Task: Buy 2 Burp Cloths for Baby Girls from Bibs & Burp Cloths section under best seller category for shipping address: Drake Wright, 3513 Cook Hill Road, Danbury, Connecticut 06810, Cell Number 2034707320. Pay from credit card ending with 2005, CVV 3321
Action: Mouse moved to (258, 70)
Screenshot: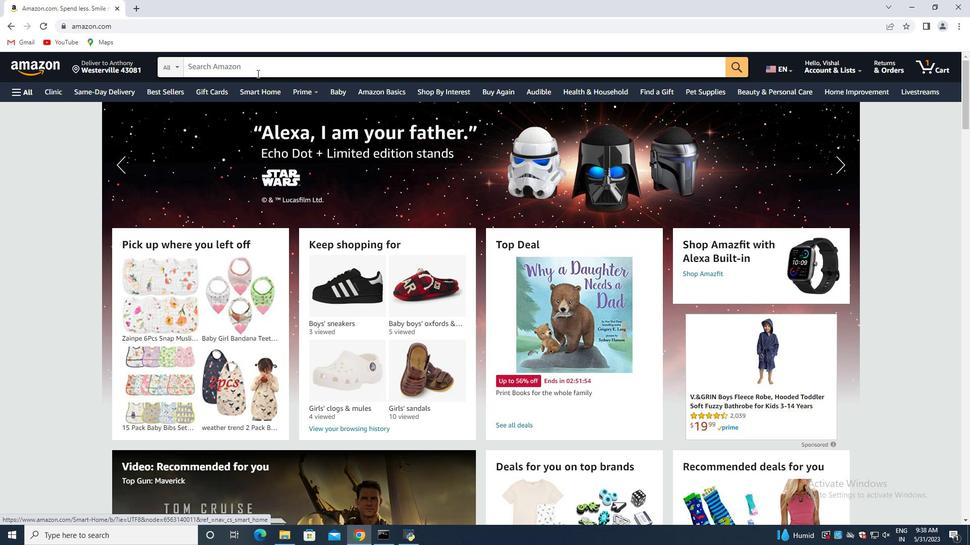 
Action: Mouse pressed left at (258, 70)
Screenshot: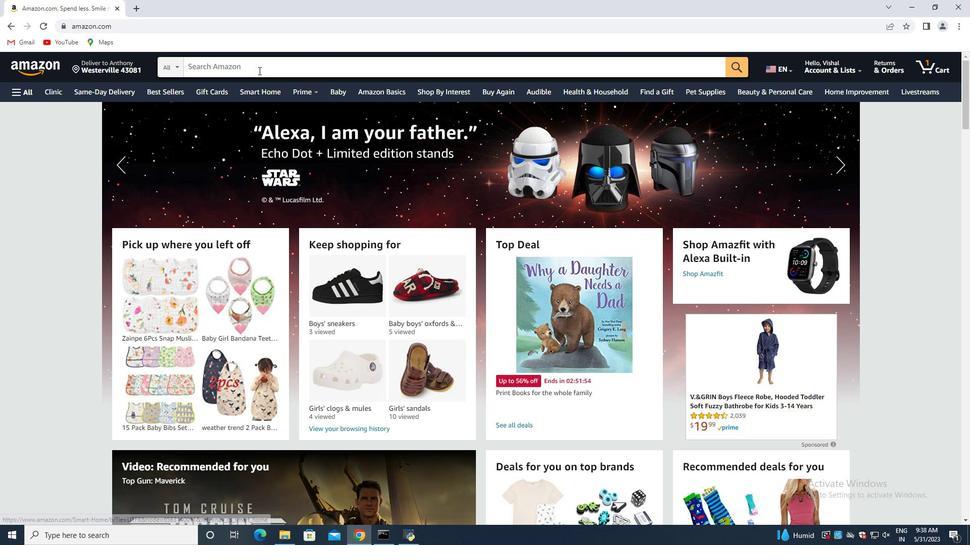
Action: Key pressed <Key.shift>Burp<Key.space><Key.shift>Cloths<Key.space>for<Key.space><Key.shift>Baby<Key.space><Key.shift><Key.shift><Key.shift><Key.shift><Key.shift><Key.shift><Key.shift><Key.shift>Girls<Key.backspace><Key.enter>
Screenshot: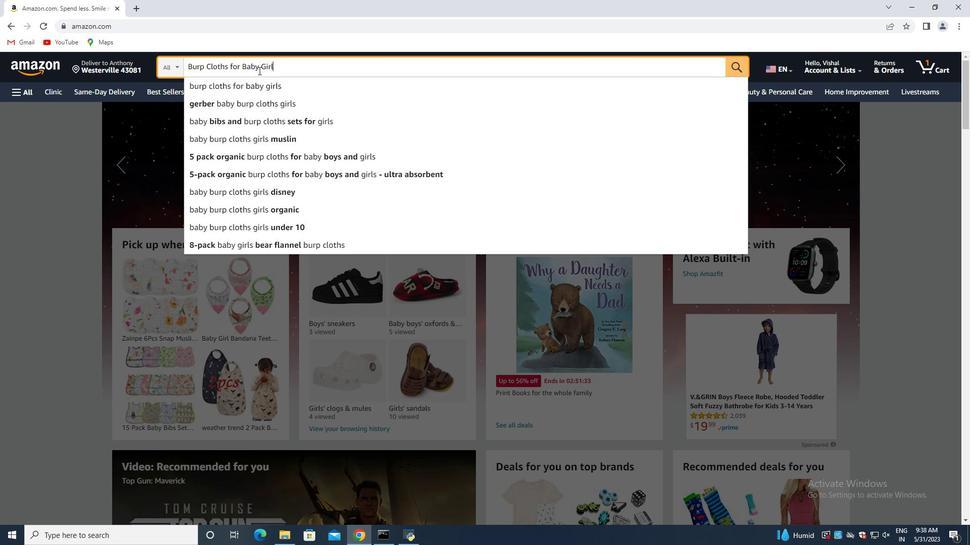 
Action: Mouse moved to (276, 221)
Screenshot: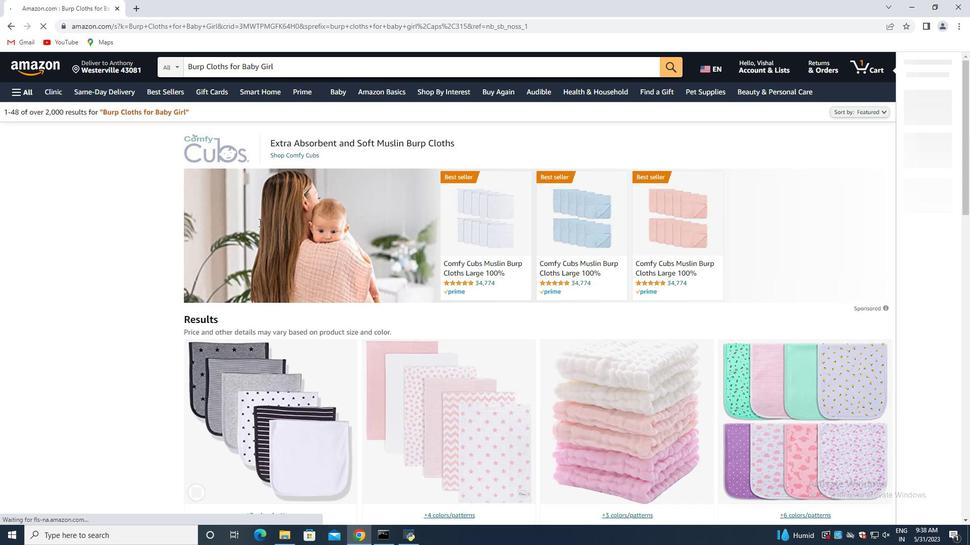 
Action: Mouse scrolled (276, 221) with delta (0, 0)
Screenshot: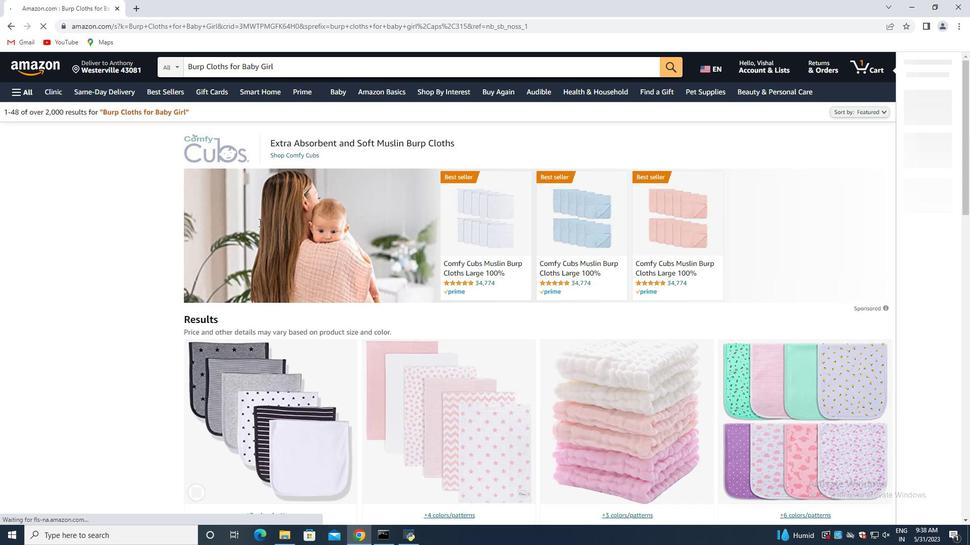 
Action: Mouse moved to (280, 221)
Screenshot: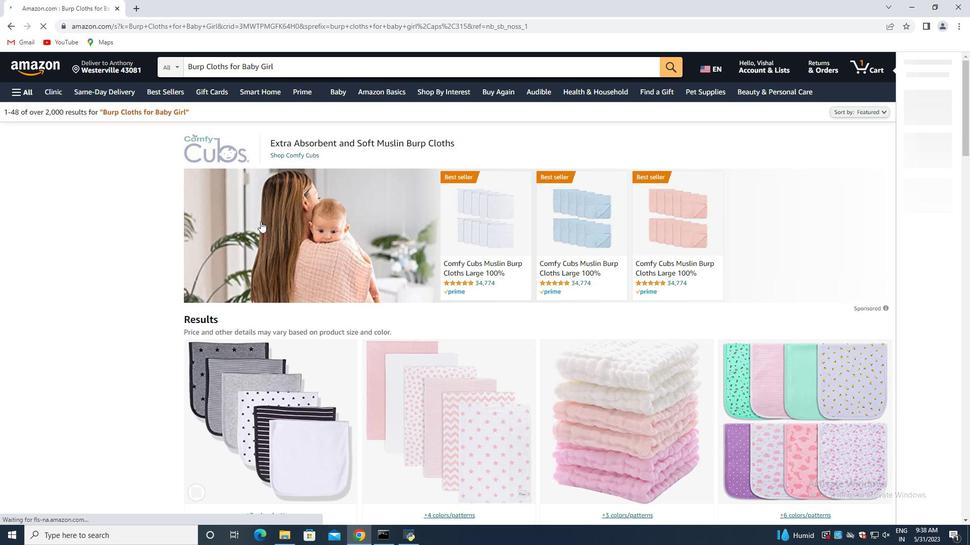 
Action: Mouse scrolled (280, 221) with delta (0, 0)
Screenshot: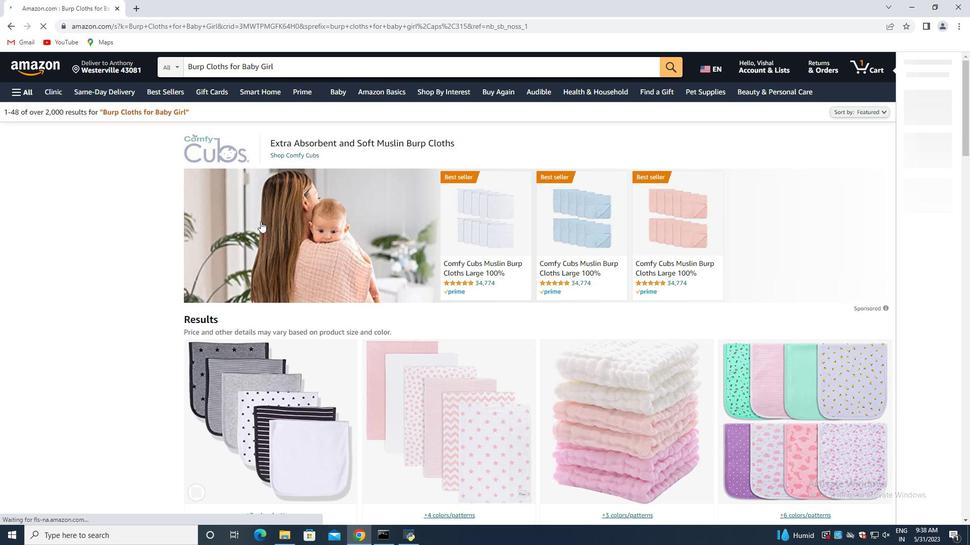 
Action: Mouse moved to (280, 221)
Screenshot: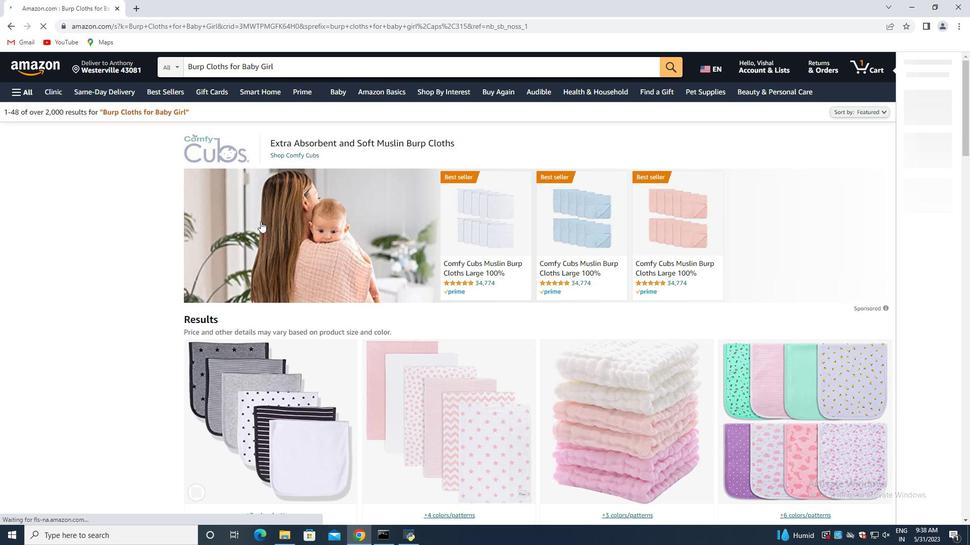 
Action: Mouse scrolled (280, 221) with delta (0, 0)
Screenshot: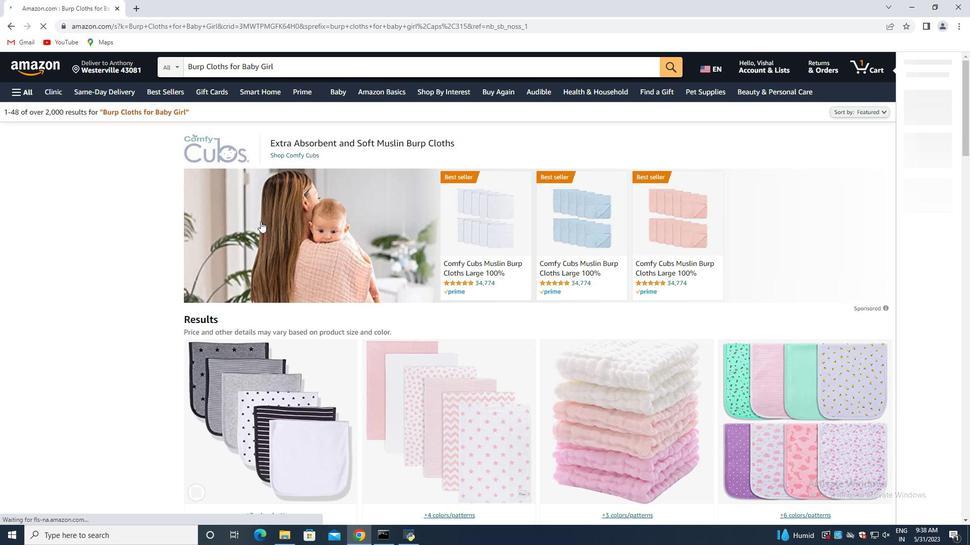 
Action: Mouse moved to (280, 221)
Screenshot: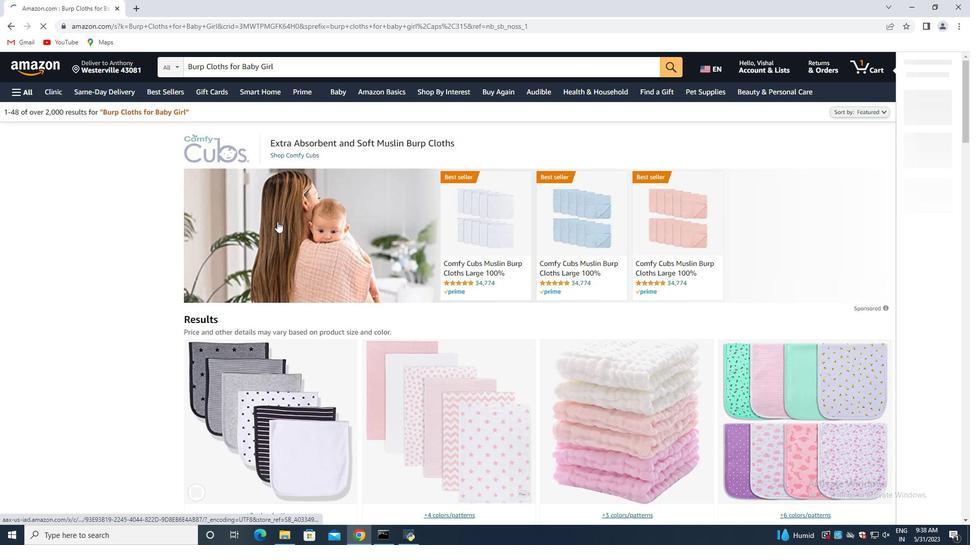 
Action: Mouse scrolled (280, 221) with delta (0, 0)
Screenshot: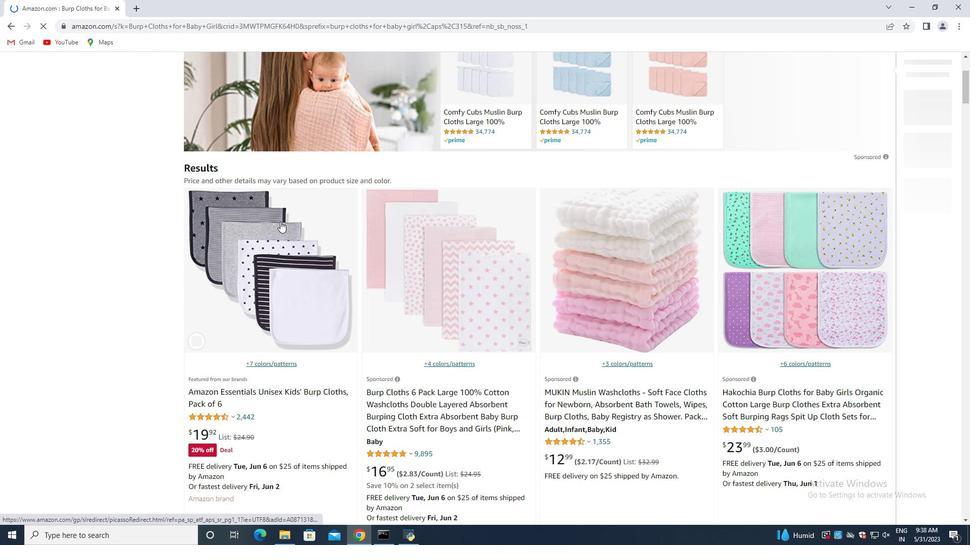 
Action: Mouse scrolled (280, 221) with delta (0, 0)
Screenshot: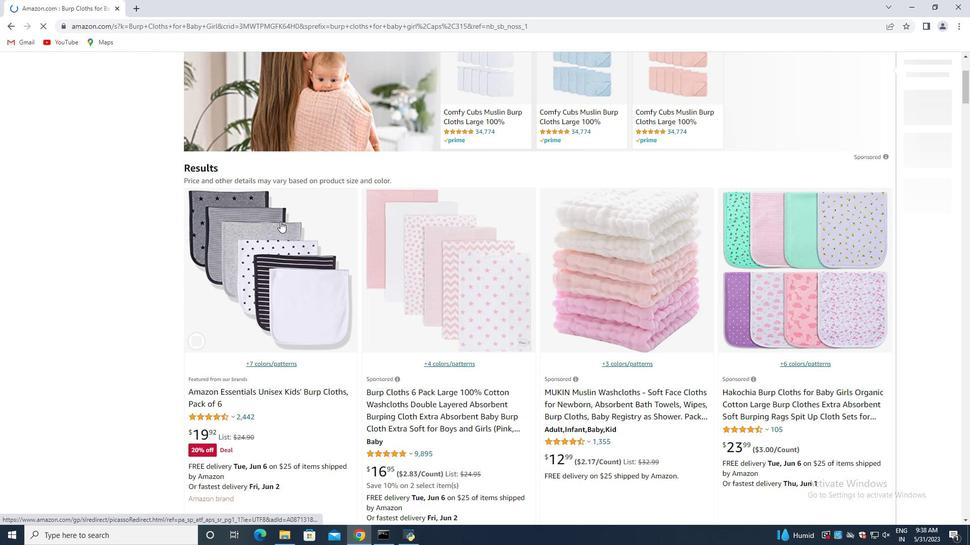 
Action: Mouse moved to (86, 181)
Screenshot: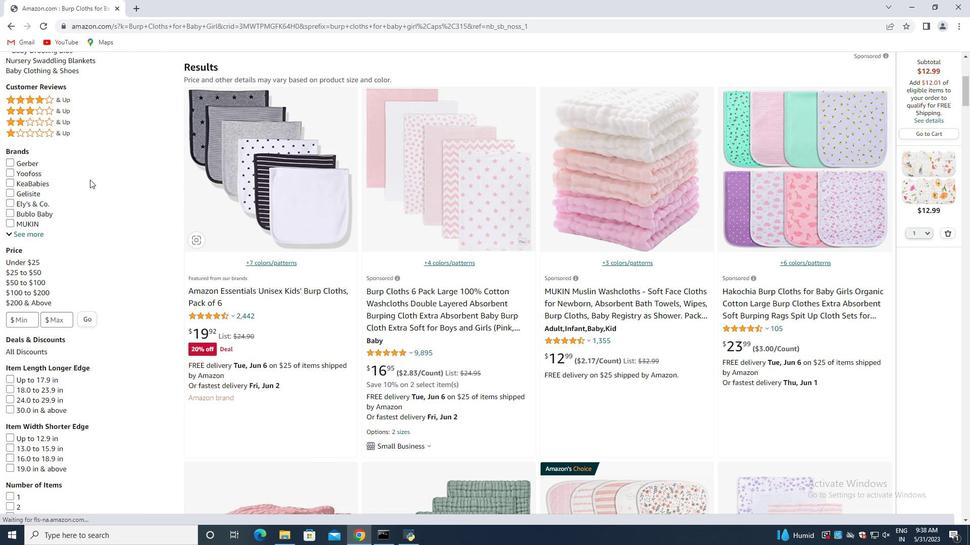 
Action: Mouse scrolled (86, 181) with delta (0, 0)
Screenshot: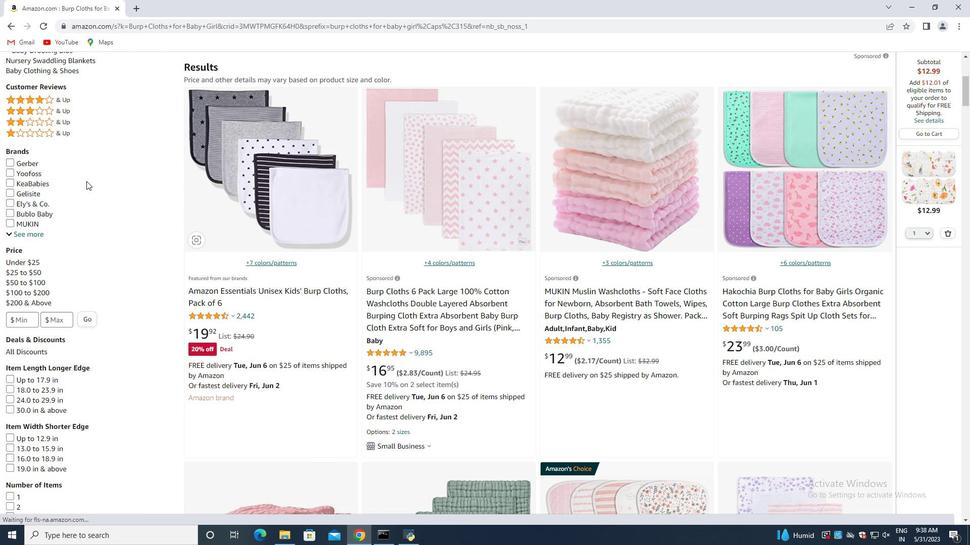 
Action: Mouse scrolled (86, 181) with delta (0, 0)
Screenshot: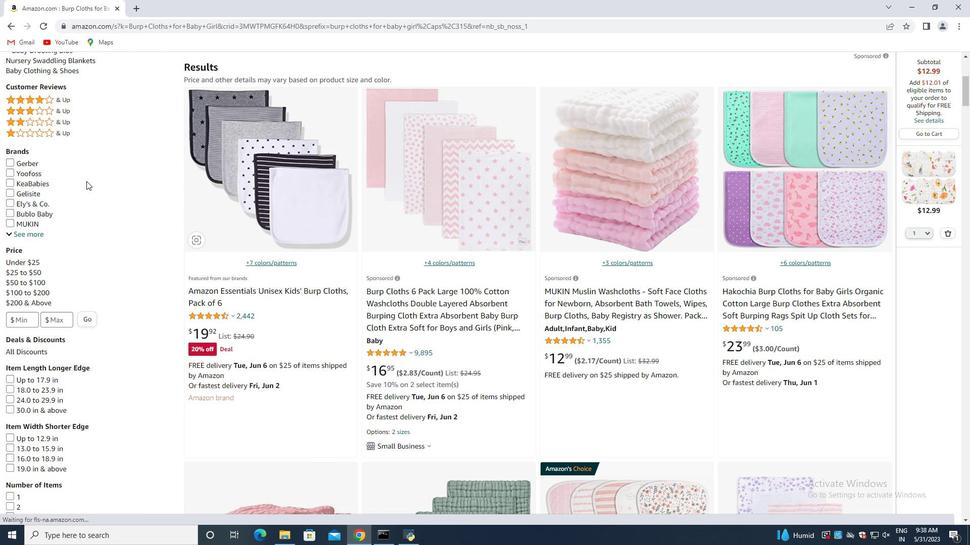 
Action: Mouse scrolled (86, 181) with delta (0, 0)
Screenshot: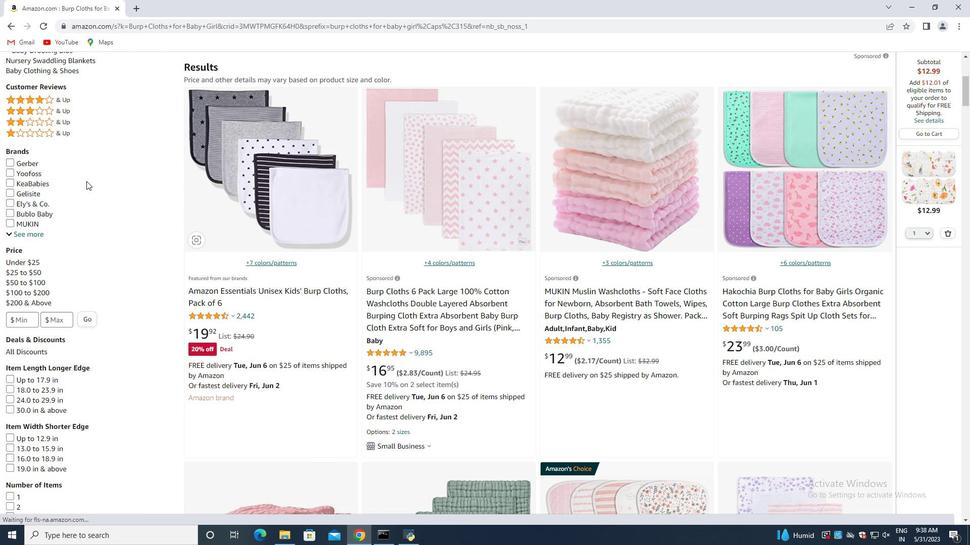
Action: Mouse scrolled (86, 181) with delta (0, 0)
Screenshot: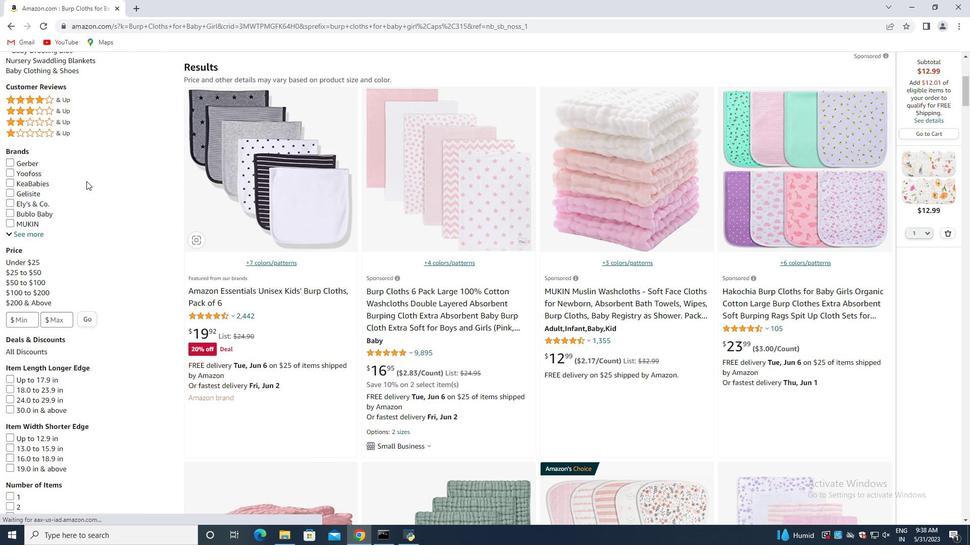 
Action: Mouse scrolled (86, 181) with delta (0, 0)
Screenshot: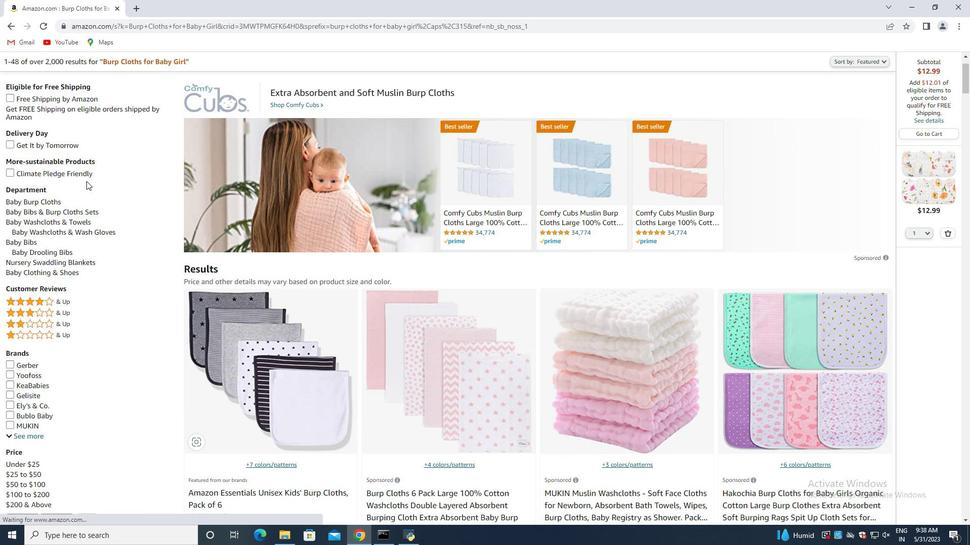 
Action: Mouse scrolled (86, 181) with delta (0, 0)
Screenshot: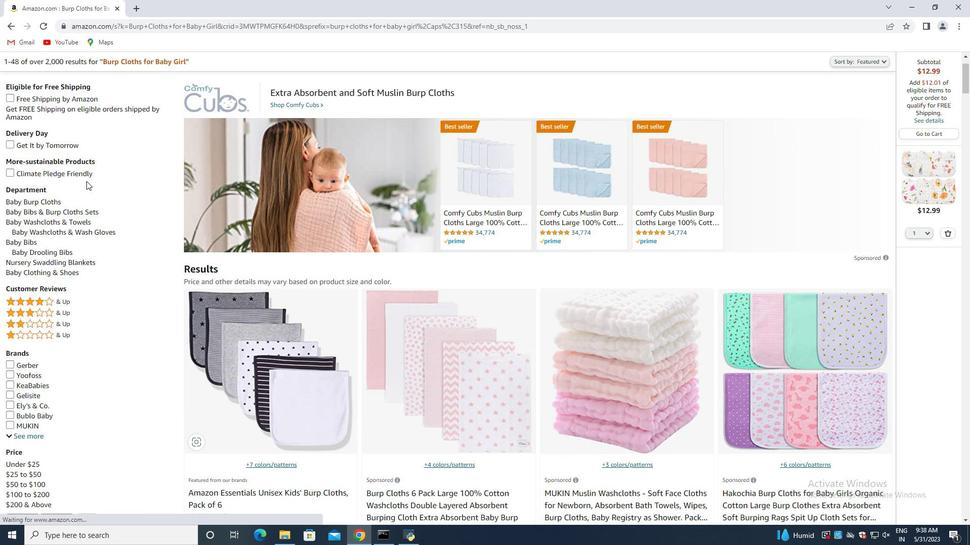 
Action: Mouse scrolled (86, 181) with delta (0, 0)
Screenshot: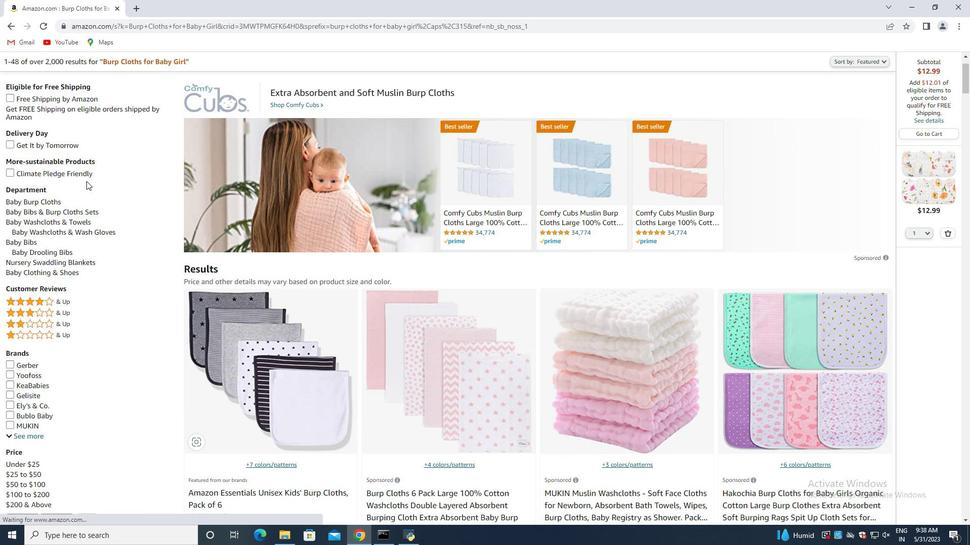 
Action: Mouse scrolled (86, 181) with delta (0, 0)
Screenshot: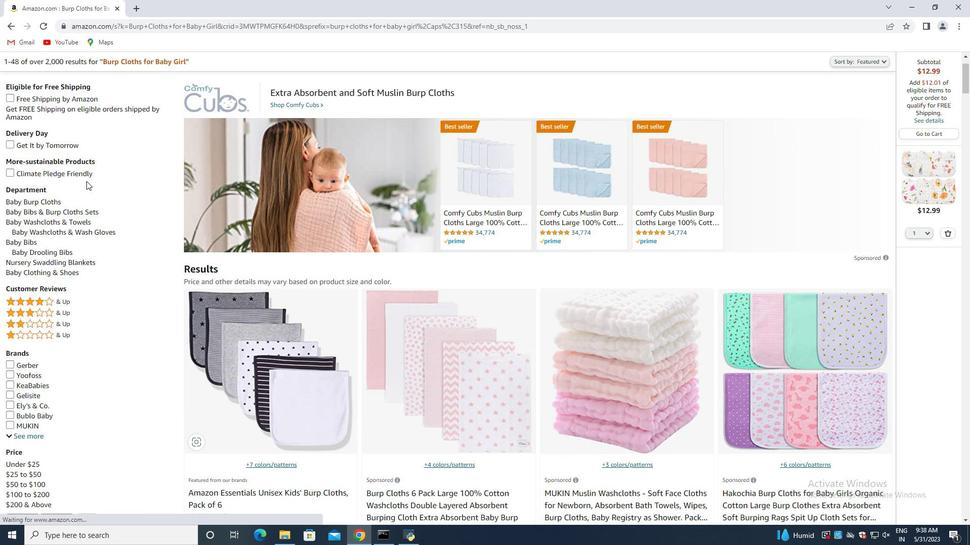 
Action: Mouse moved to (58, 259)
Screenshot: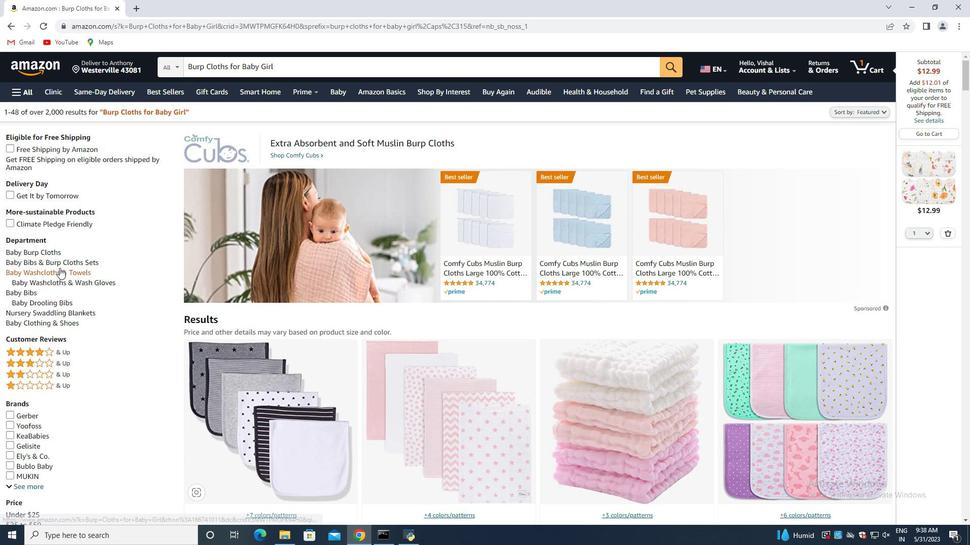 
Action: Mouse pressed left at (58, 259)
Screenshot: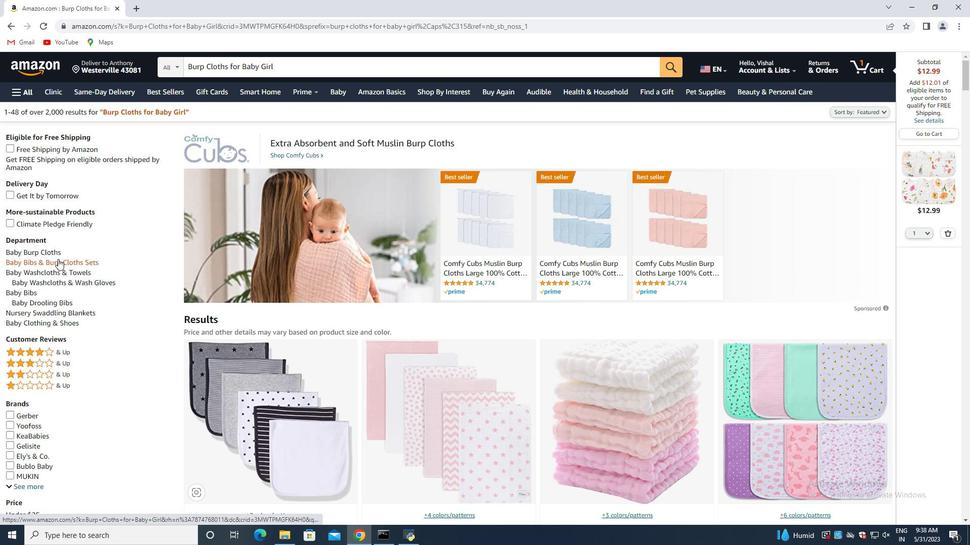 
Action: Mouse moved to (239, 241)
Screenshot: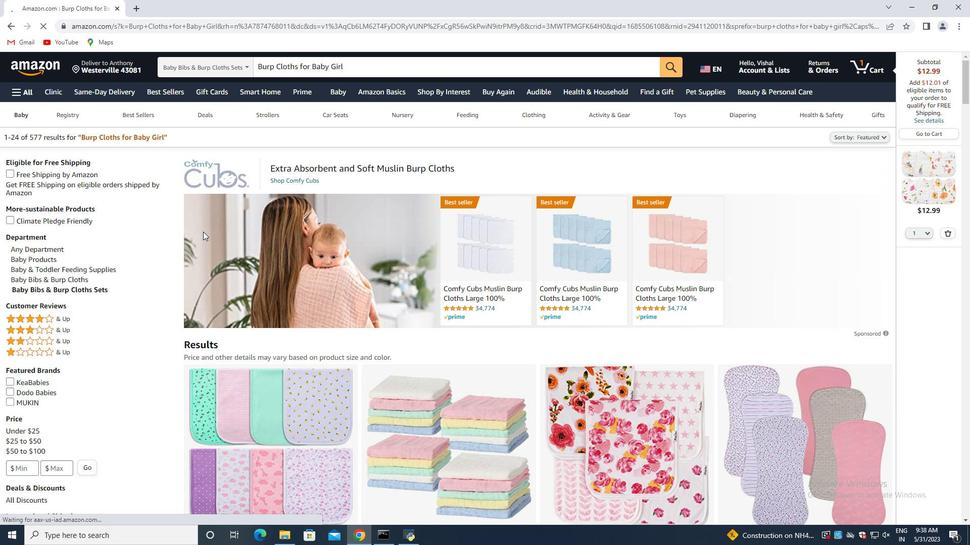 
Action: Mouse scrolled (239, 241) with delta (0, 0)
Screenshot: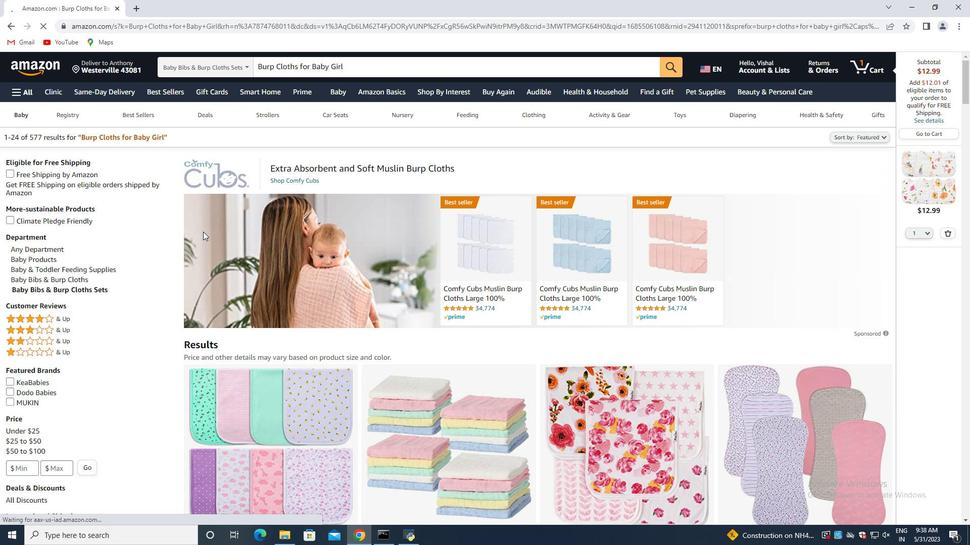 
Action: Mouse moved to (240, 242)
Screenshot: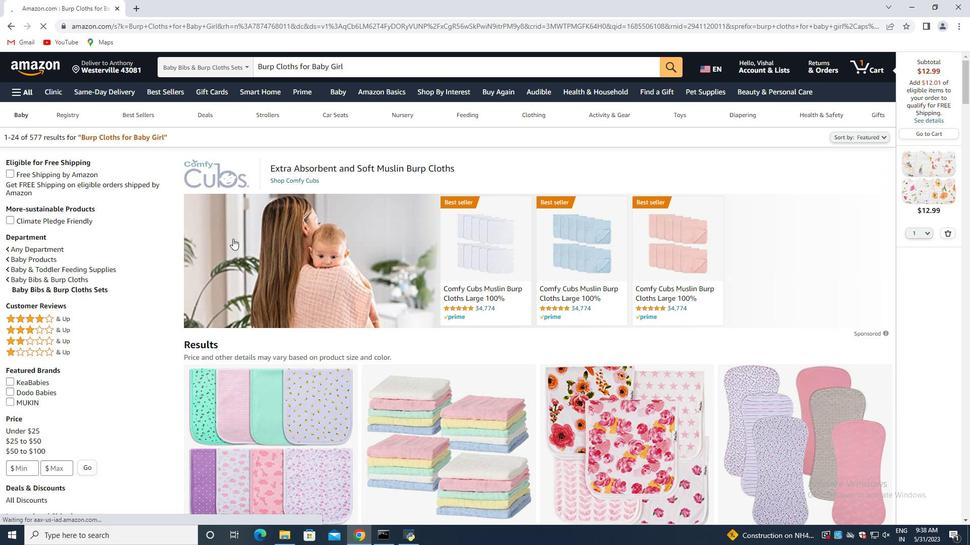 
Action: Mouse scrolled (240, 241) with delta (0, 0)
Screenshot: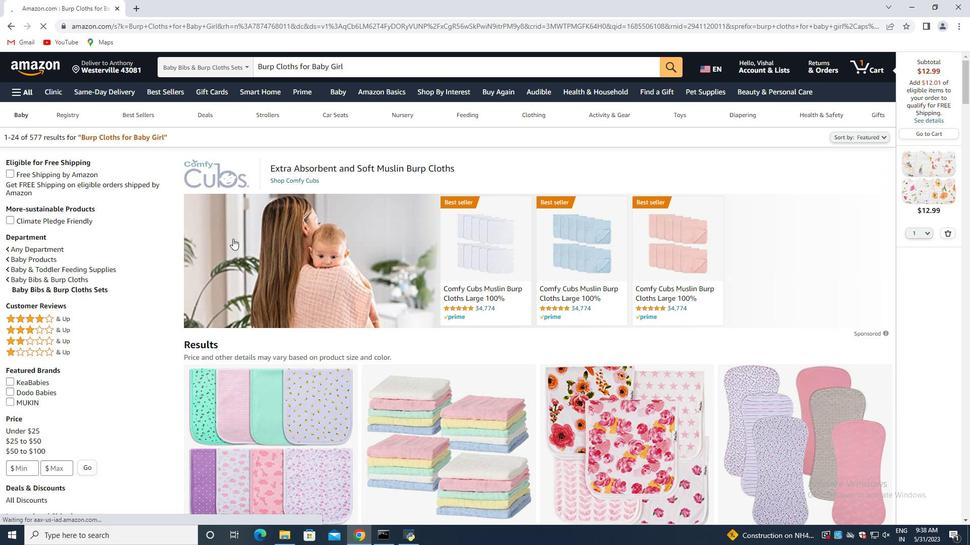 
Action: Mouse scrolled (240, 241) with delta (0, 0)
Screenshot: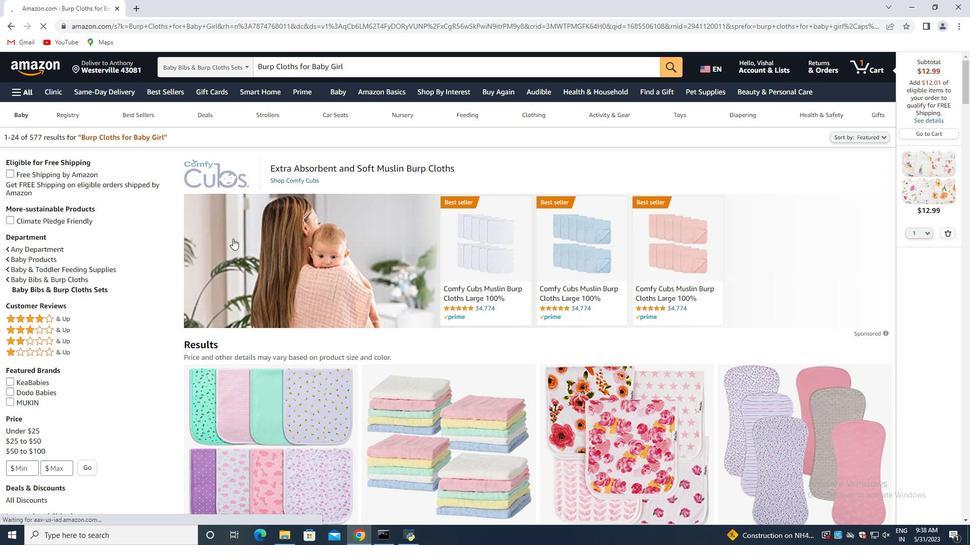 
Action: Mouse moved to (243, 247)
Screenshot: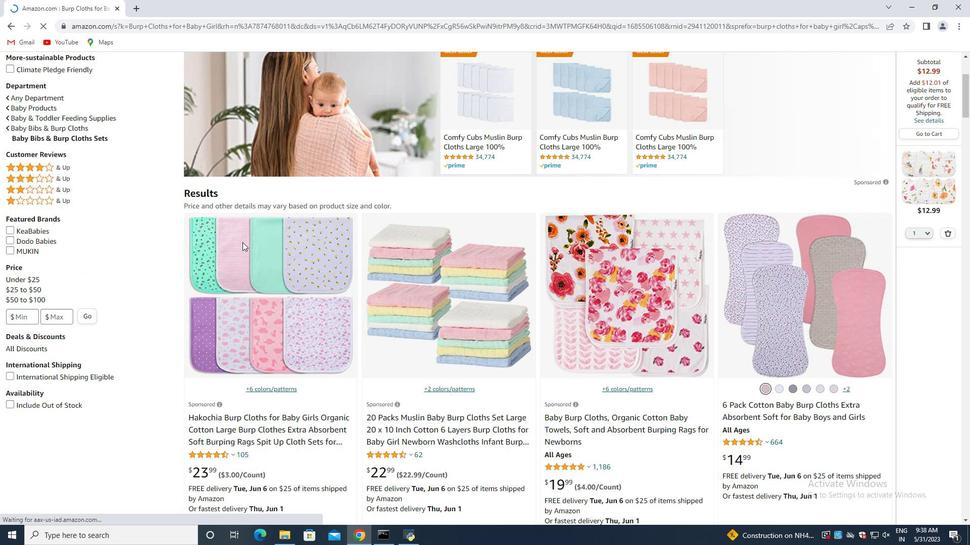 
Action: Mouse scrolled (243, 246) with delta (0, 0)
Screenshot: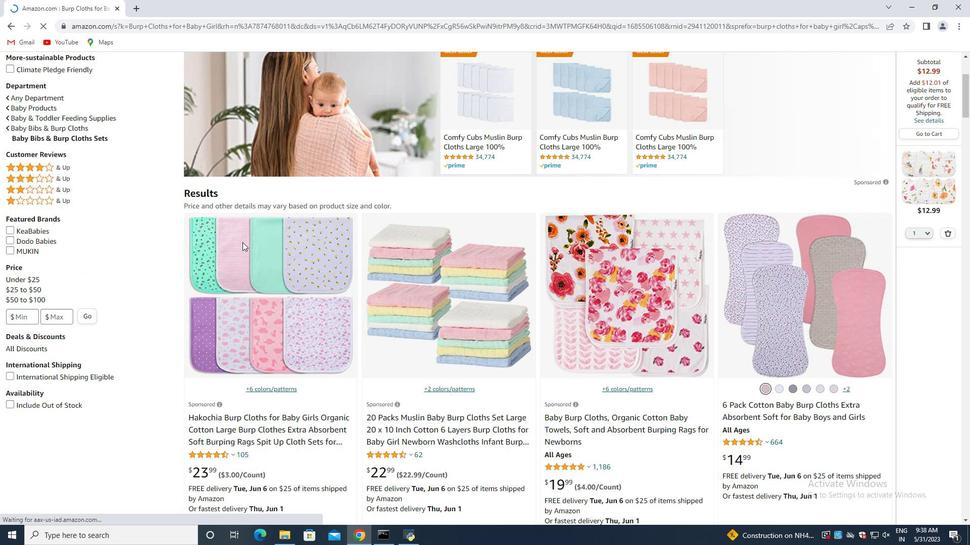 
Action: Mouse moved to (242, 249)
Screenshot: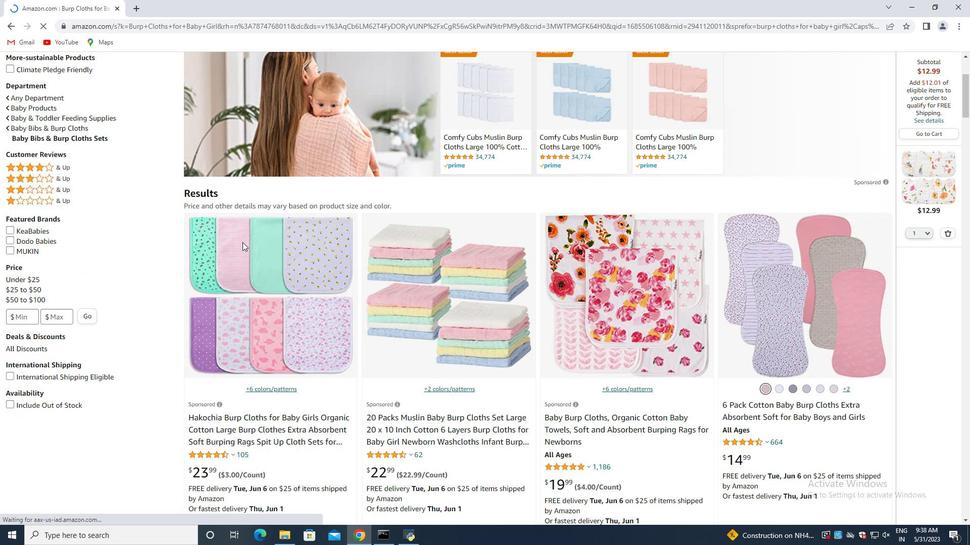 
Action: Mouse scrolled (242, 248) with delta (0, 0)
Screenshot: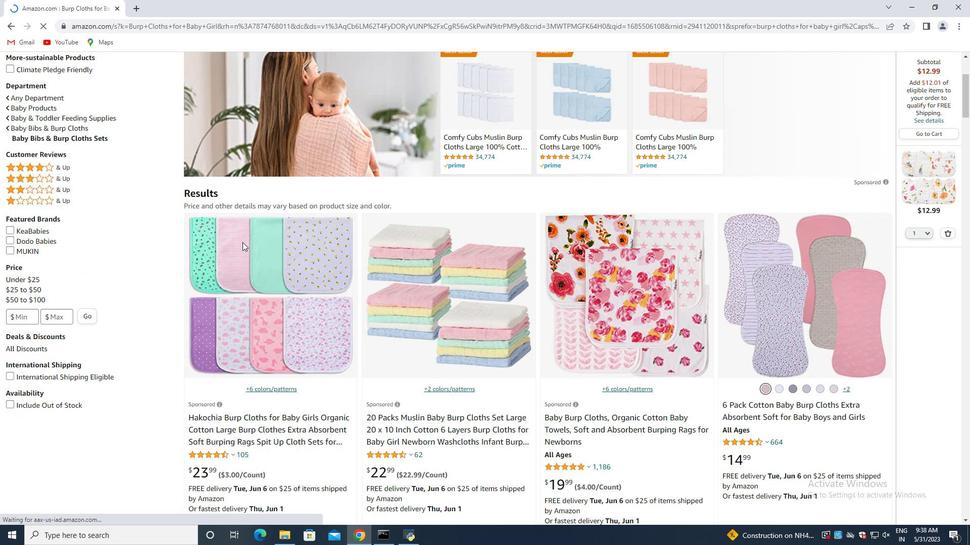 
Action: Mouse moved to (244, 250)
Screenshot: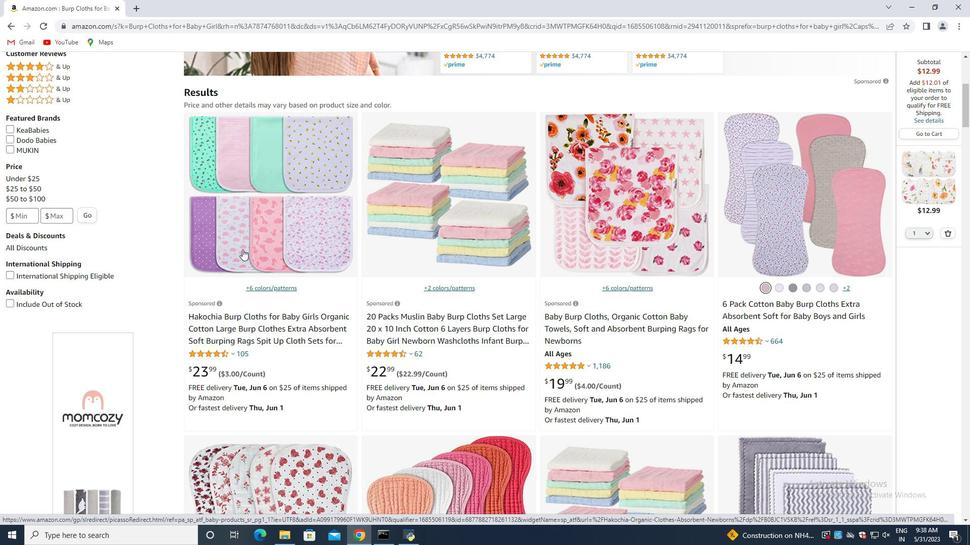 
Action: Mouse scrolled (244, 251) with delta (0, 0)
Screenshot: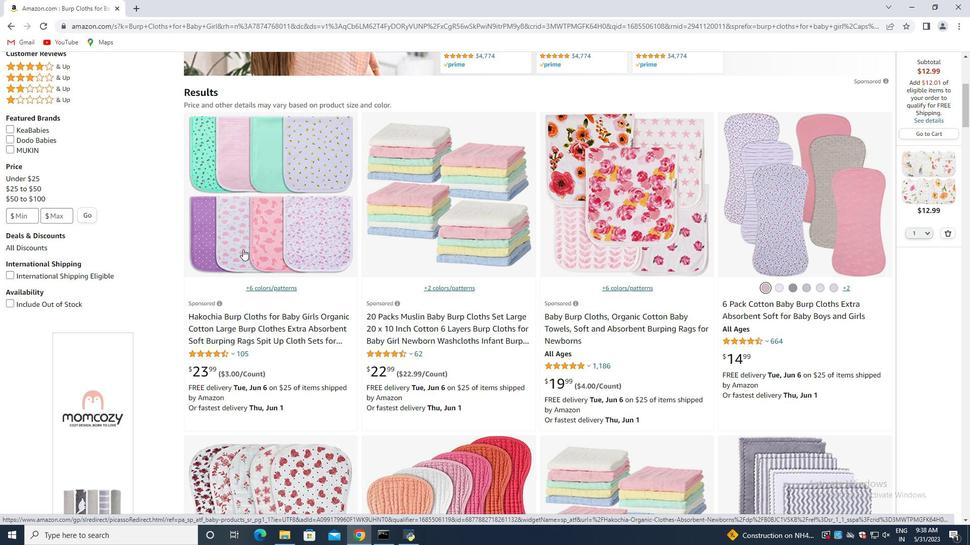 
Action: Mouse scrolled (244, 251) with delta (0, 0)
Screenshot: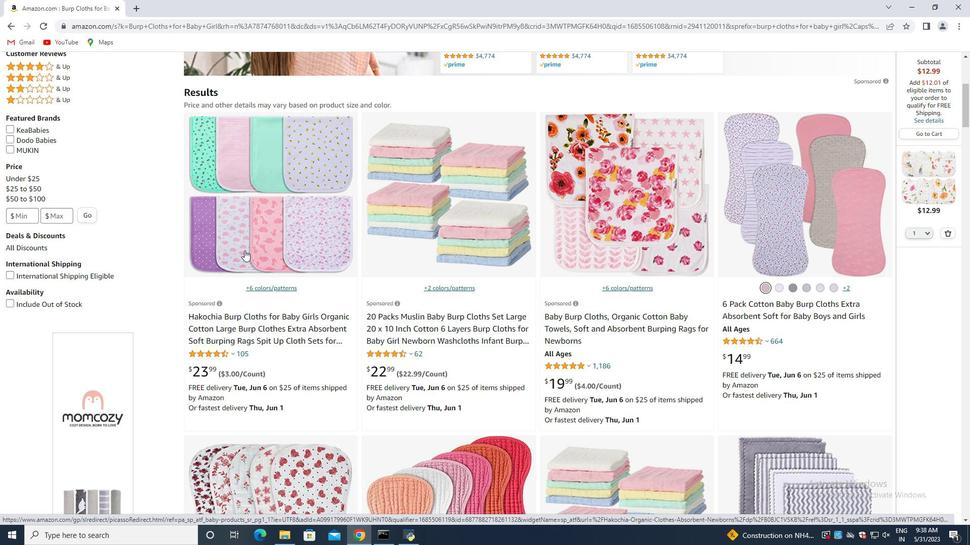 
Action: Mouse scrolled (244, 250) with delta (0, 0)
Screenshot: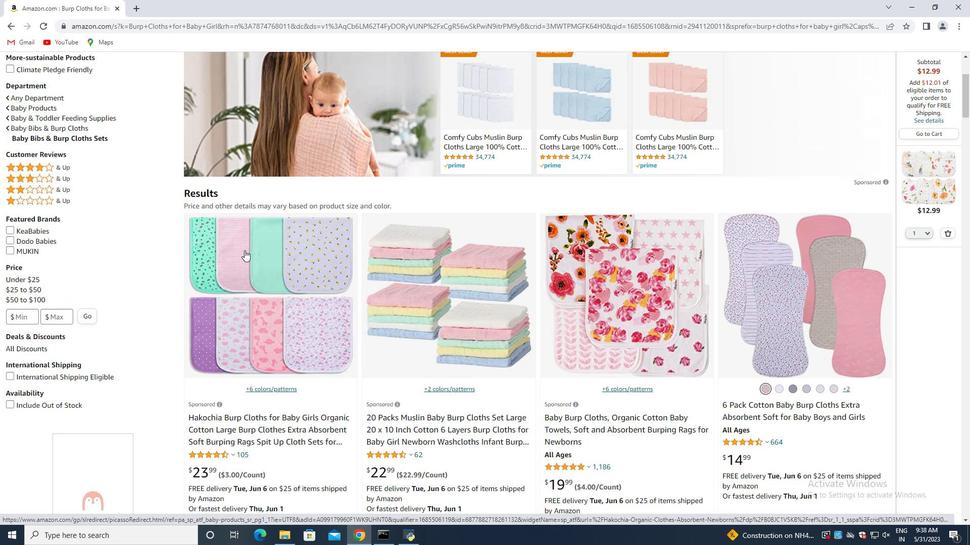 
Action: Mouse scrolled (244, 250) with delta (0, 0)
Screenshot: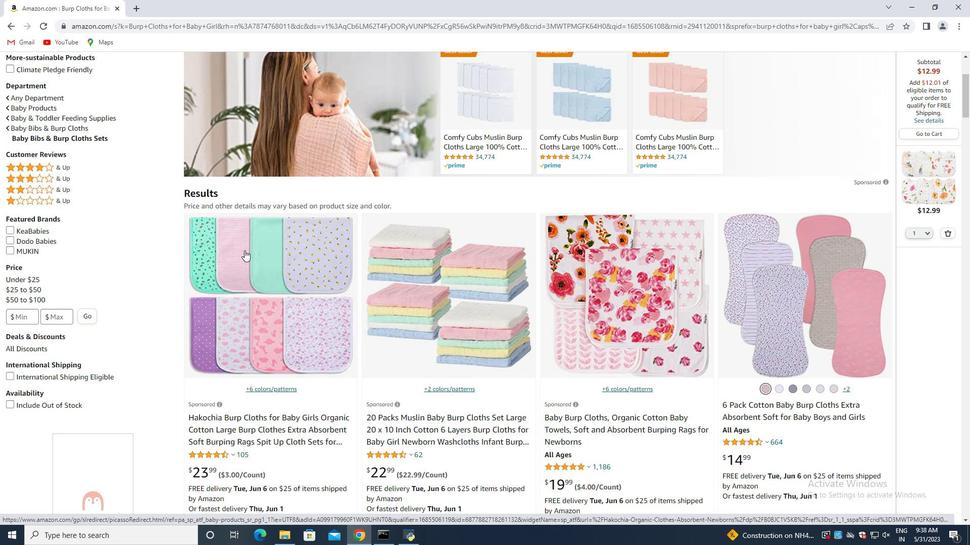 
Action: Mouse moved to (285, 332)
Screenshot: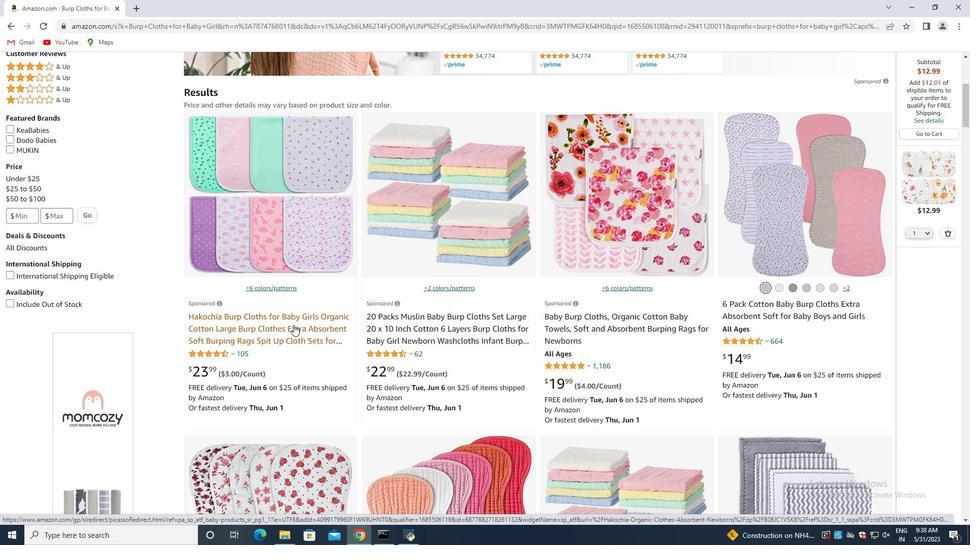 
Action: Mouse pressed left at (285, 332)
Screenshot: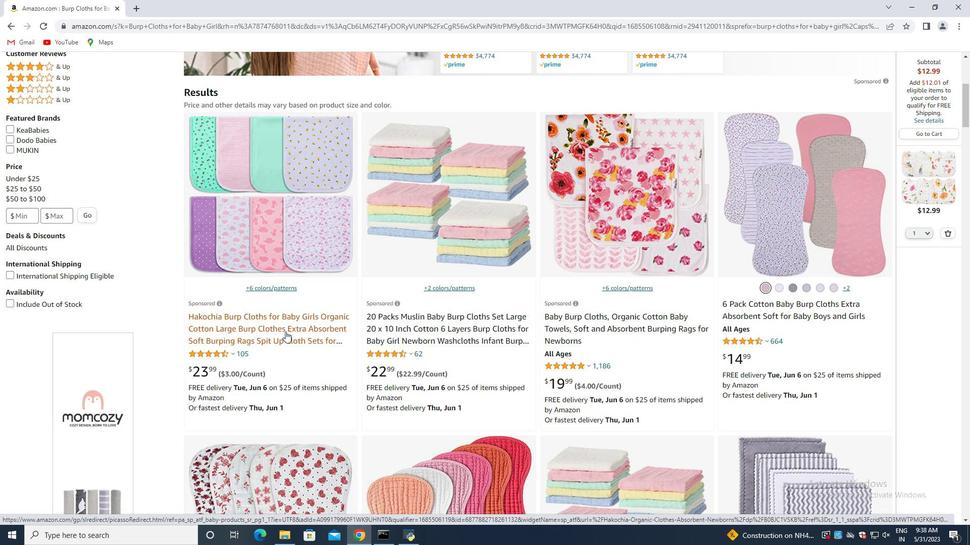
Action: Mouse moved to (328, 248)
Screenshot: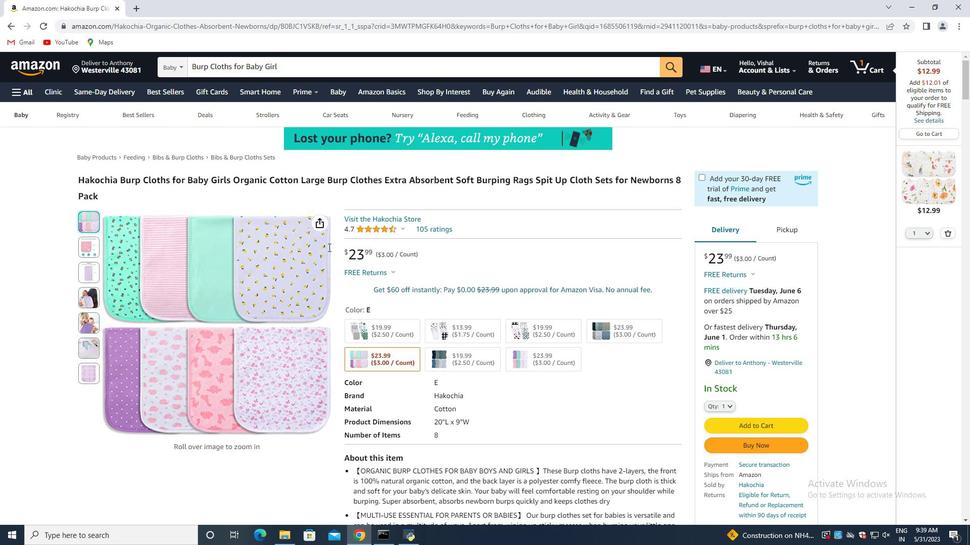
Action: Mouse scrolled (328, 247) with delta (0, 0)
Screenshot: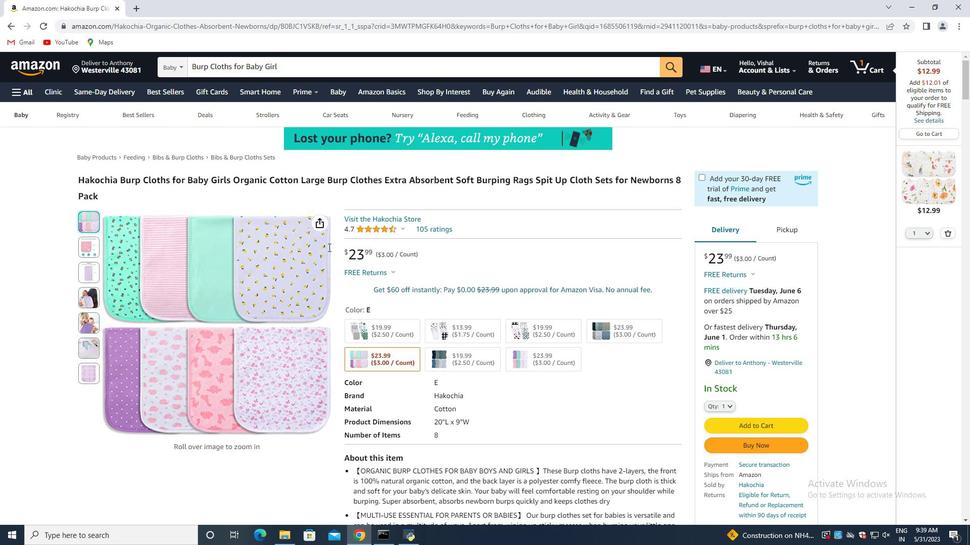 
Action: Mouse moved to (329, 249)
Screenshot: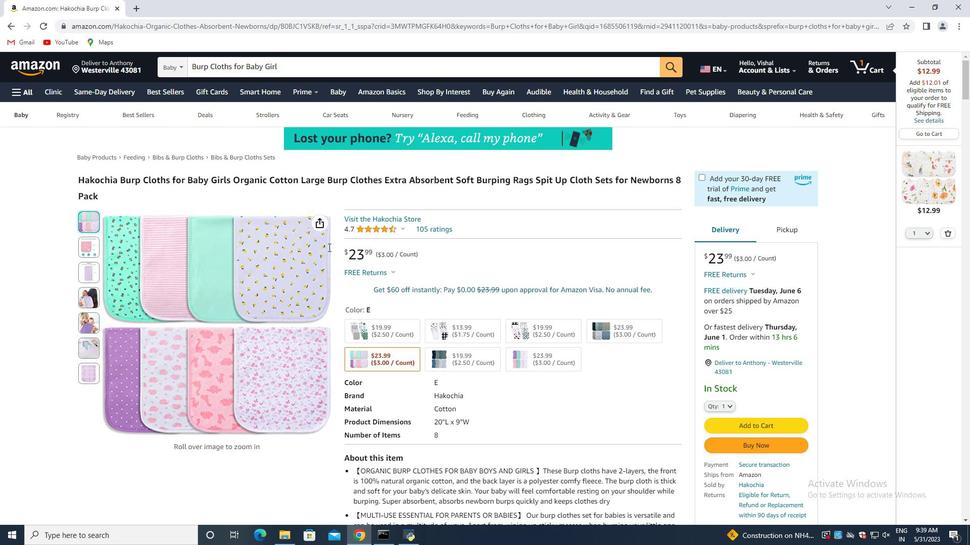 
Action: Mouse scrolled (329, 248) with delta (0, 0)
Screenshot: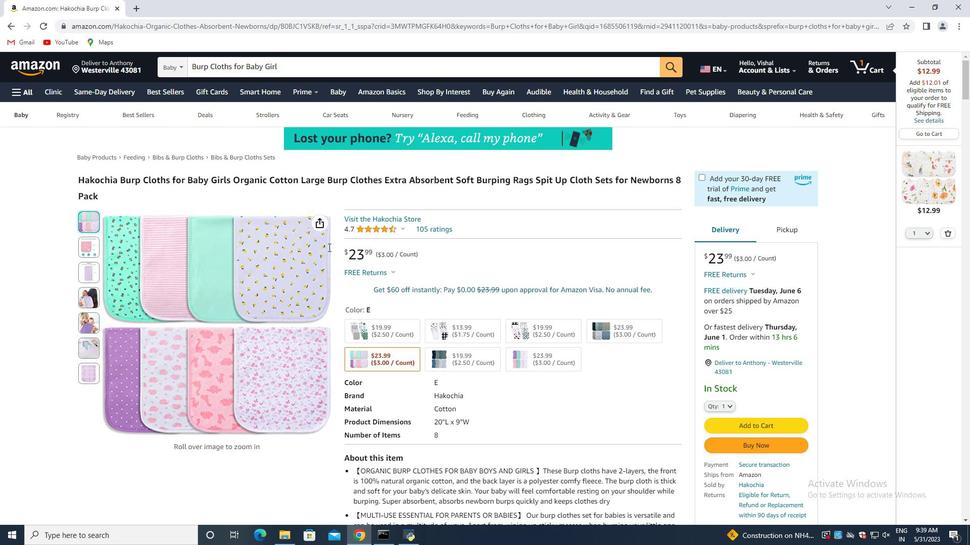 
Action: Mouse moved to (333, 251)
Screenshot: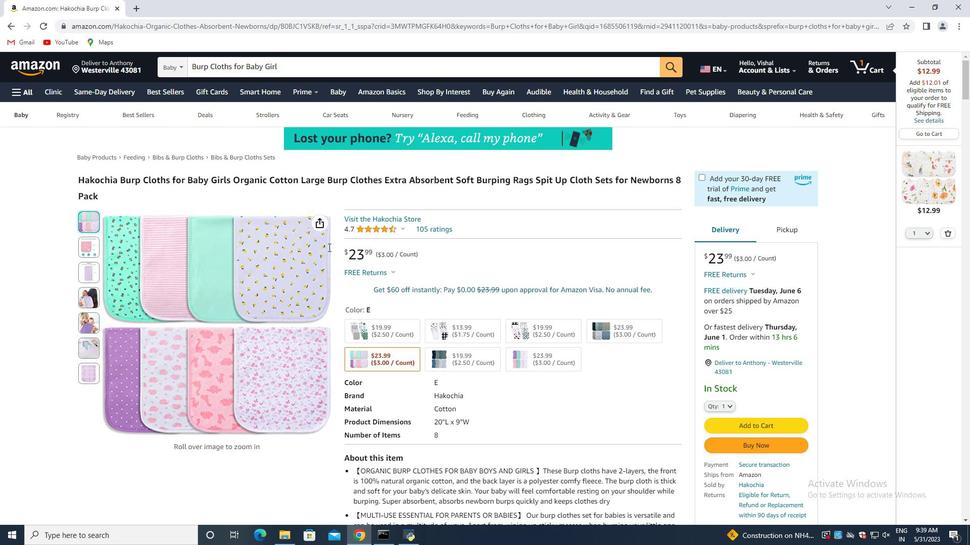 
Action: Mouse scrolled (333, 250) with delta (0, 0)
Screenshot: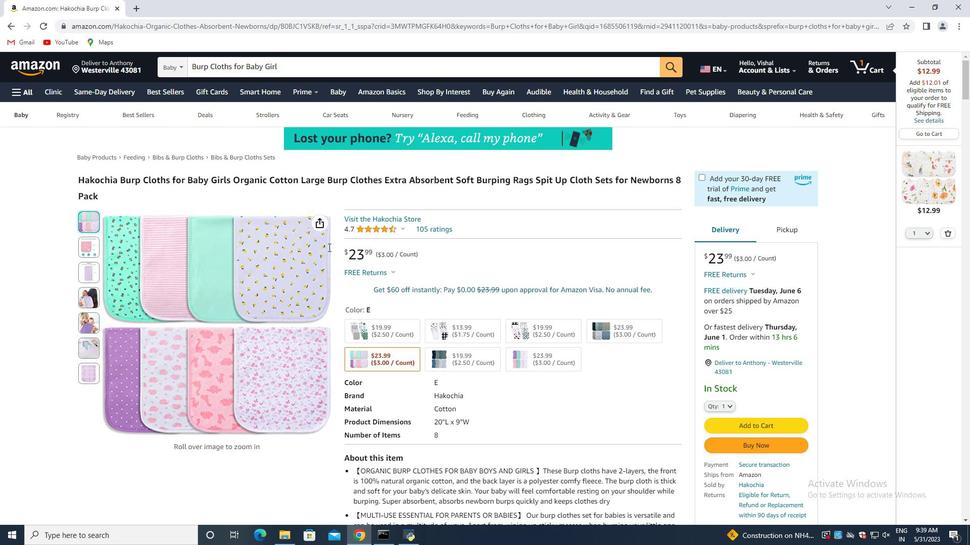 
Action: Mouse moved to (353, 258)
Screenshot: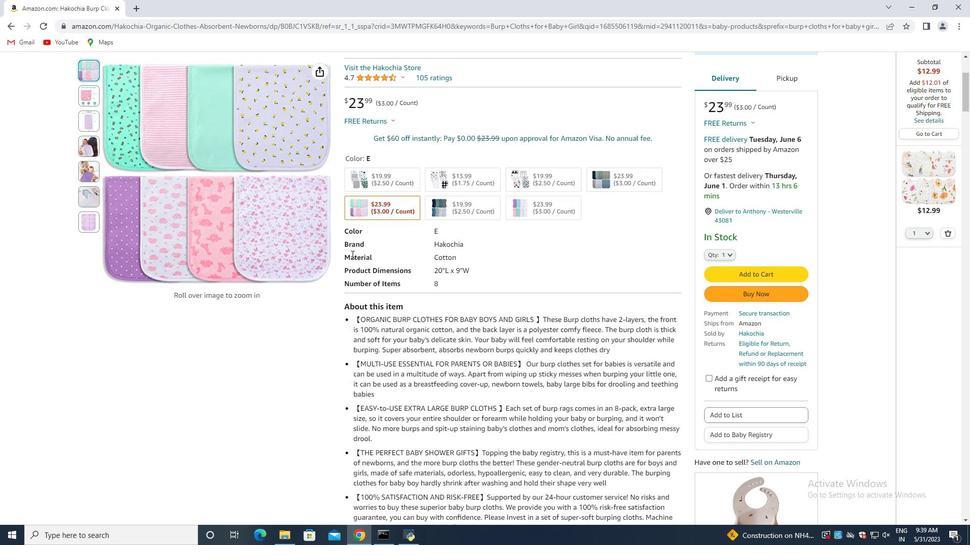 
Action: Mouse scrolled (353, 258) with delta (0, 0)
Screenshot: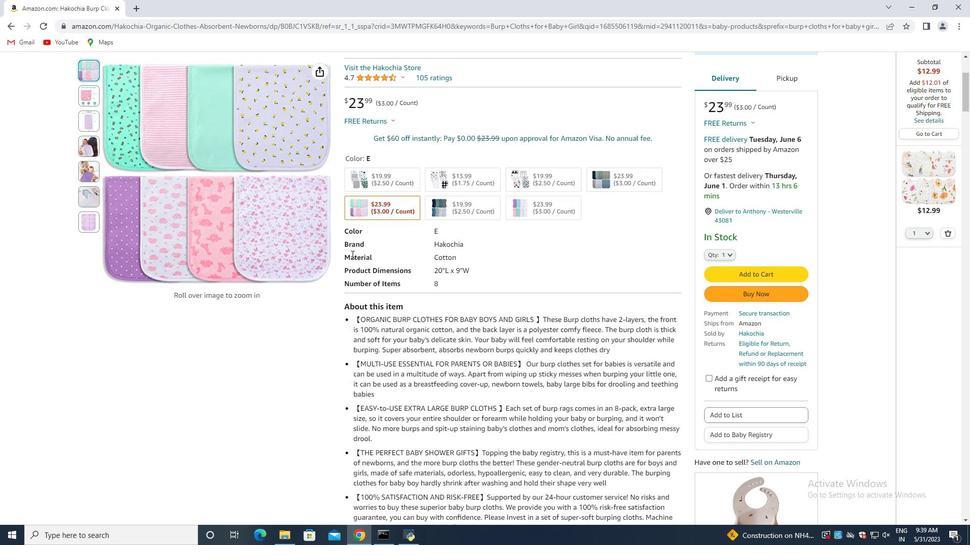 
Action: Mouse moved to (353, 260)
Screenshot: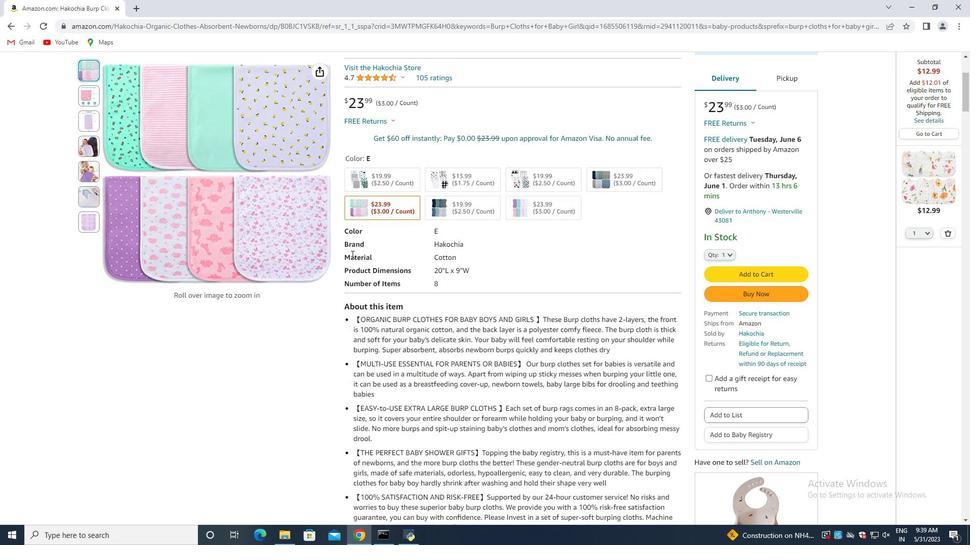 
Action: Mouse scrolled (353, 259) with delta (0, 0)
Screenshot: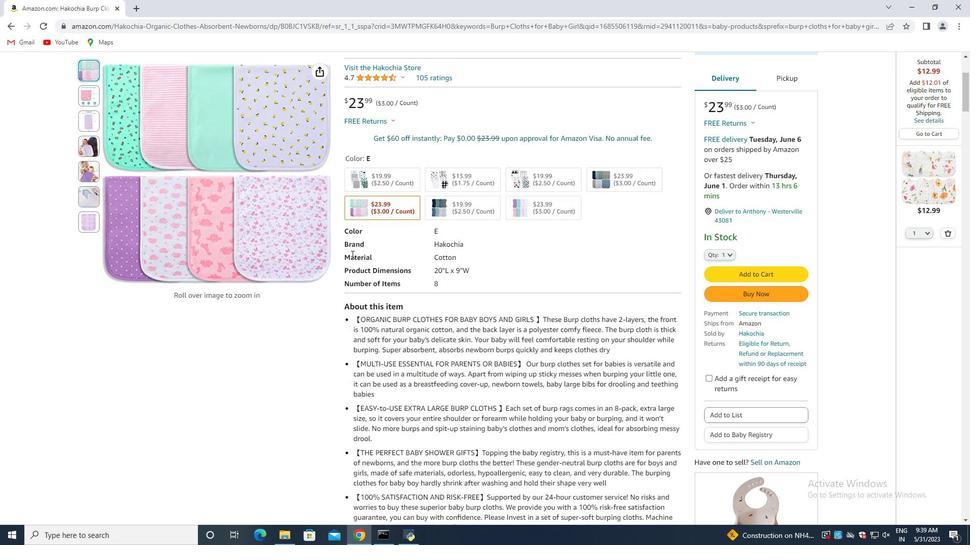 
Action: Mouse moved to (354, 261)
Screenshot: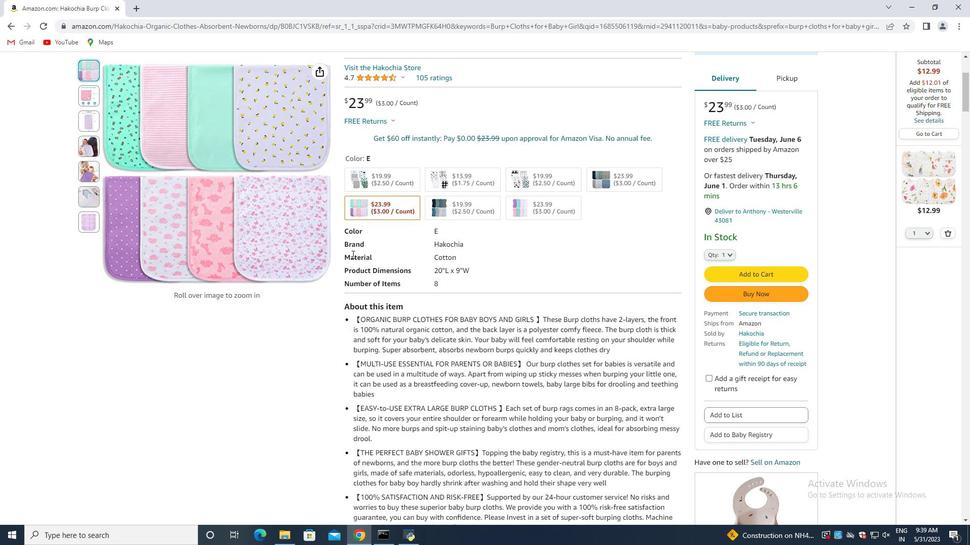 
Action: Mouse scrolled (354, 260) with delta (0, 0)
Screenshot: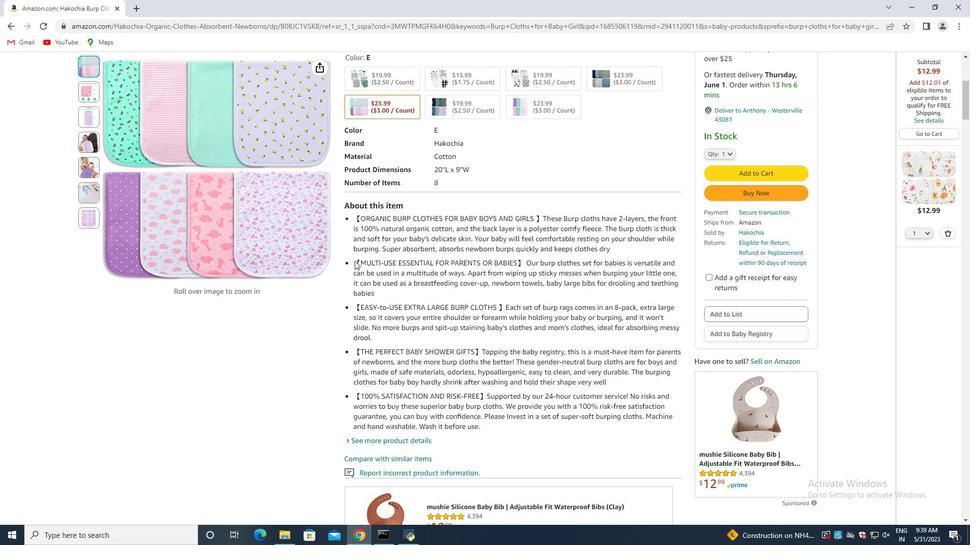 
Action: Mouse scrolled (354, 260) with delta (0, 0)
Screenshot: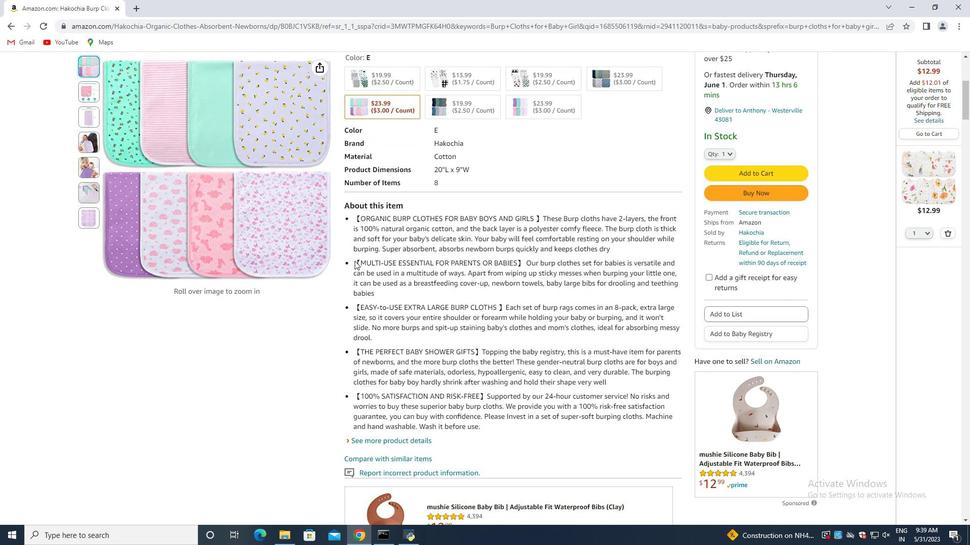 
Action: Mouse moved to (949, 233)
Screenshot: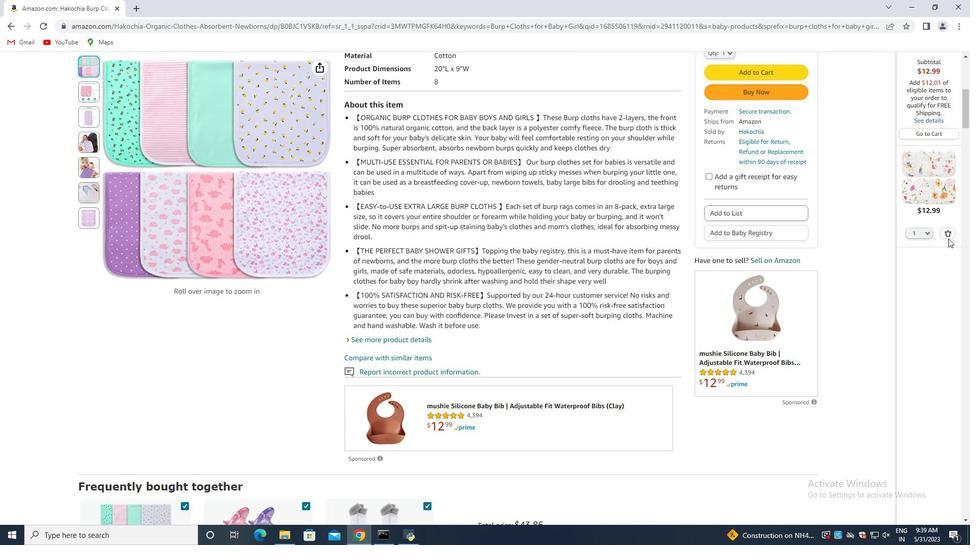
Action: Mouse pressed left at (949, 233)
Screenshot: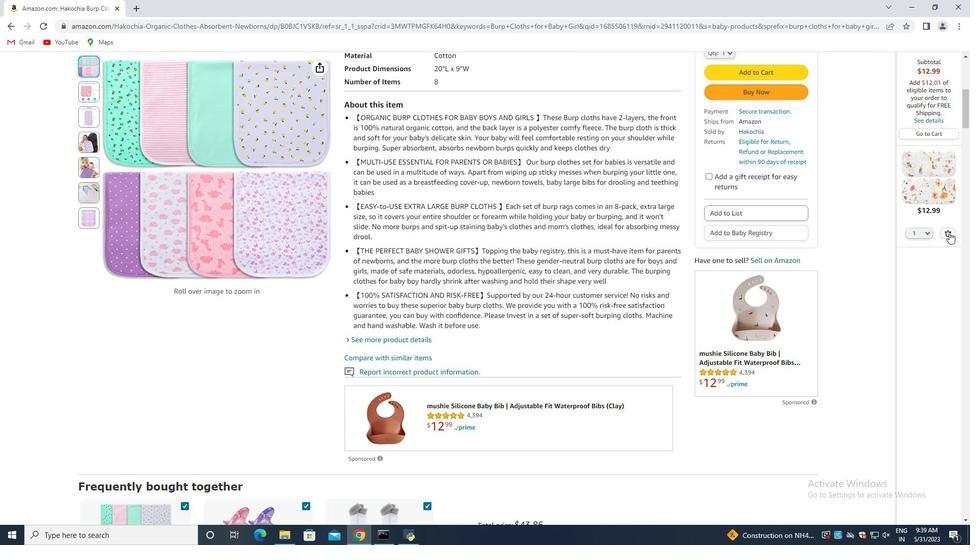 
Action: Mouse moved to (608, 190)
Screenshot: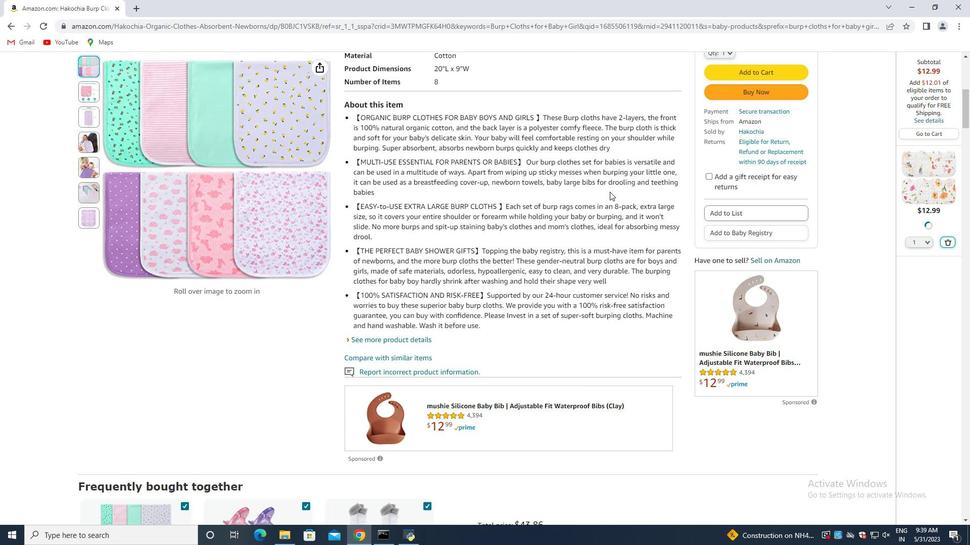 
Action: Mouse scrolled (608, 189) with delta (0, 0)
Screenshot: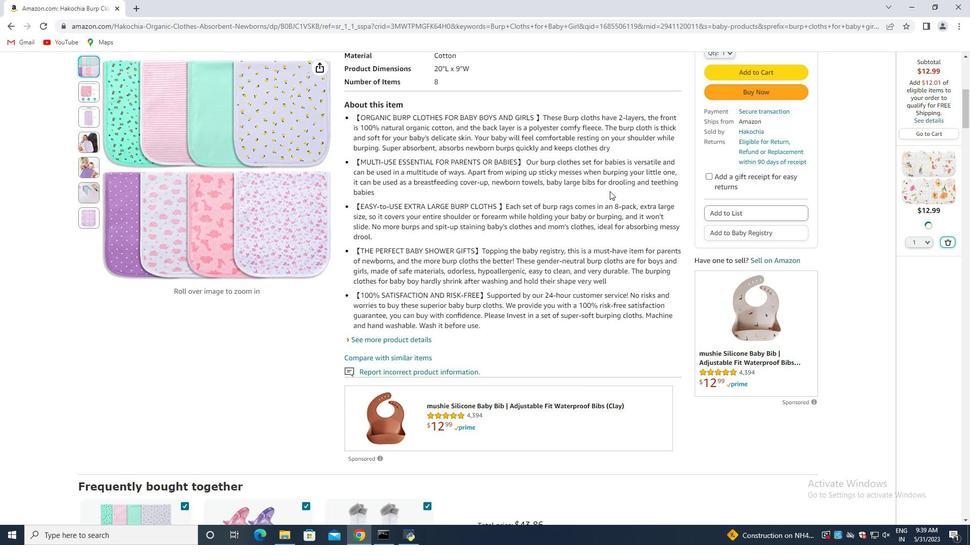 
Action: Mouse moved to (608, 189)
Screenshot: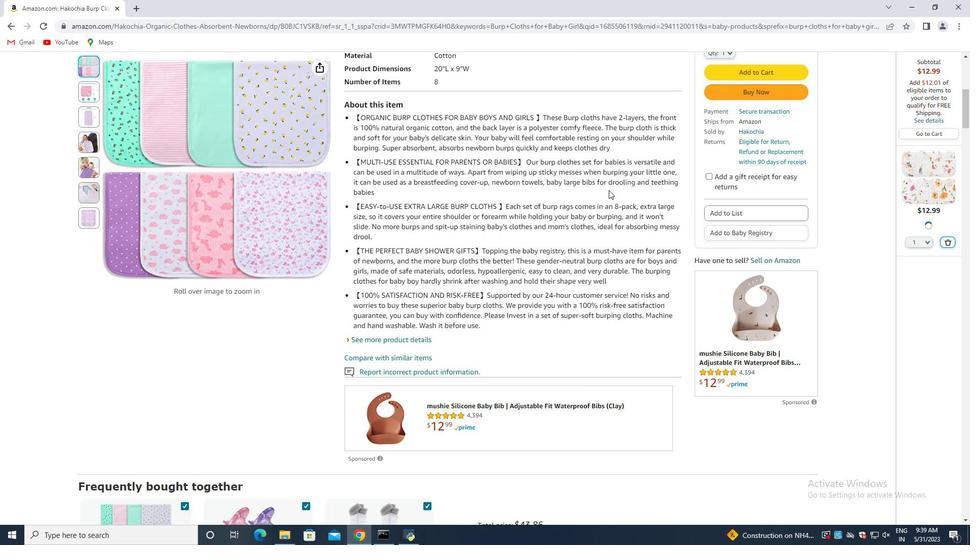 
Action: Mouse scrolled (608, 189) with delta (0, 0)
Screenshot: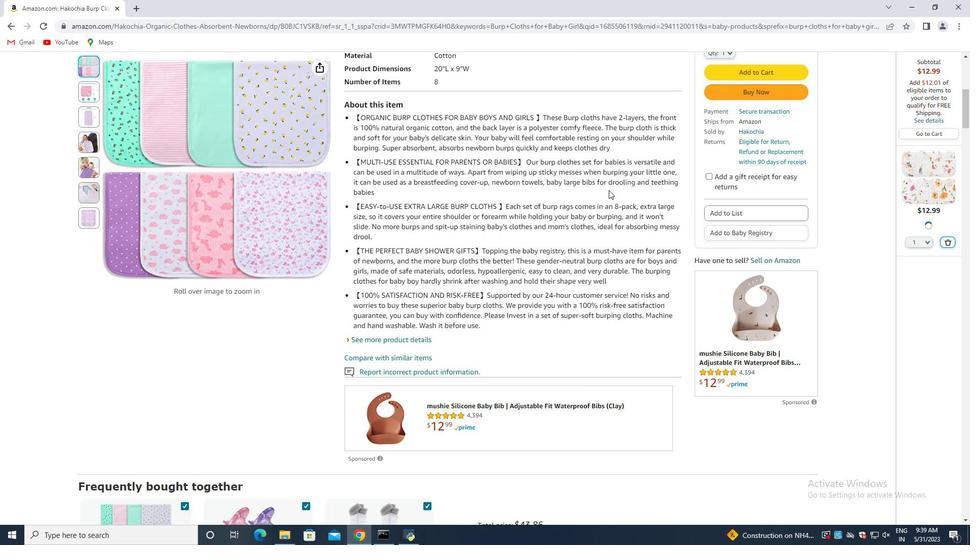 
Action: Mouse moved to (490, 189)
Screenshot: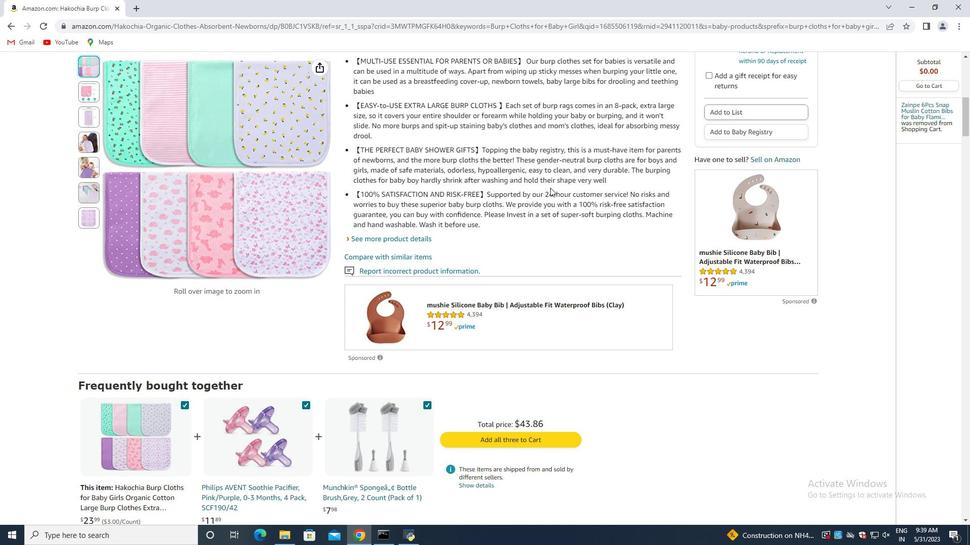 
Action: Mouse scrolled (490, 189) with delta (0, 0)
Screenshot: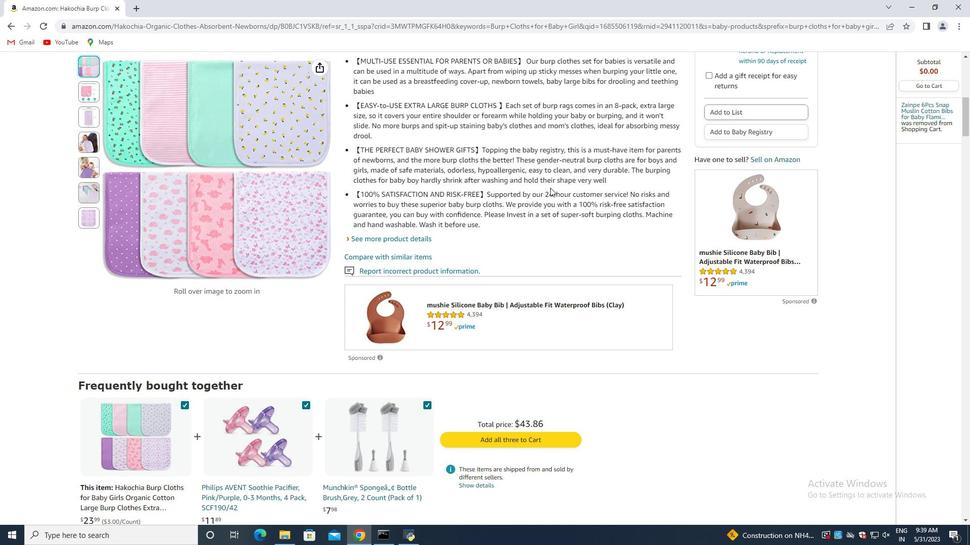 
Action: Mouse moved to (476, 189)
Screenshot: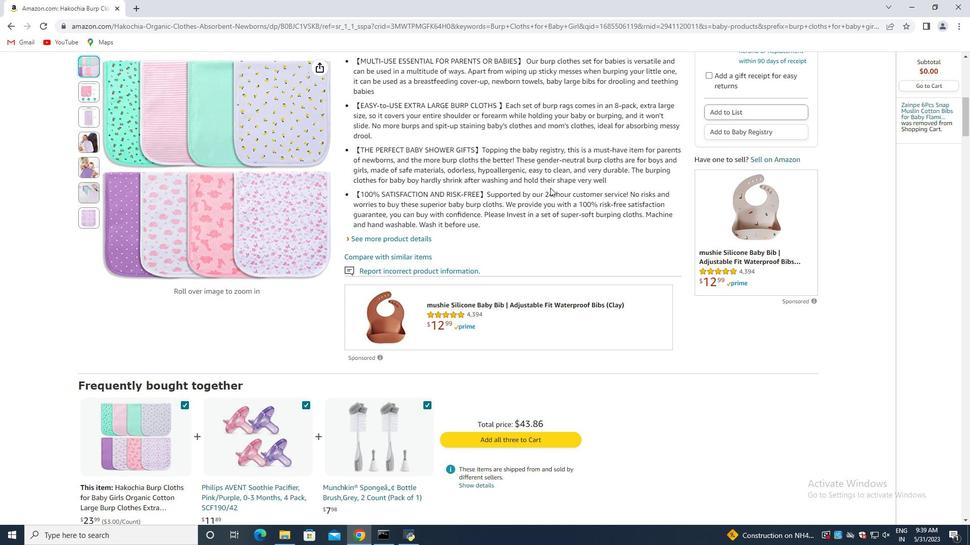 
Action: Mouse scrolled (476, 189) with delta (0, 0)
Screenshot: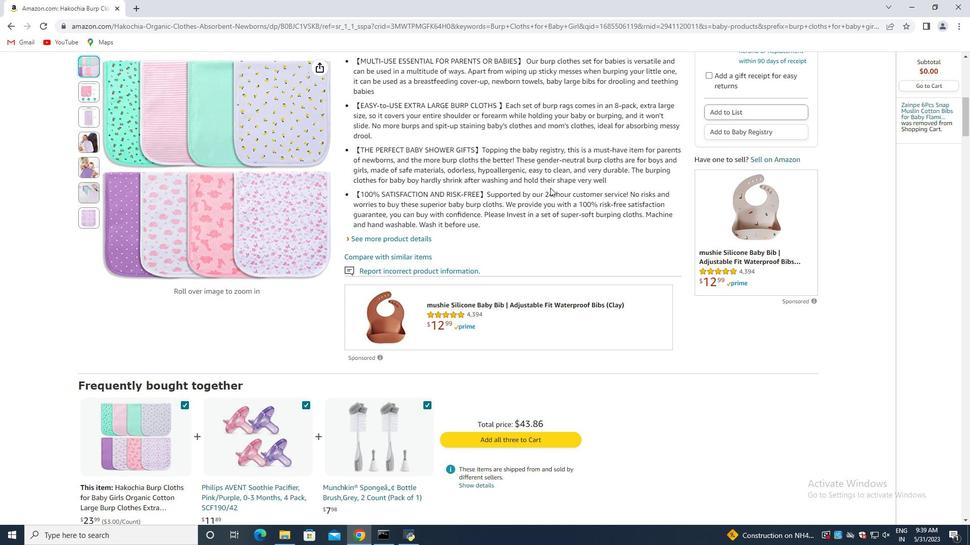 
Action: Mouse moved to (467, 190)
Screenshot: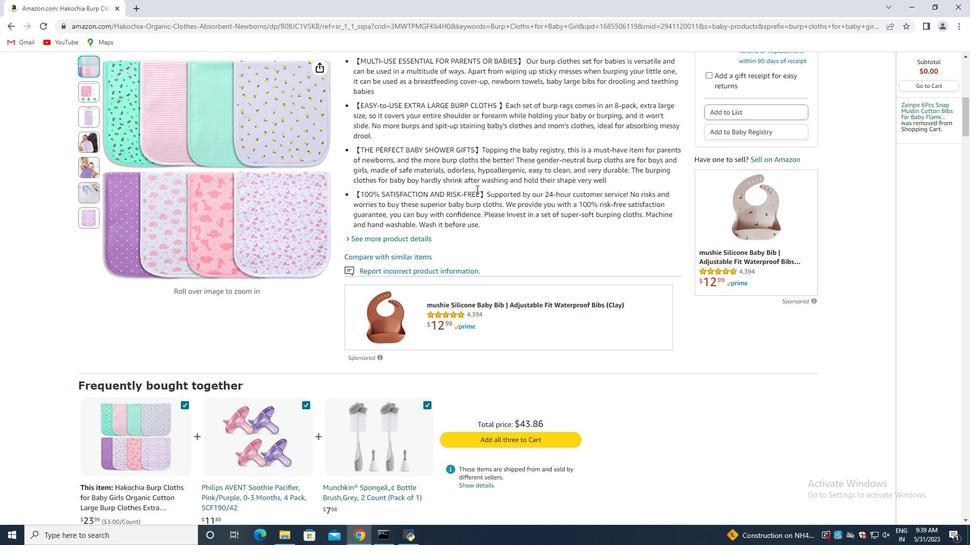 
Action: Mouse scrolled (467, 189) with delta (0, 0)
Screenshot: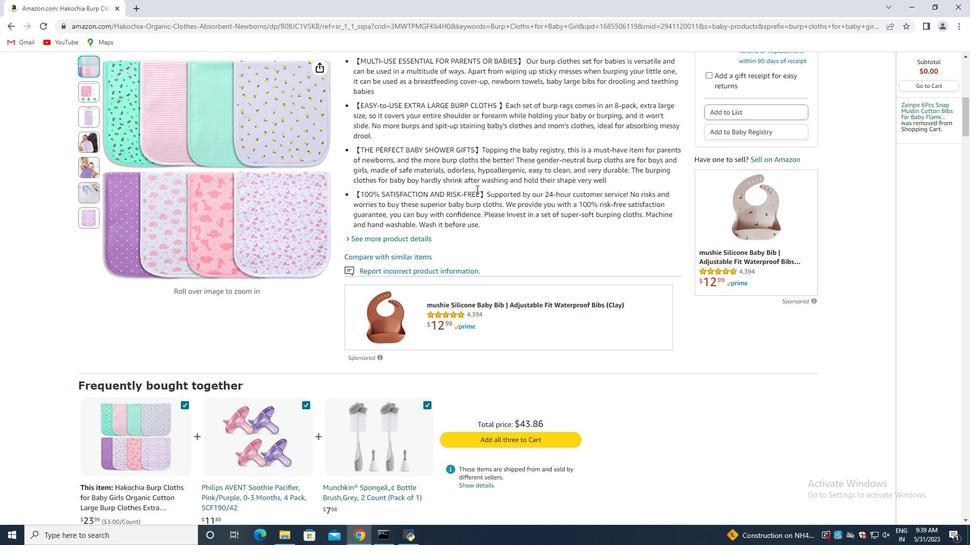 
Action: Mouse moved to (466, 189)
Screenshot: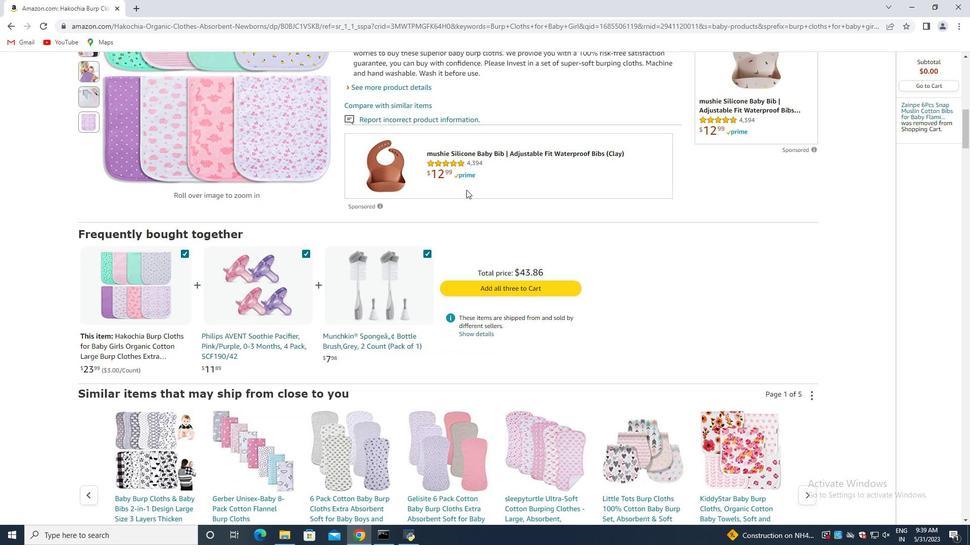 
Action: Mouse scrolled (466, 189) with delta (0, 0)
Screenshot: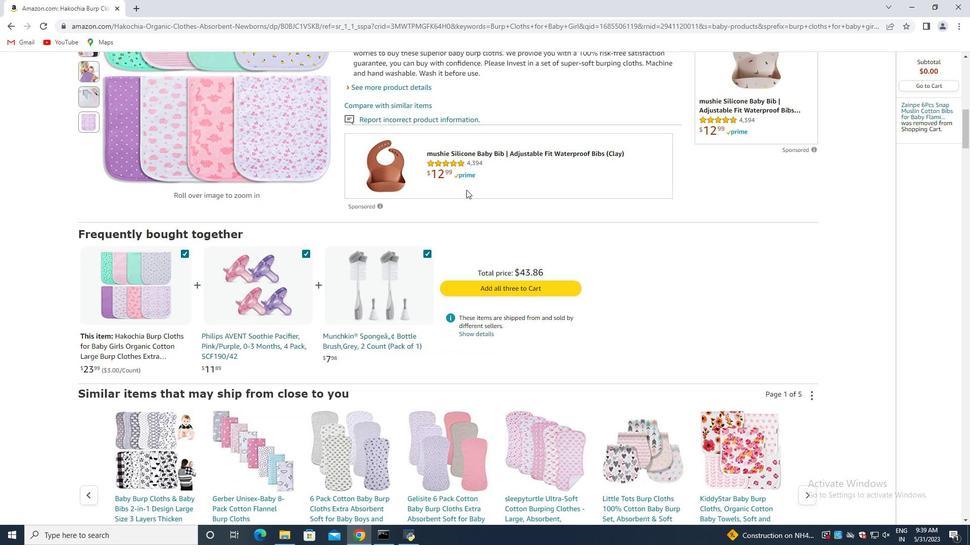
Action: Mouse moved to (464, 189)
Screenshot: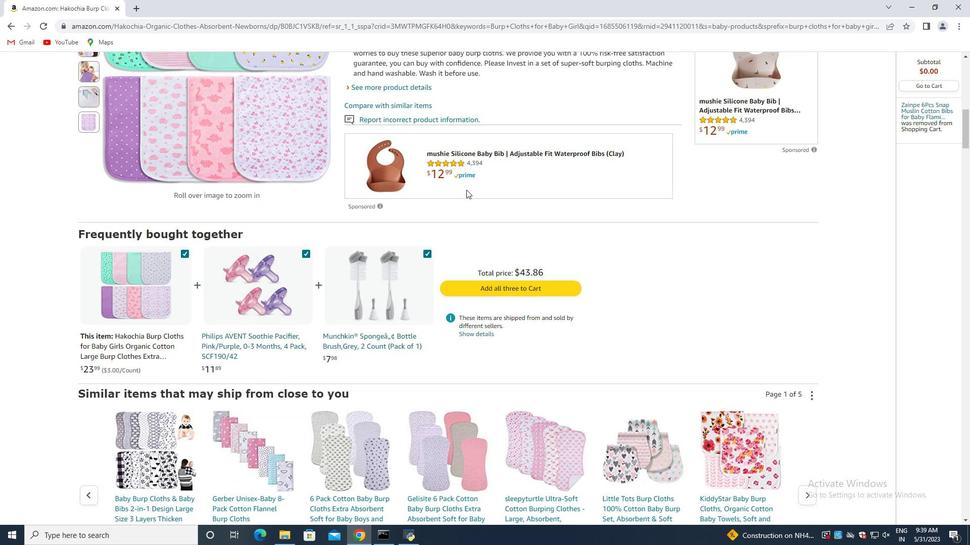 
Action: Mouse scrolled (464, 189) with delta (0, 0)
Screenshot: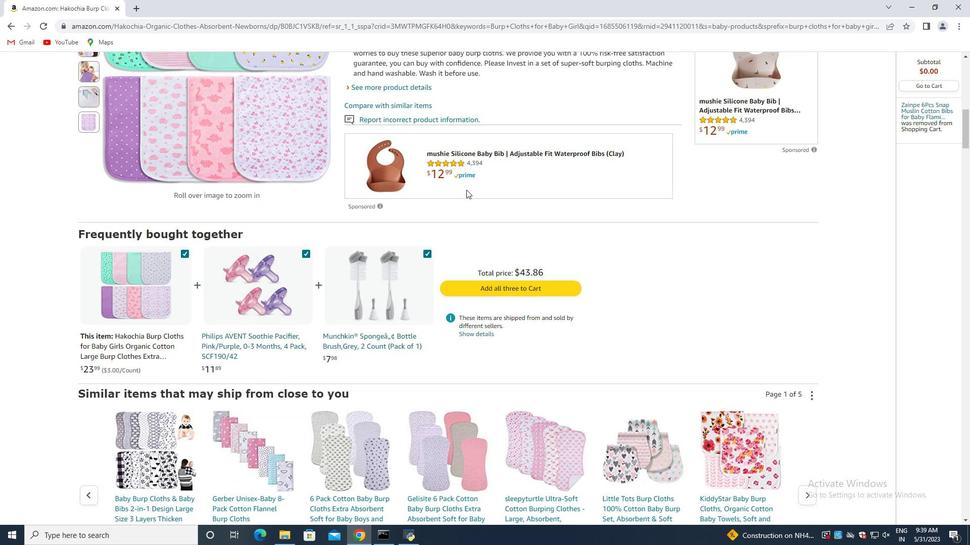 
Action: Mouse moved to (462, 190)
Screenshot: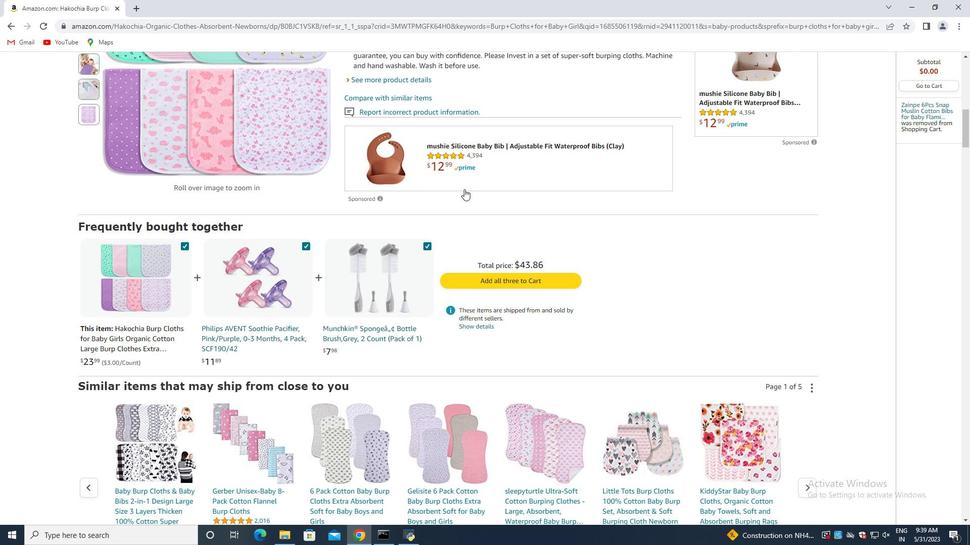 
Action: Mouse scrolled (462, 189) with delta (0, 0)
Screenshot: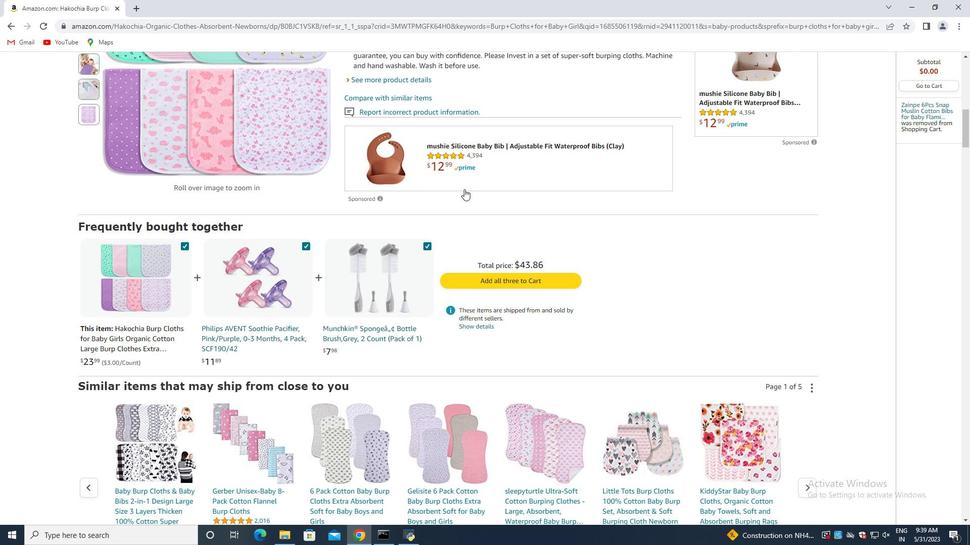 
Action: Mouse moved to (462, 191)
Screenshot: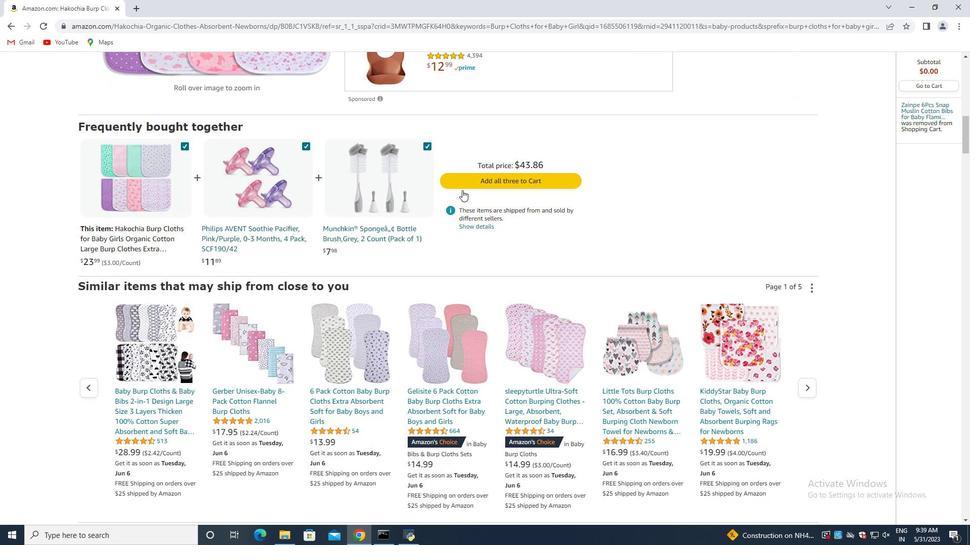 
Action: Mouse scrolled (462, 191) with delta (0, 0)
Screenshot: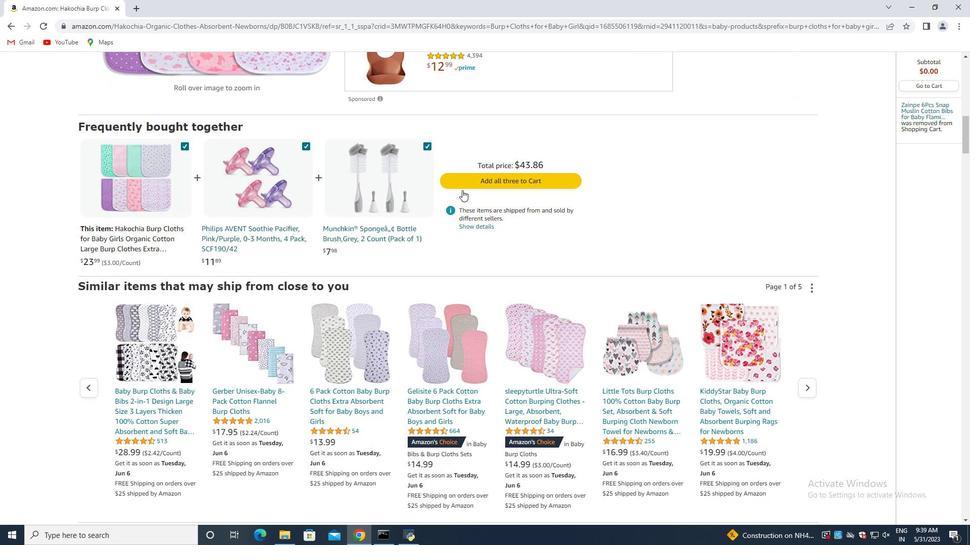 
Action: Mouse scrolled (462, 191) with delta (0, 0)
Screenshot: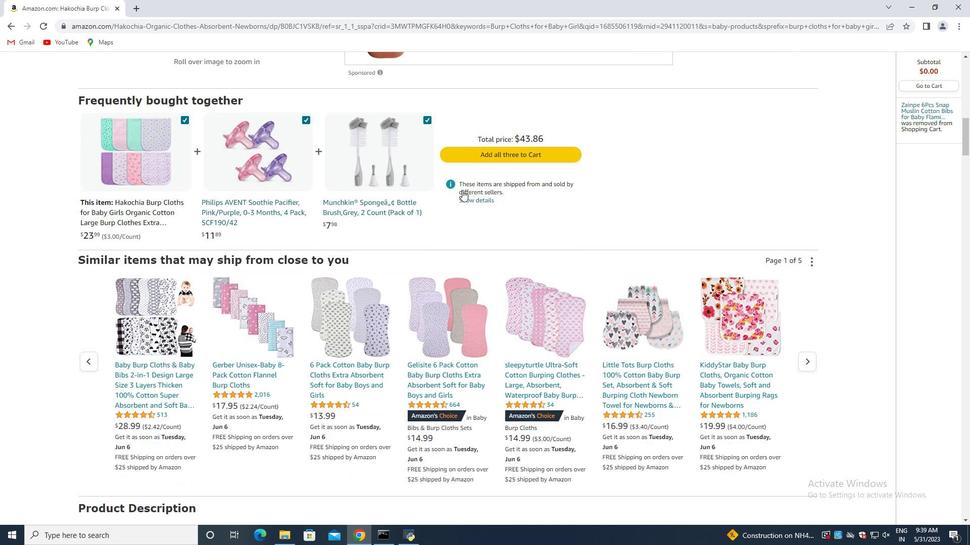 
Action: Mouse moved to (462, 192)
Screenshot: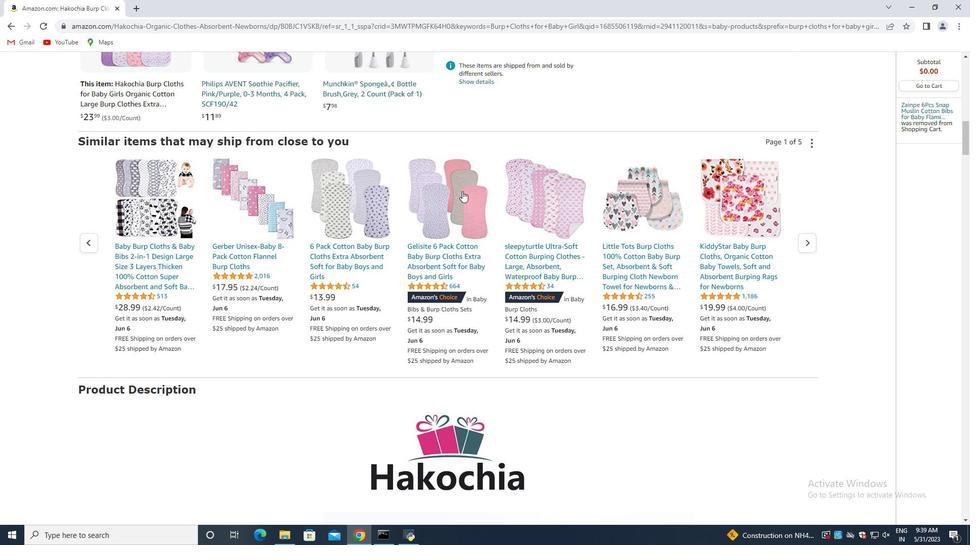 
Action: Mouse scrolled (462, 191) with delta (0, 0)
Screenshot: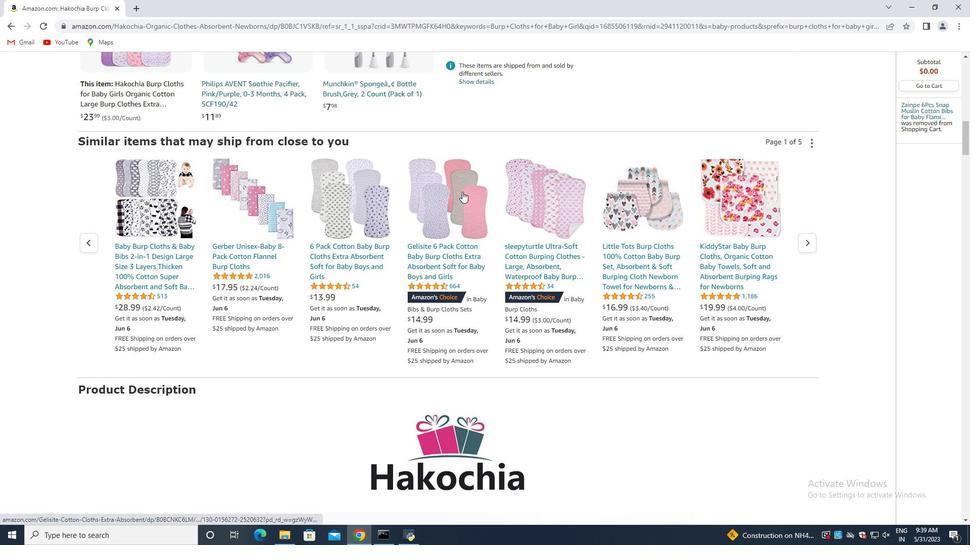 
Action: Mouse scrolled (462, 191) with delta (0, 0)
Screenshot: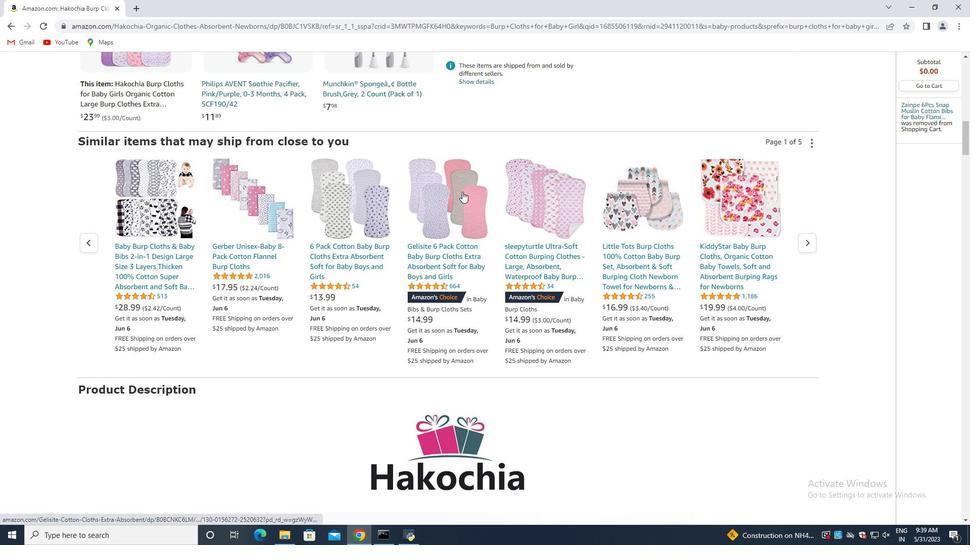 
Action: Mouse scrolled (462, 191) with delta (0, 0)
Screenshot: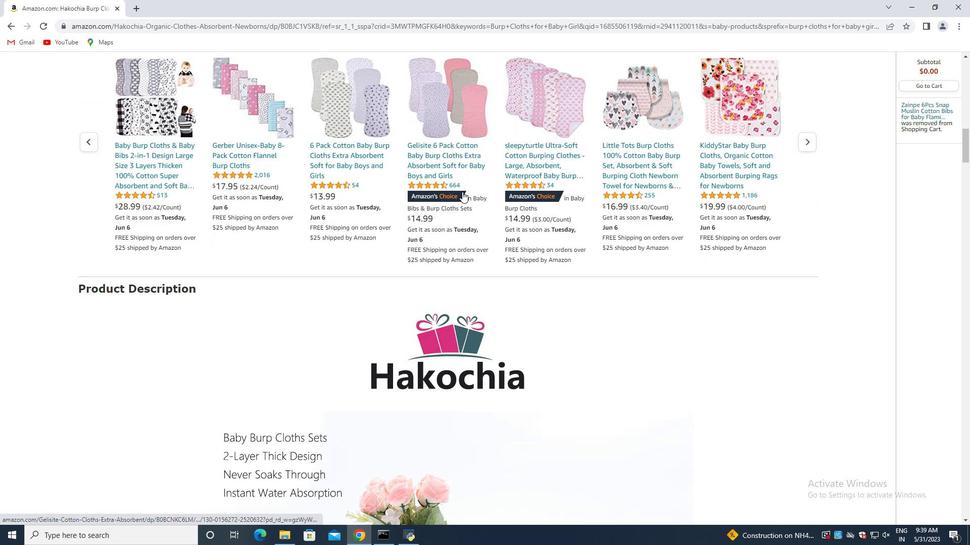 
Action: Mouse scrolled (462, 191) with delta (0, 0)
Screenshot: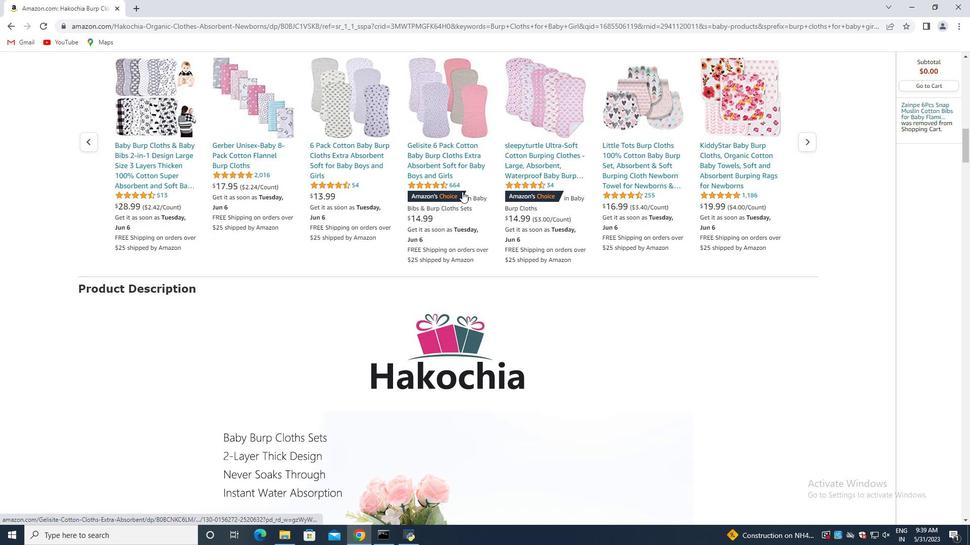 
Action: Mouse moved to (448, 196)
Screenshot: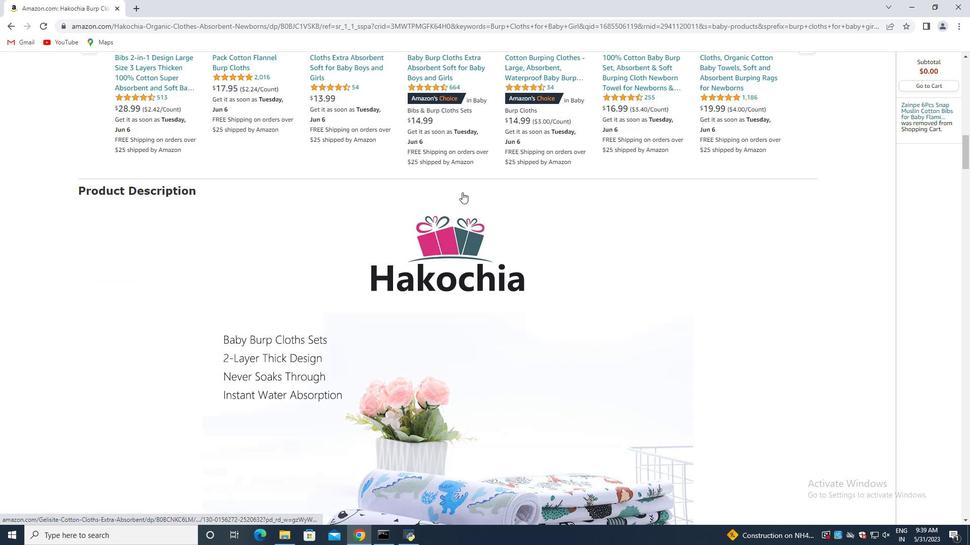 
Action: Mouse scrolled (448, 196) with delta (0, 0)
Screenshot: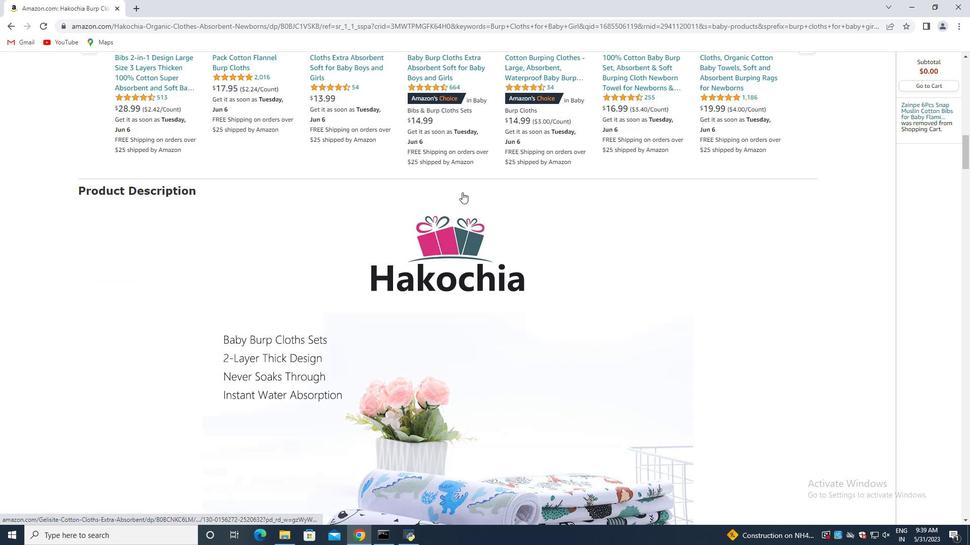 
Action: Mouse moved to (437, 201)
Screenshot: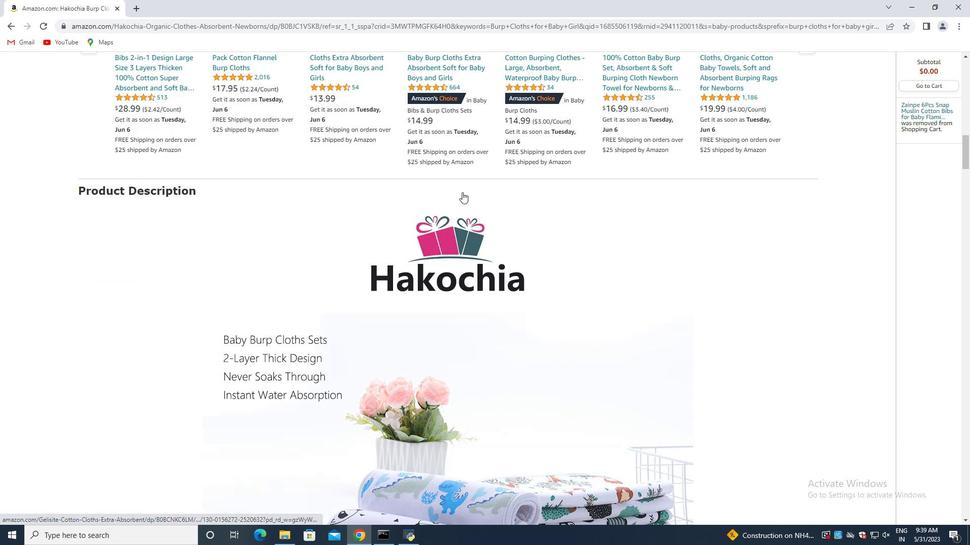 
Action: Mouse scrolled (437, 200) with delta (0, 0)
Screenshot: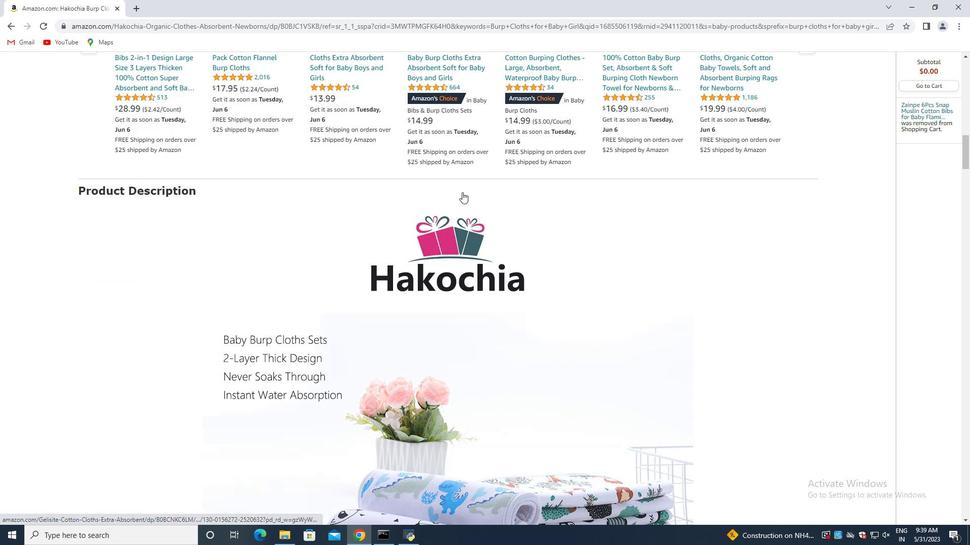 
Action: Mouse moved to (426, 205)
Screenshot: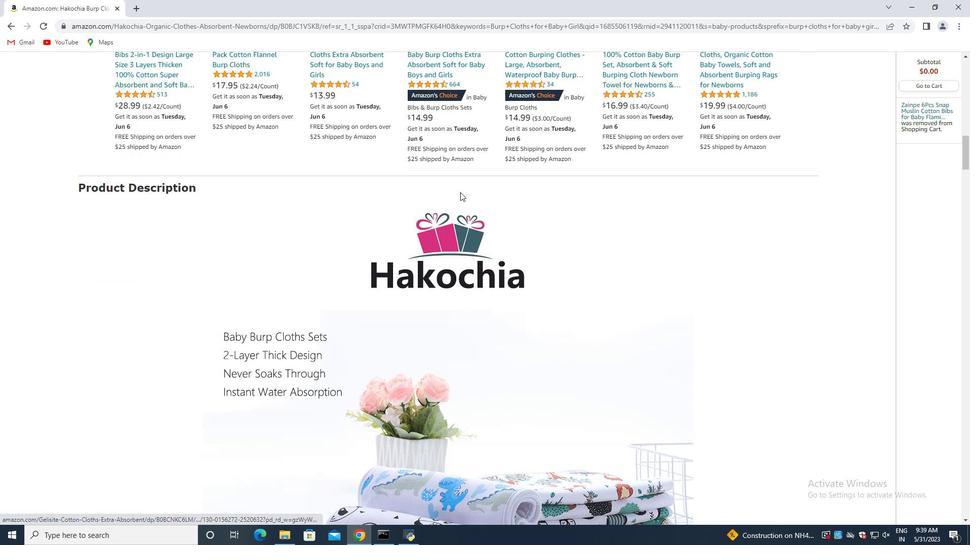 
Action: Mouse scrolled (426, 204) with delta (0, 0)
Screenshot: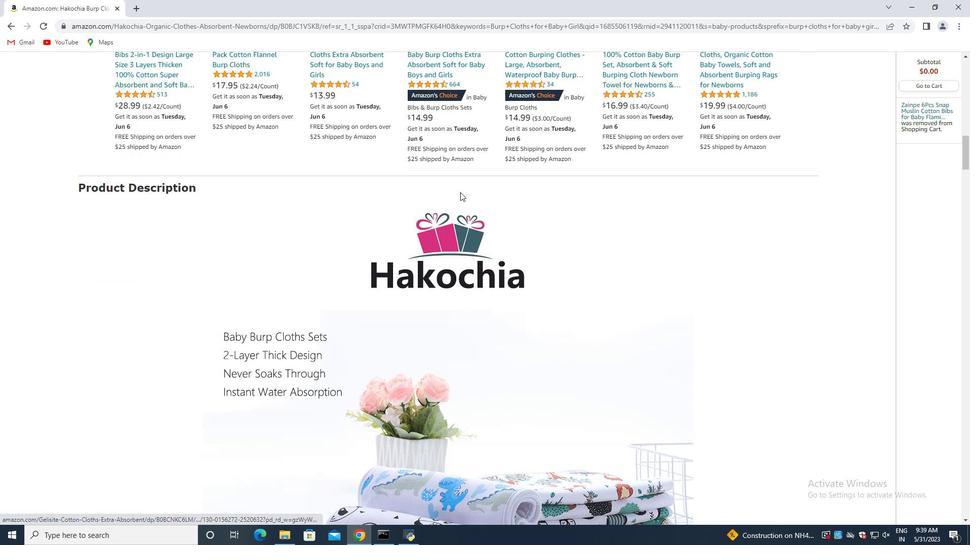 
Action: Mouse moved to (426, 205)
Screenshot: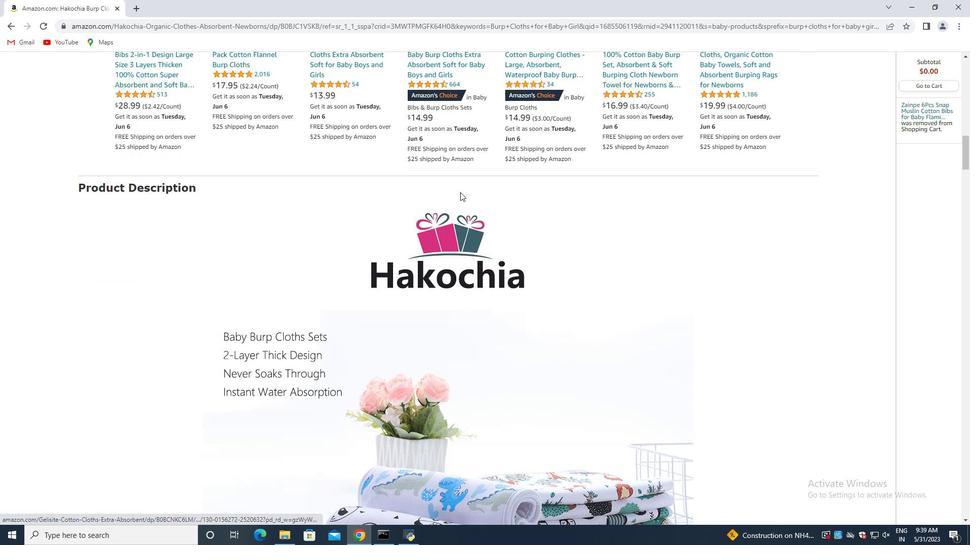 
Action: Mouse scrolled (426, 204) with delta (0, 0)
Screenshot: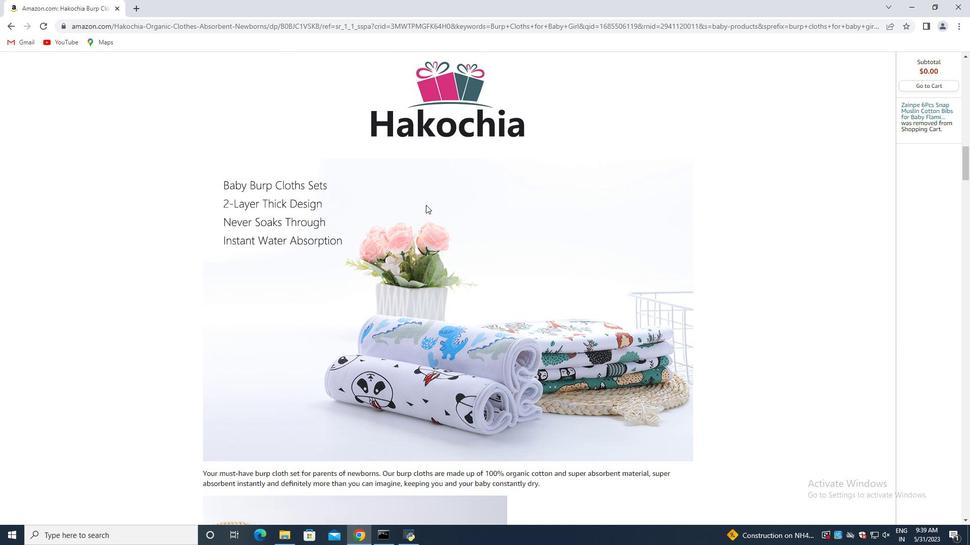 
Action: Mouse scrolled (426, 204) with delta (0, 0)
Screenshot: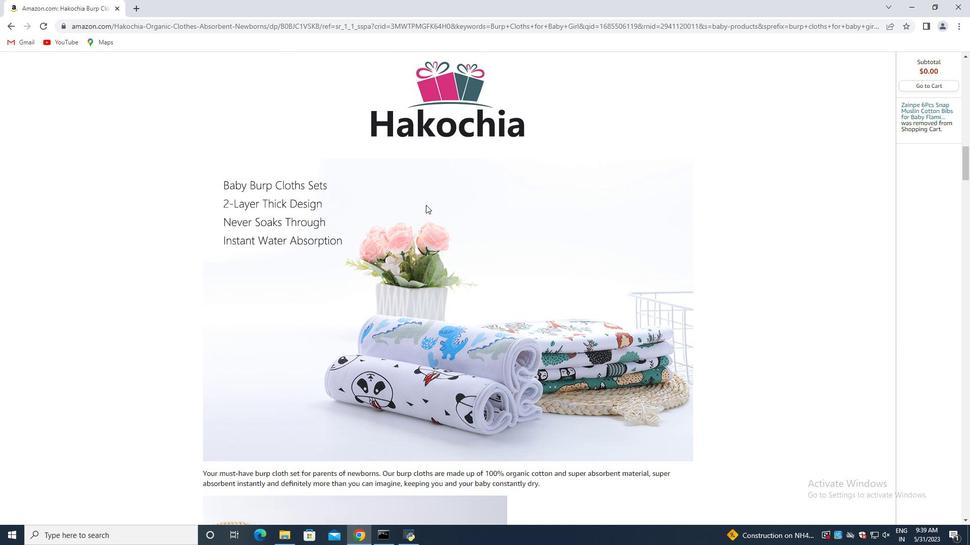 
Action: Mouse moved to (426, 209)
Screenshot: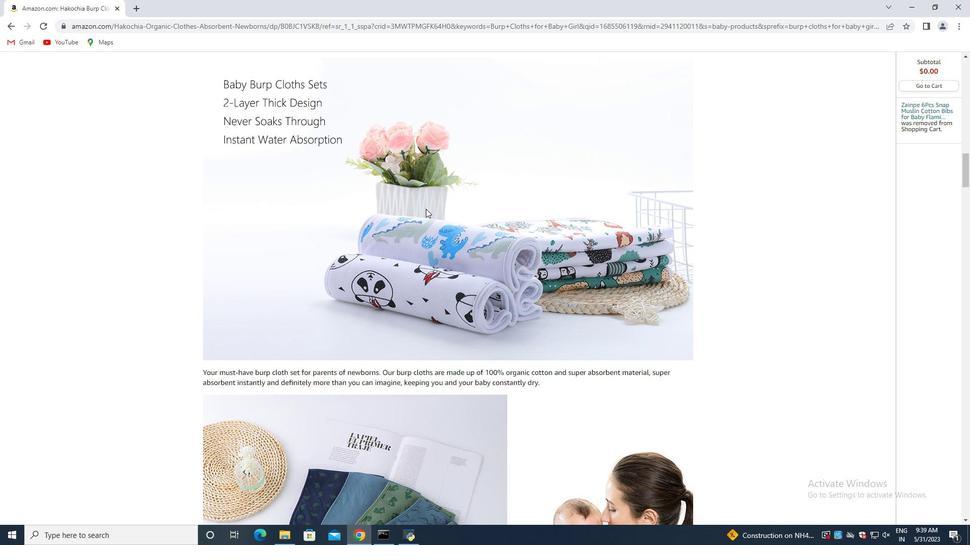 
Action: Mouse scrolled (426, 209) with delta (0, 0)
Screenshot: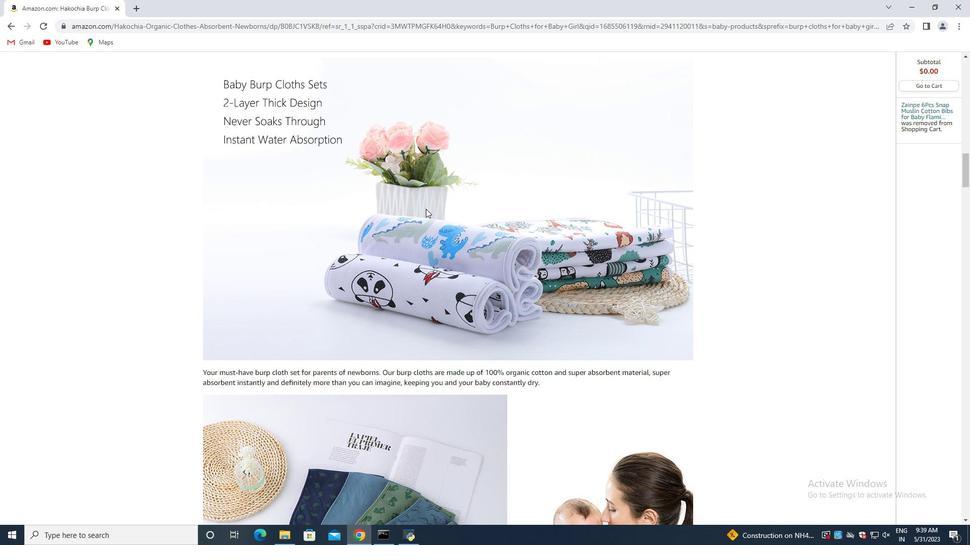 
Action: Mouse moved to (428, 210)
Screenshot: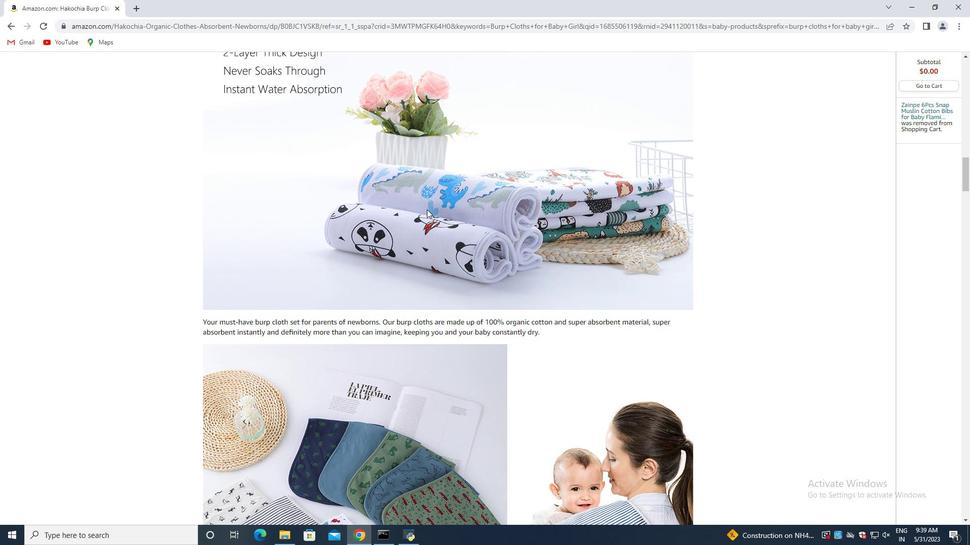 
Action: Mouse scrolled (428, 209) with delta (0, 0)
Screenshot: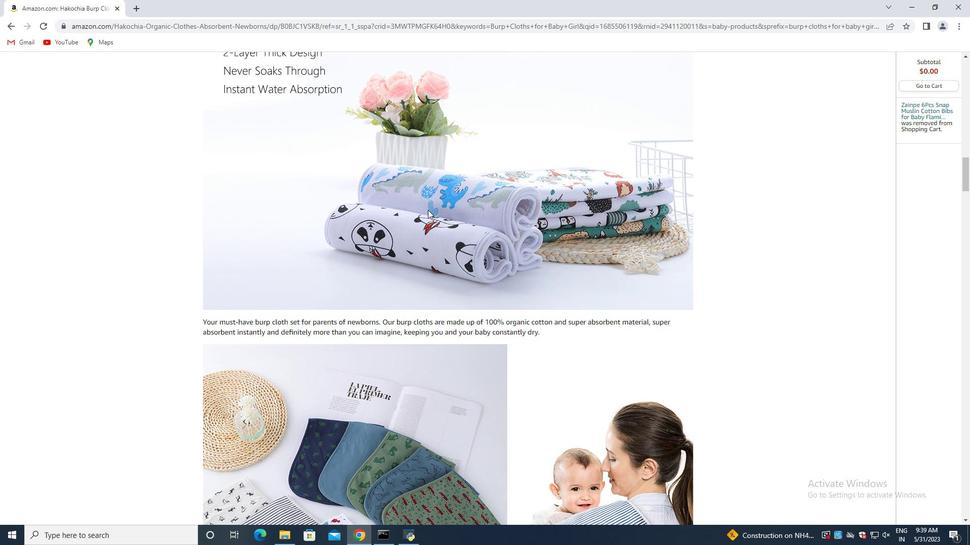 
Action: Mouse scrolled (428, 209) with delta (0, 0)
Screenshot: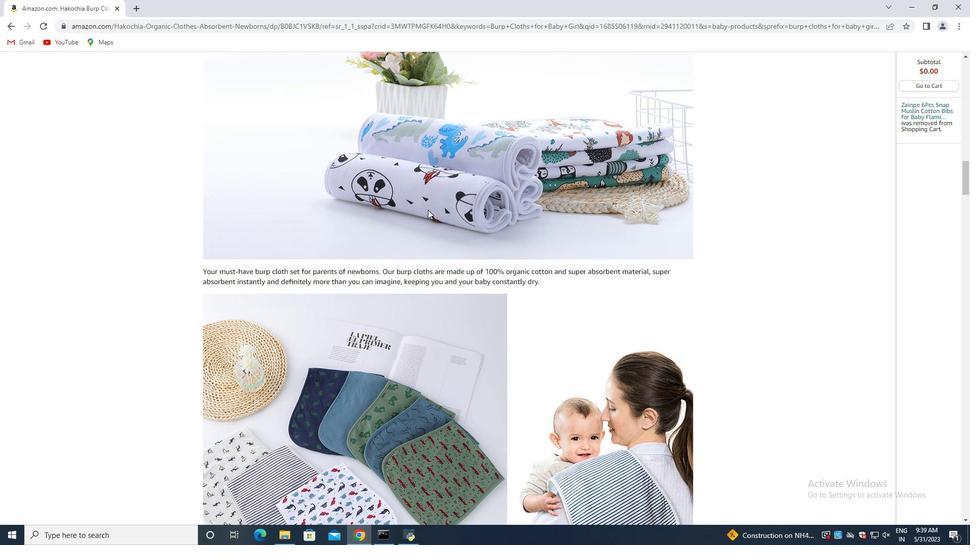 
Action: Mouse moved to (428, 210)
Screenshot: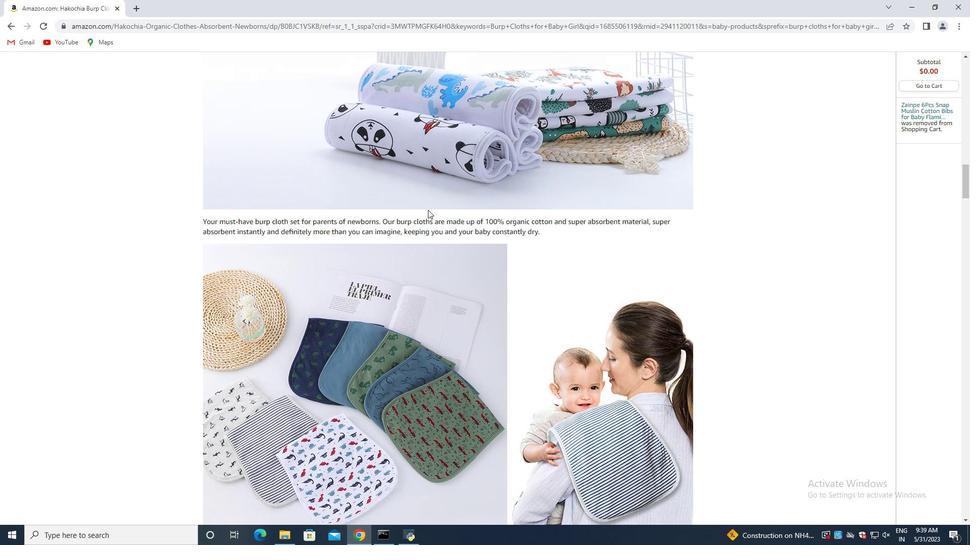 
Action: Mouse scrolled (428, 210) with delta (0, 0)
Screenshot: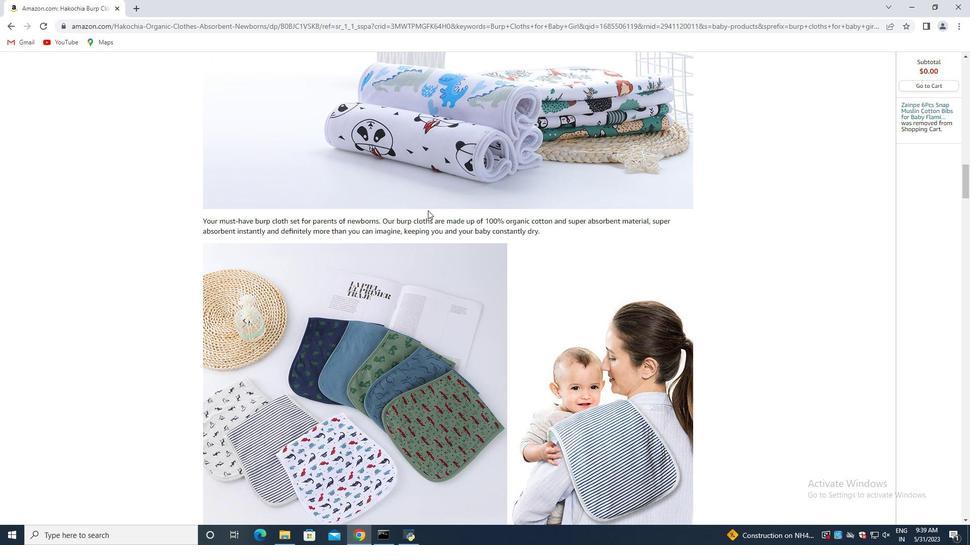 
Action: Mouse moved to (426, 214)
Screenshot: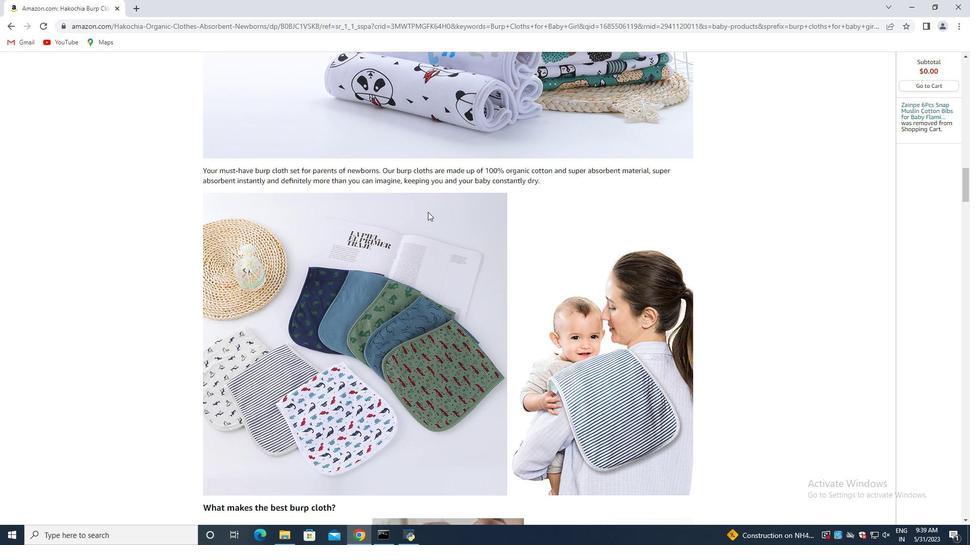 
Action: Mouse scrolled (426, 214) with delta (0, 0)
Screenshot: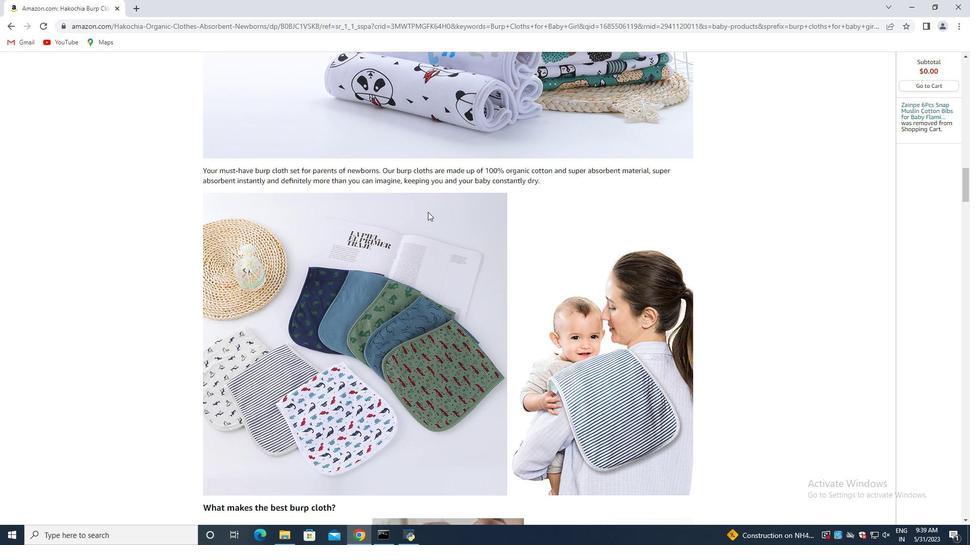 
Action: Mouse moved to (420, 233)
Screenshot: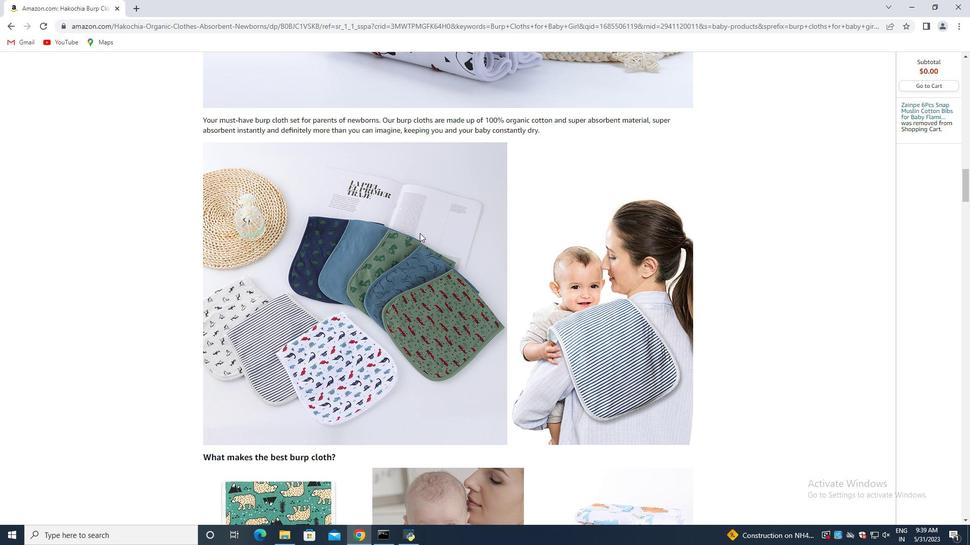 
Action: Mouse scrolled (420, 233) with delta (0, 0)
Screenshot: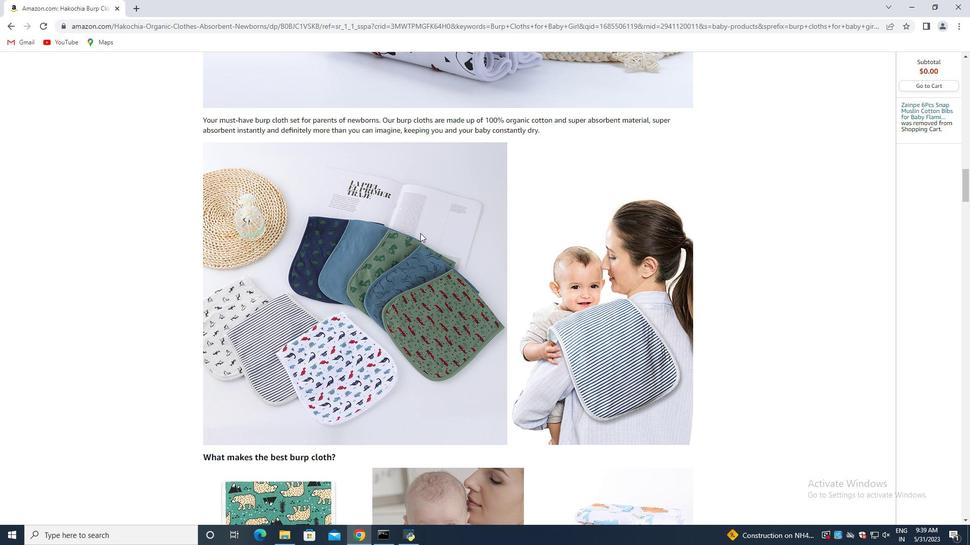 
Action: Mouse moved to (423, 233)
Screenshot: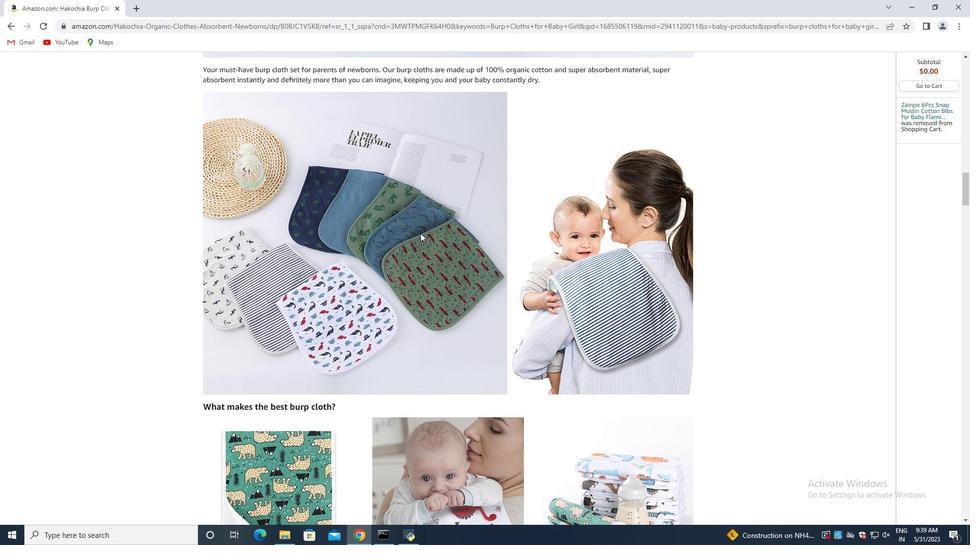 
Action: Mouse scrolled (423, 233) with delta (0, 0)
Screenshot: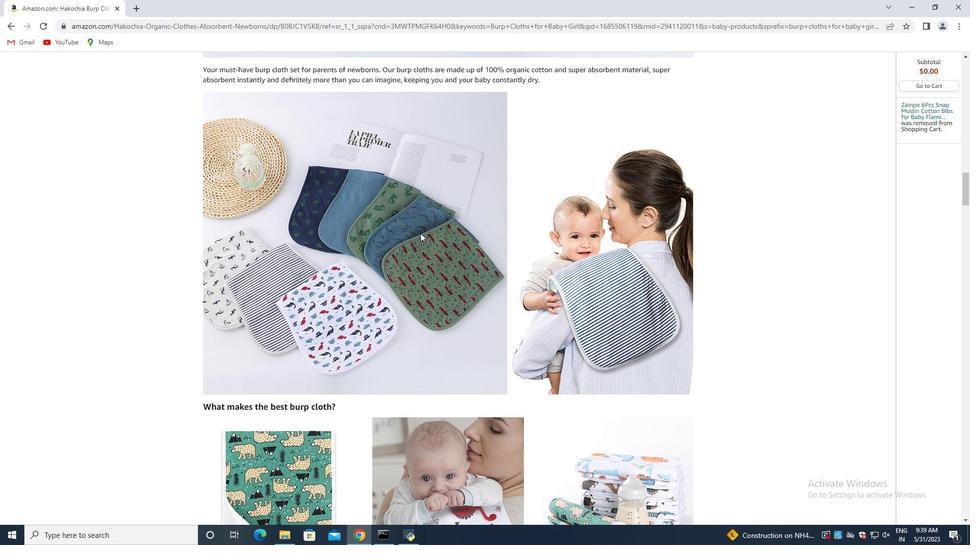 
Action: Mouse moved to (424, 233)
Screenshot: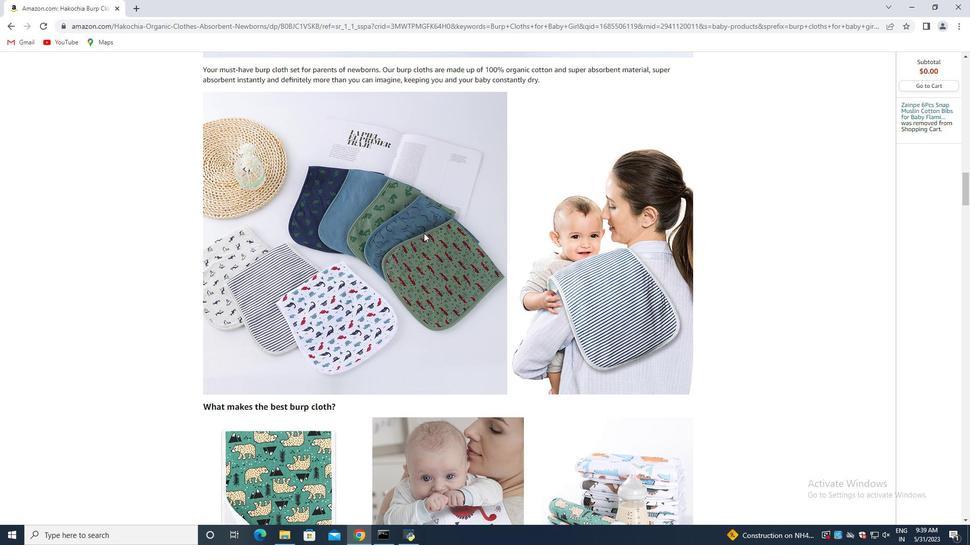 
Action: Mouse scrolled (424, 233) with delta (0, 0)
Screenshot: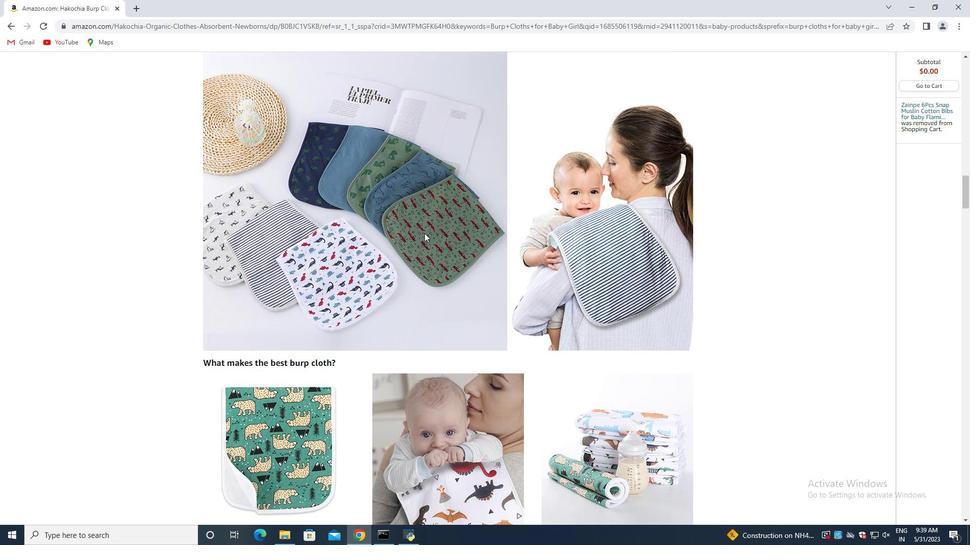 
Action: Mouse scrolled (424, 233) with delta (0, 0)
Screenshot: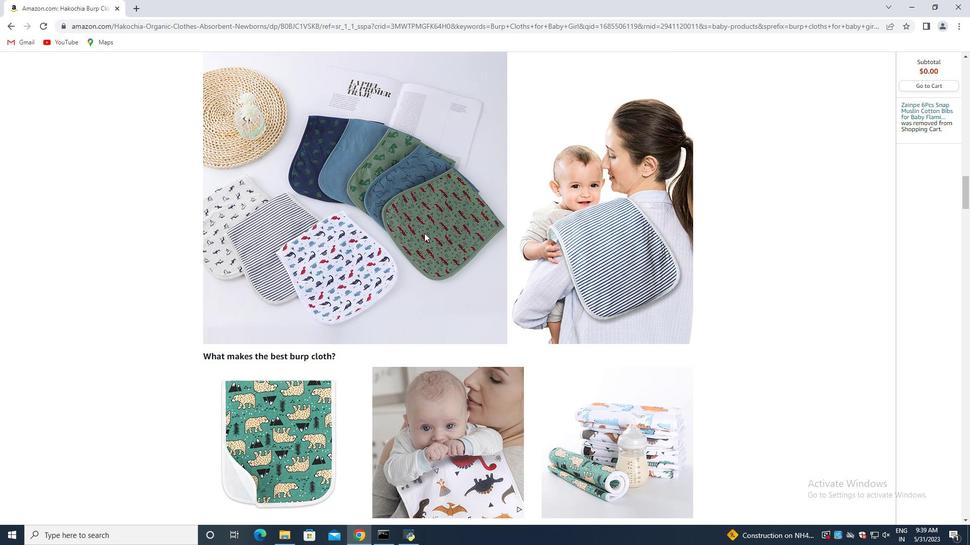 
Action: Mouse moved to (424, 234)
Screenshot: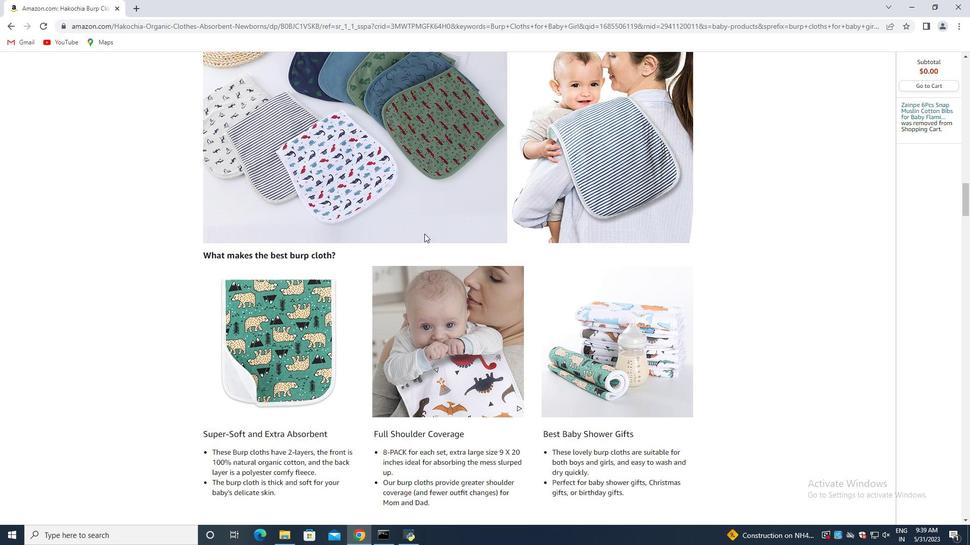 
Action: Mouse scrolled (424, 233) with delta (0, 0)
Screenshot: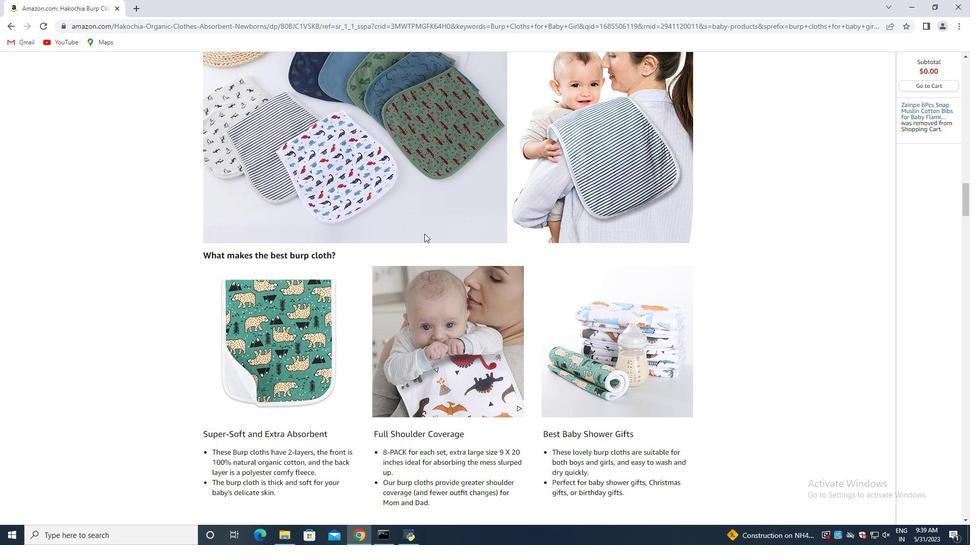
Action: Mouse moved to (424, 235)
Screenshot: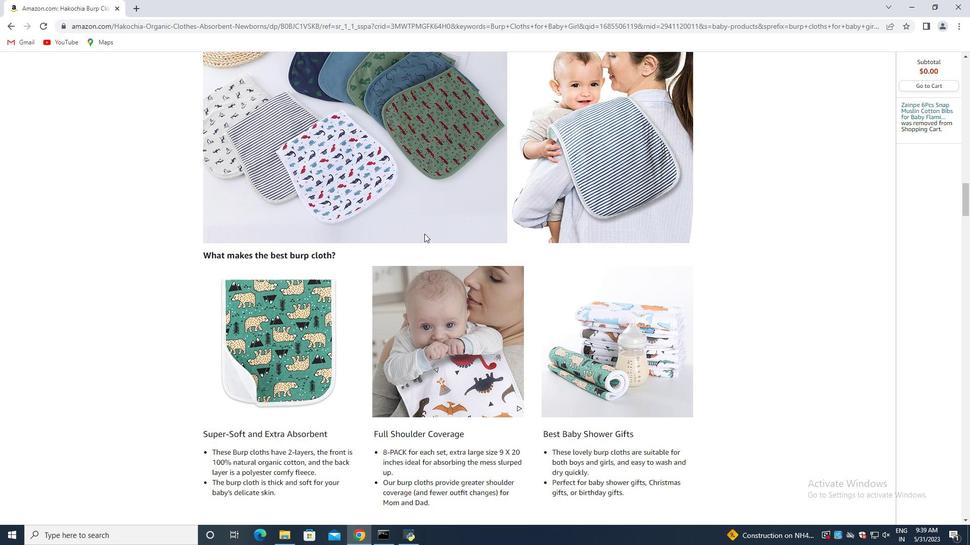 
Action: Mouse scrolled (424, 234) with delta (0, 0)
Screenshot: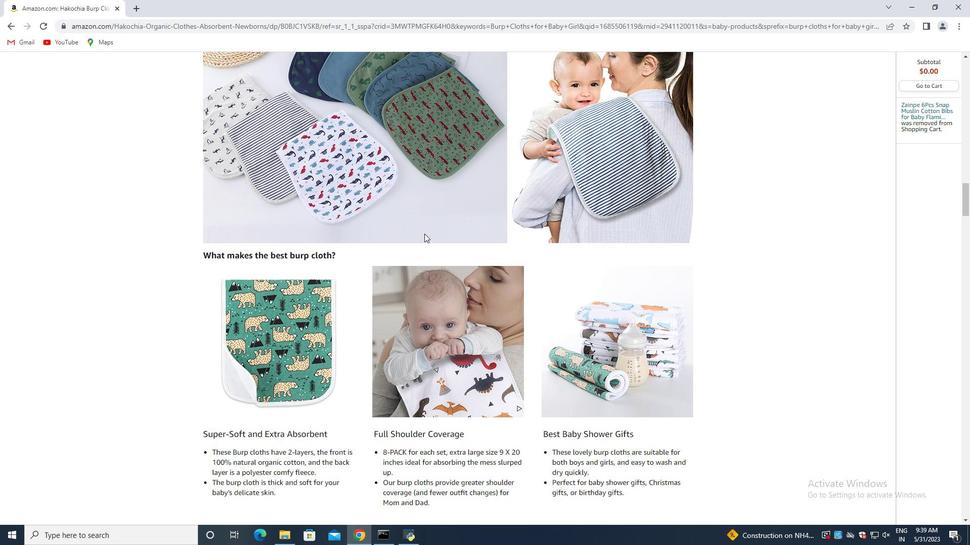 
Action: Key pressed <Key.down><Key.down><Key.down><Key.down><Key.down><Key.down><Key.down><Key.down><Key.down><Key.down><Key.down><Key.down><Key.down><Key.down><Key.down><Key.down><Key.down><Key.down><Key.down><Key.down><Key.down><Key.down><Key.down><Key.down><Key.down><Key.down><Key.down><Key.down><Key.down><Key.down><Key.down><Key.down><Key.down><Key.down><Key.down><Key.down><Key.down><Key.down><Key.down><Key.down><Key.down><Key.down><Key.down><Key.down><Key.down><Key.down><Key.down><Key.down><Key.down><Key.down><Key.down><Key.down><Key.down><Key.down><Key.down><Key.down><Key.down><Key.down><Key.down><Key.down><Key.down><Key.down><Key.down><Key.down><Key.down><Key.down><Key.down><Key.down><Key.down><Key.down><Key.down><Key.down><Key.down><Key.down><Key.down><Key.down><Key.down><Key.down><Key.down><Key.down><Key.down><Key.down><Key.down><Key.down><Key.down><Key.down><Key.down><Key.down><Key.down><Key.down><Key.down><Key.down><Key.down><Key.down><Key.down><Key.down><Key.down><Key.down><Key.down><Key.down><Key.down><Key.down><Key.down><Key.down><Key.down><Key.down><Key.down><Key.down><Key.down><Key.down><Key.down><Key.down><Key.down><Key.down><Key.down><Key.down><Key.down><Key.down><Key.down><Key.down><Key.down><Key.down><Key.down><Key.down><Key.down><Key.down><Key.down><Key.down><Key.down><Key.down><Key.down><Key.down><Key.down><Key.down><Key.down><Key.down><Key.down><Key.down><Key.down><Key.down><Key.down><Key.down><Key.down><Key.down><Key.down><Key.up><Key.up><Key.up><Key.up><Key.up><Key.up><Key.up><Key.up><Key.up><Key.down><Key.down><Key.down><Key.down><Key.down><Key.down><Key.down><Key.down><Key.down><Key.down><Key.down><Key.down><Key.down><Key.down><Key.down><Key.down><Key.down><Key.down><Key.down><Key.down><Key.down><Key.down><Key.down><Key.down><Key.down><Key.down><Key.down><Key.down><Key.down><Key.down><Key.down><Key.down><Key.down><Key.down><Key.down><Key.down><Key.down><Key.down><Key.down><Key.down><Key.down>
Screenshot: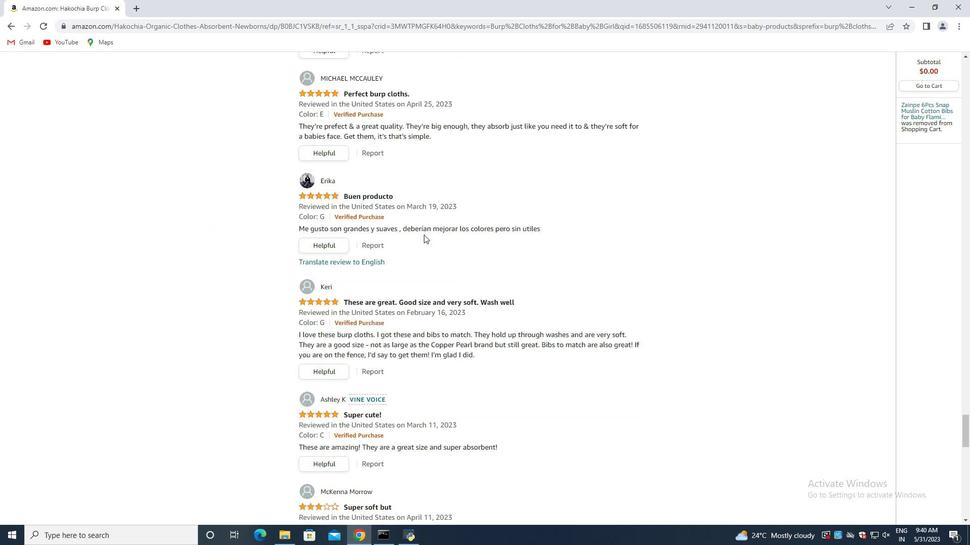 
Action: Mouse moved to (110, 351)
Screenshot: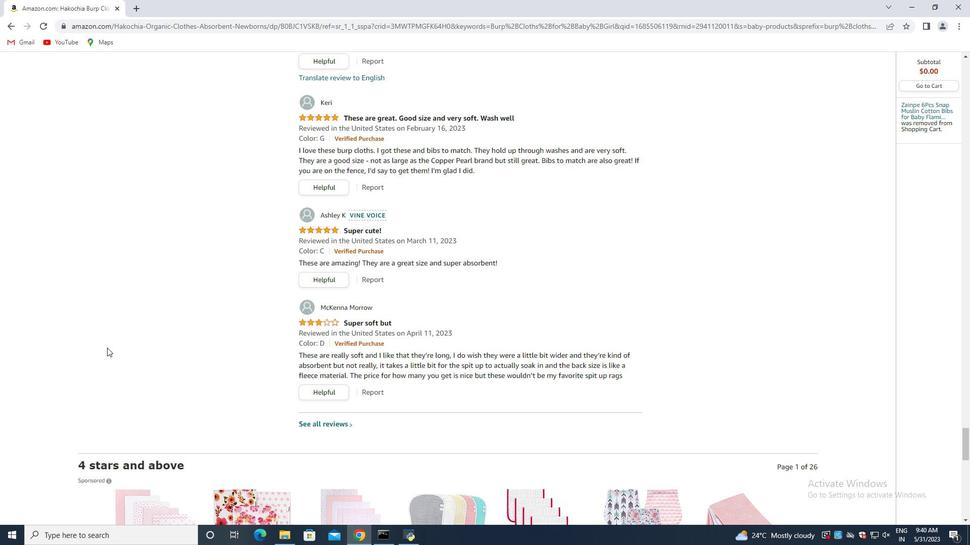 
Action: Mouse scrolled (109, 349) with delta (0, 0)
Screenshot: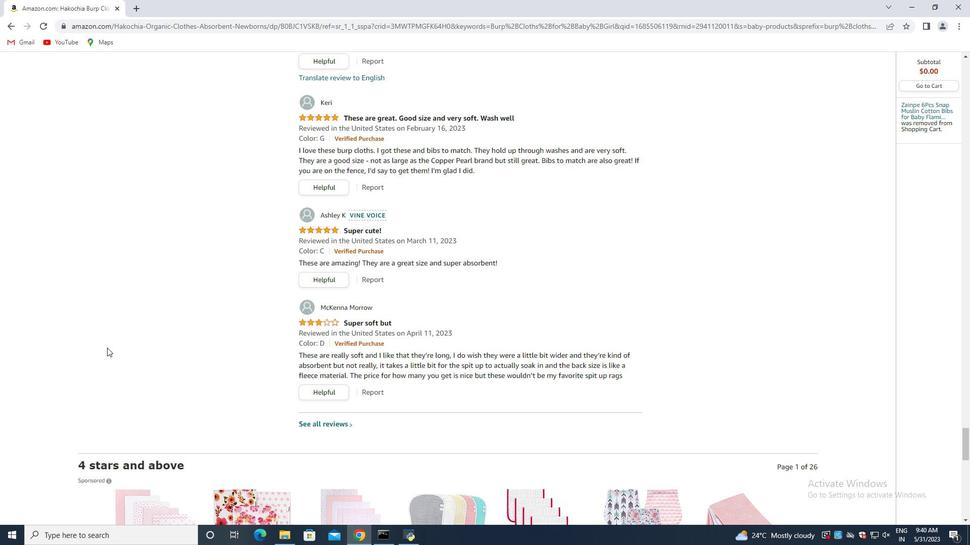 
Action: Mouse moved to (126, 385)
Screenshot: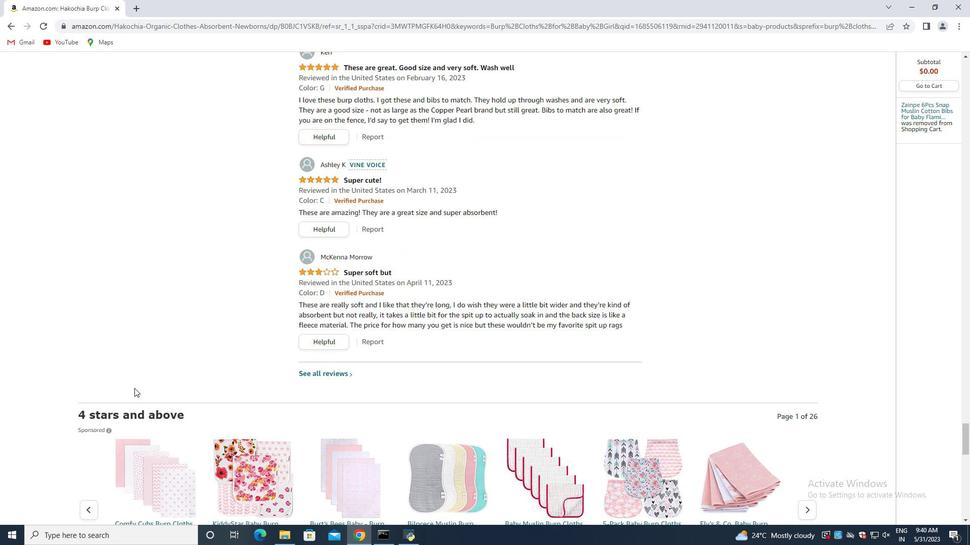 
Action: Mouse scrolled (132, 388) with delta (0, 0)
Screenshot: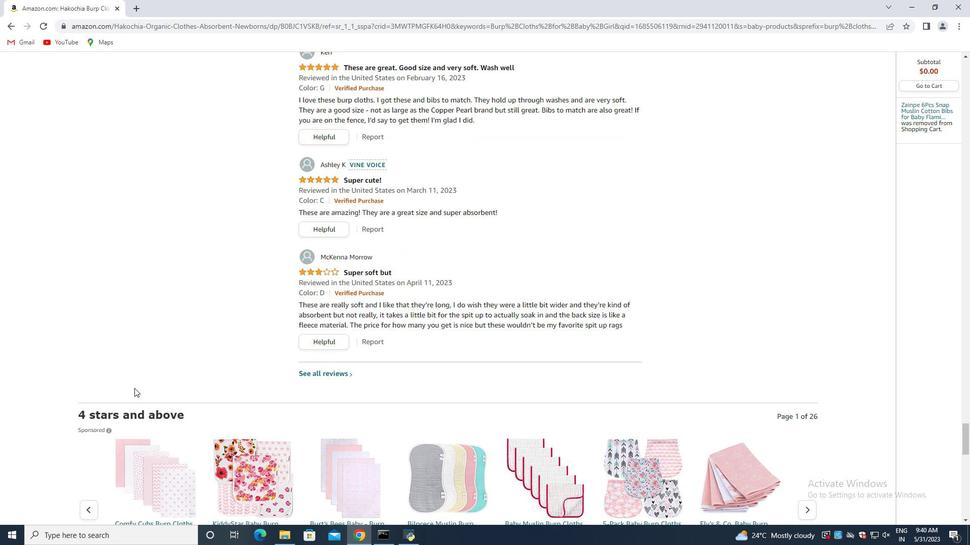
Action: Mouse scrolled (132, 388) with delta (0, 0)
Screenshot: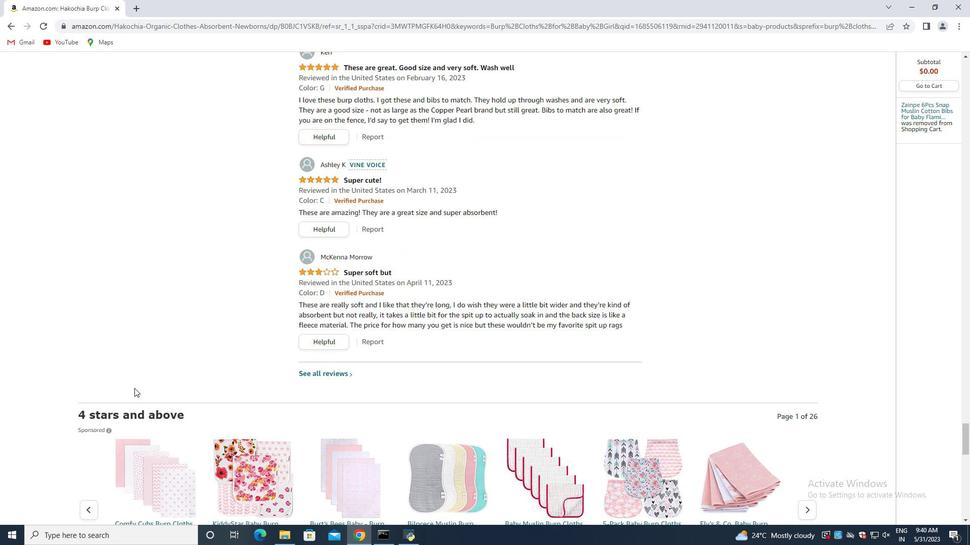 
Action: Mouse scrolled (131, 388) with delta (0, 0)
Screenshot: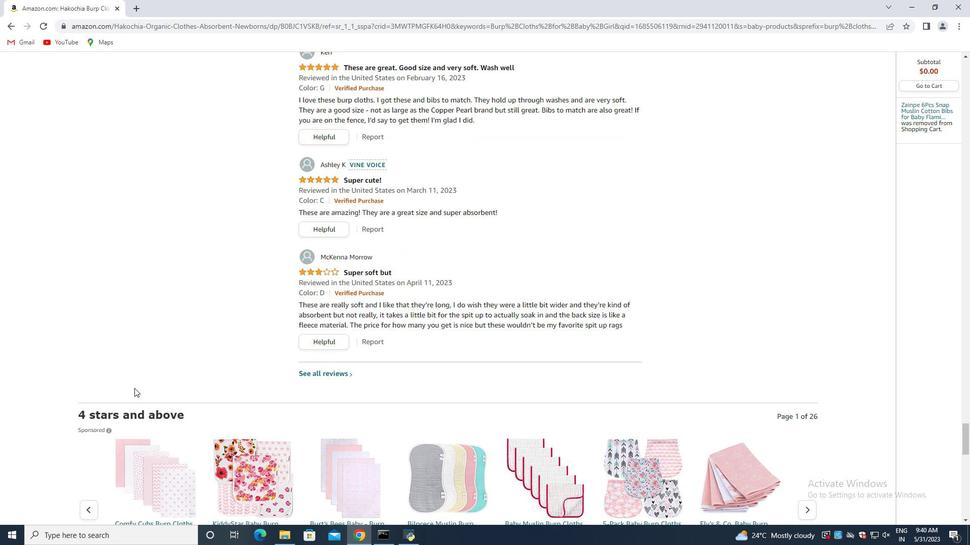 
Action: Mouse scrolled (126, 385) with delta (0, 0)
Screenshot: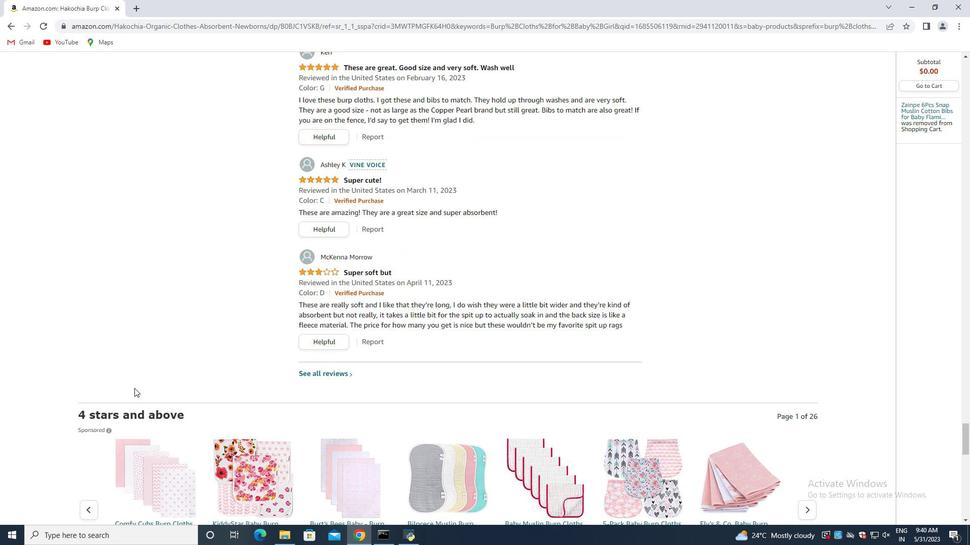 
Action: Mouse scrolled (126, 385) with delta (0, 0)
Screenshot: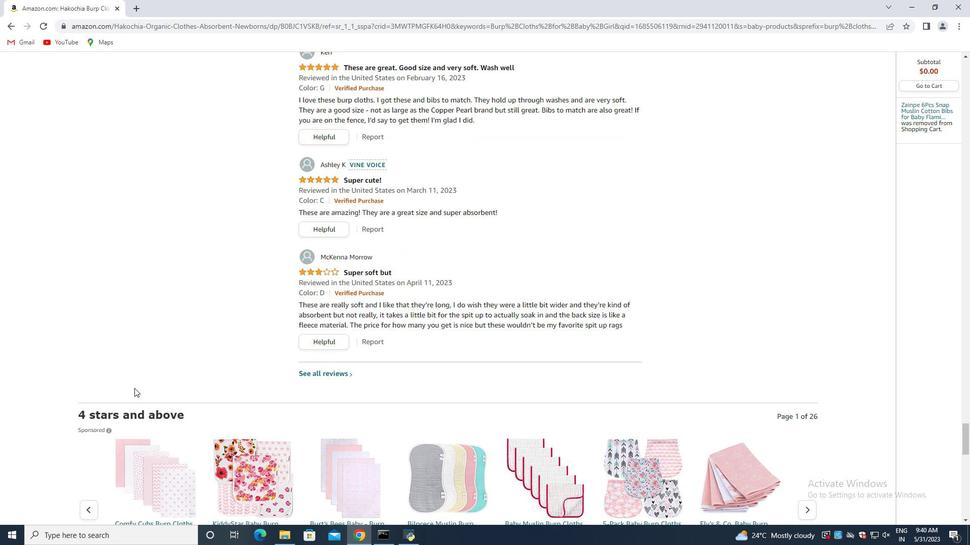 
Action: Mouse scrolled (126, 385) with delta (0, 0)
Screenshot: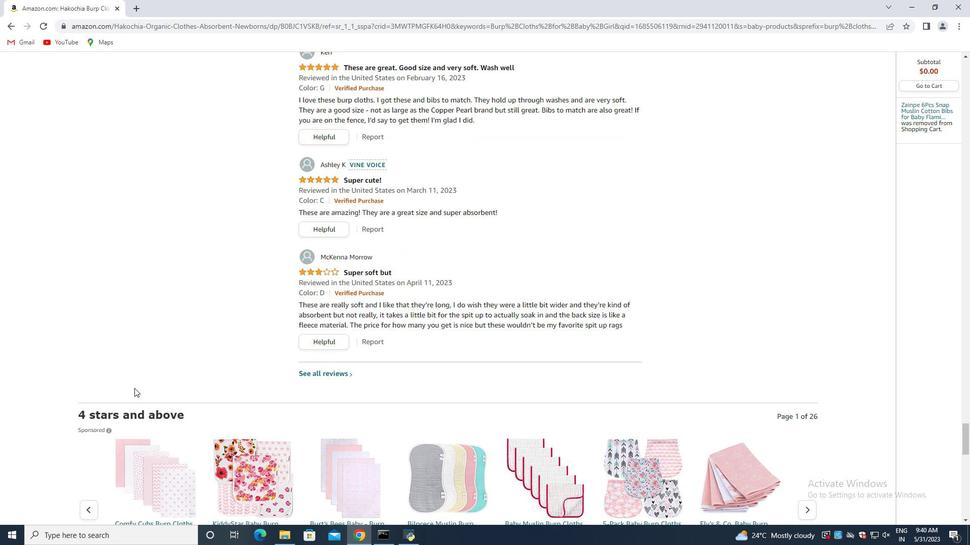 
Action: Mouse scrolled (126, 385) with delta (0, 0)
Screenshot: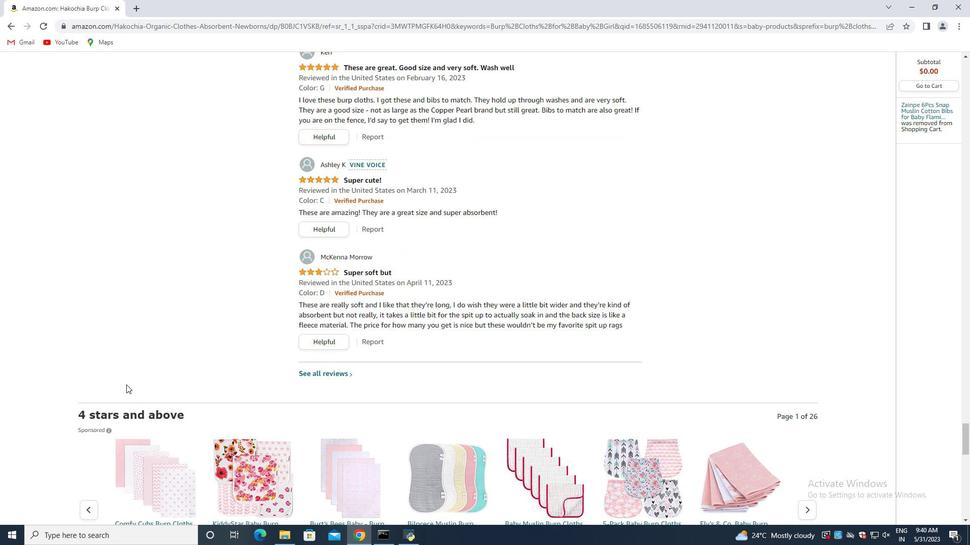 
Action: Mouse scrolled (126, 385) with delta (0, 0)
Screenshot: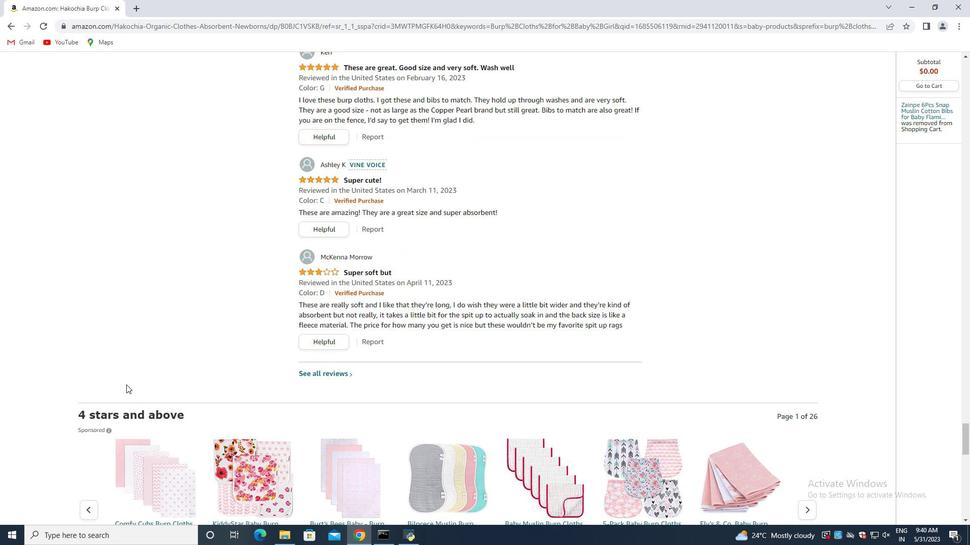 
Action: Mouse scrolled (126, 385) with delta (0, 0)
Screenshot: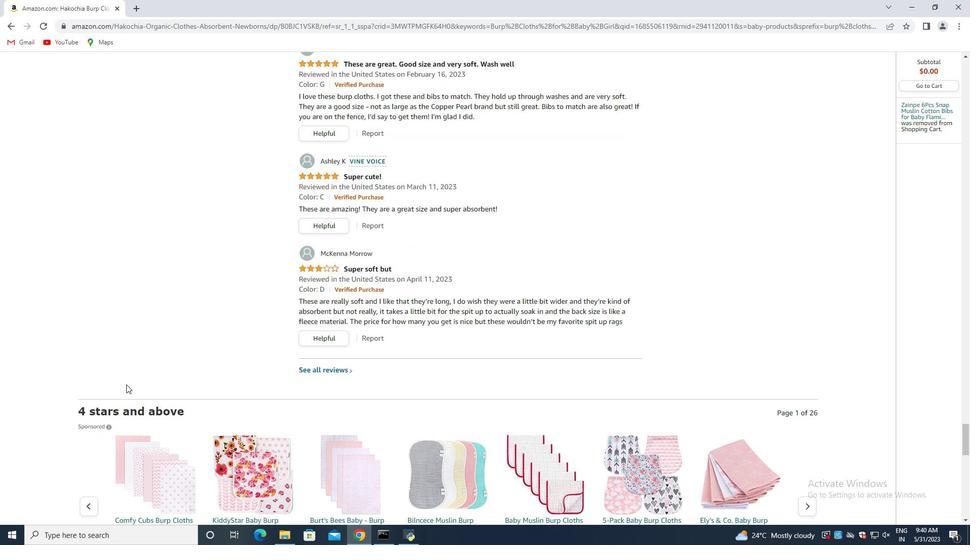 
Action: Mouse scrolled (126, 385) with delta (0, 0)
Screenshot: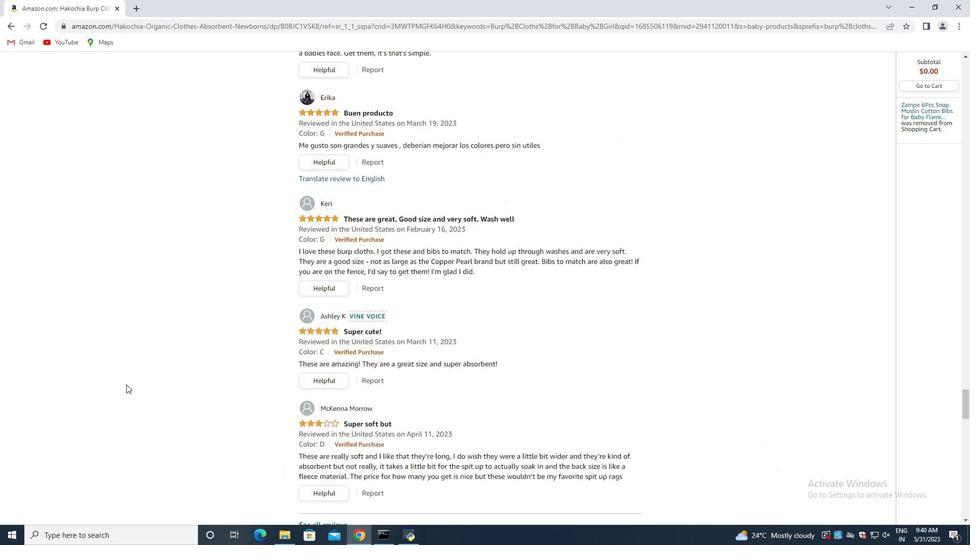 
Action: Mouse scrolled (126, 385) with delta (0, 0)
Screenshot: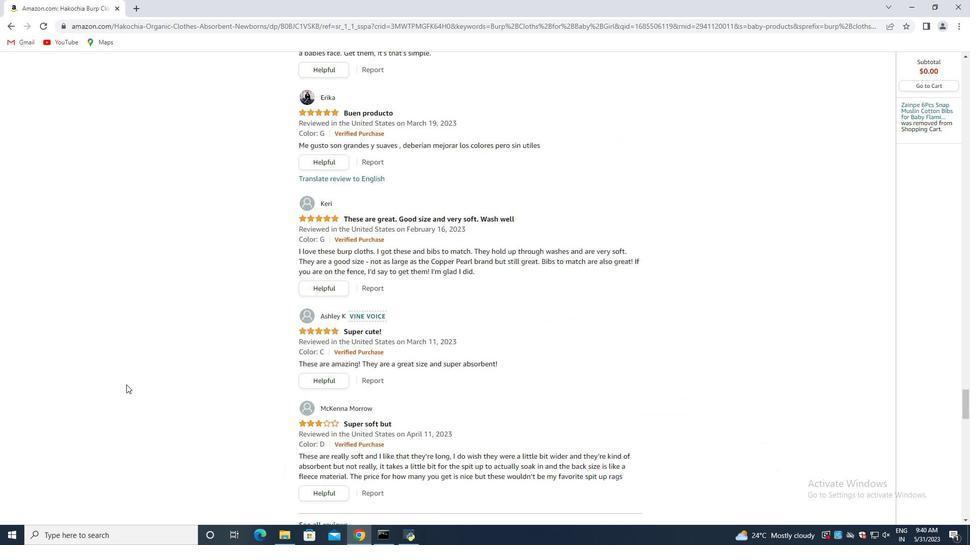 
Action: Mouse scrolled (126, 385) with delta (0, 0)
Screenshot: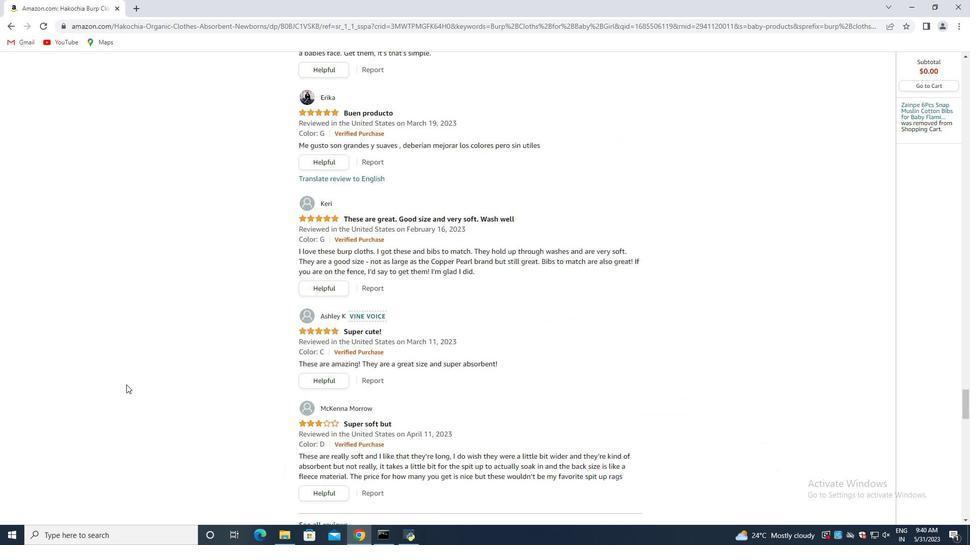 
Action: Mouse scrolled (126, 385) with delta (0, 0)
Screenshot: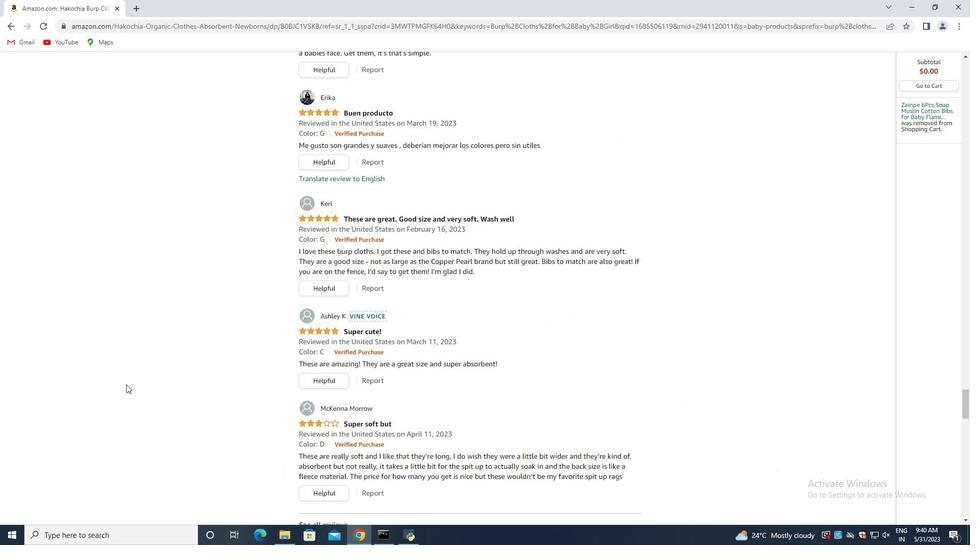 
Action: Mouse scrolled (126, 385) with delta (0, 0)
Screenshot: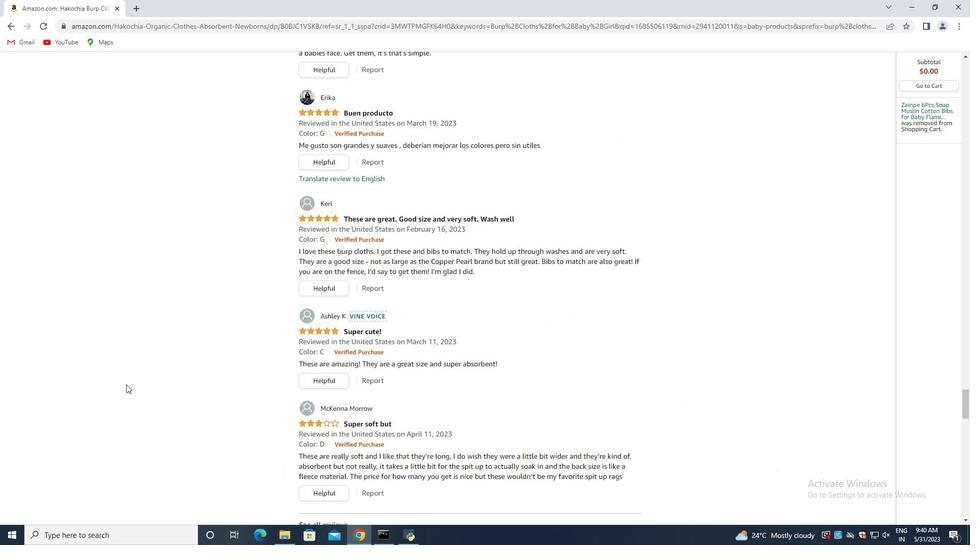 
Action: Mouse scrolled (126, 385) with delta (0, 0)
Screenshot: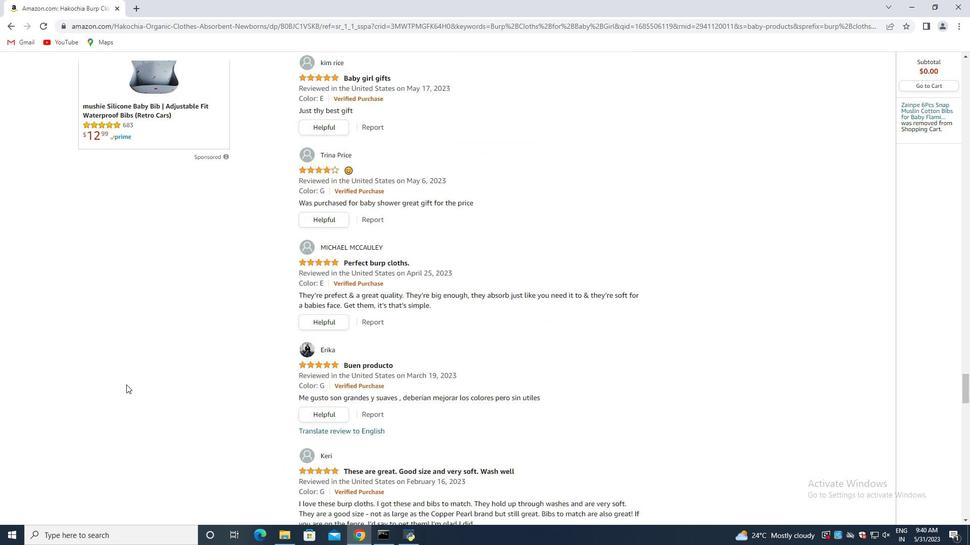 
Action: Mouse scrolled (126, 385) with delta (0, 0)
Screenshot: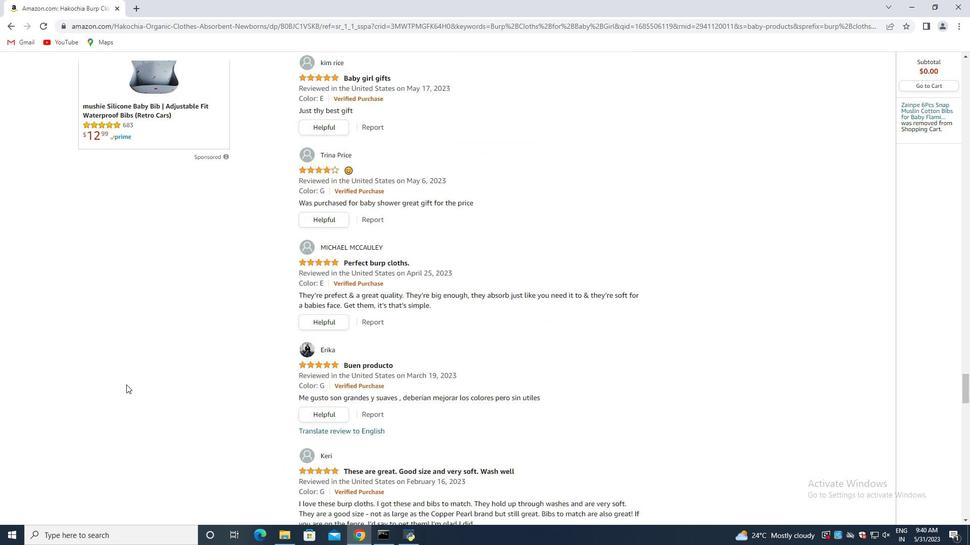
Action: Mouse scrolled (126, 385) with delta (0, 0)
Screenshot: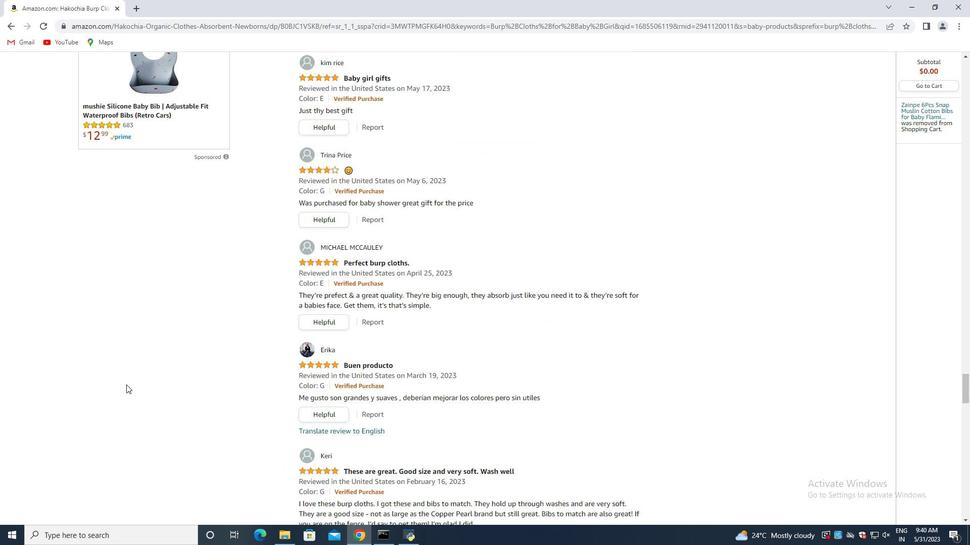 
Action: Mouse scrolled (126, 385) with delta (0, 0)
Screenshot: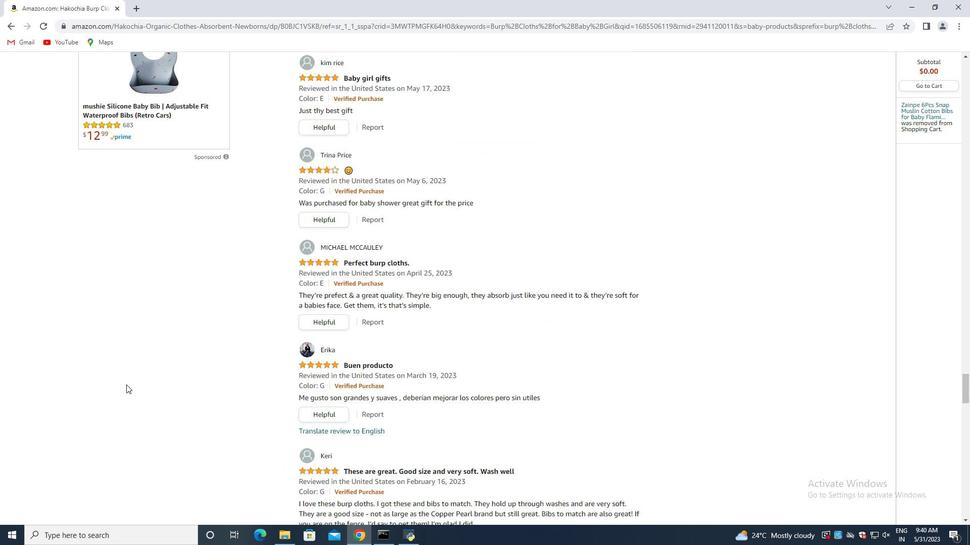 
Action: Mouse scrolled (126, 385) with delta (0, 0)
Screenshot: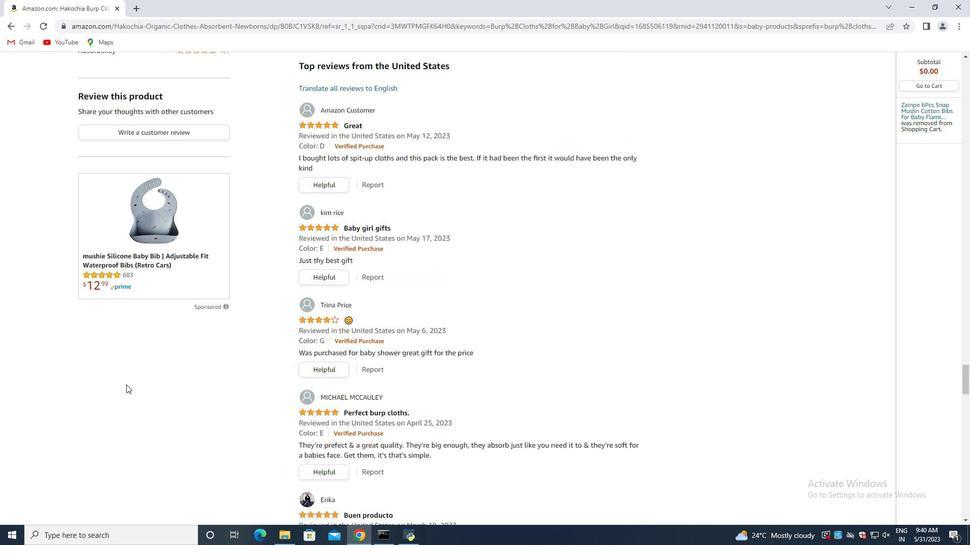 
Action: Mouse scrolled (126, 385) with delta (0, 0)
Screenshot: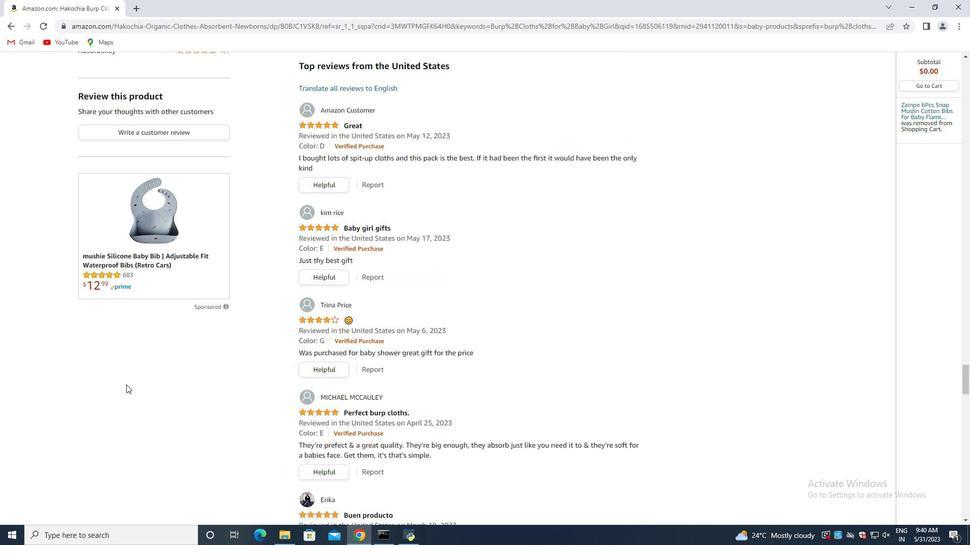
Action: Mouse scrolled (126, 385) with delta (0, 0)
Screenshot: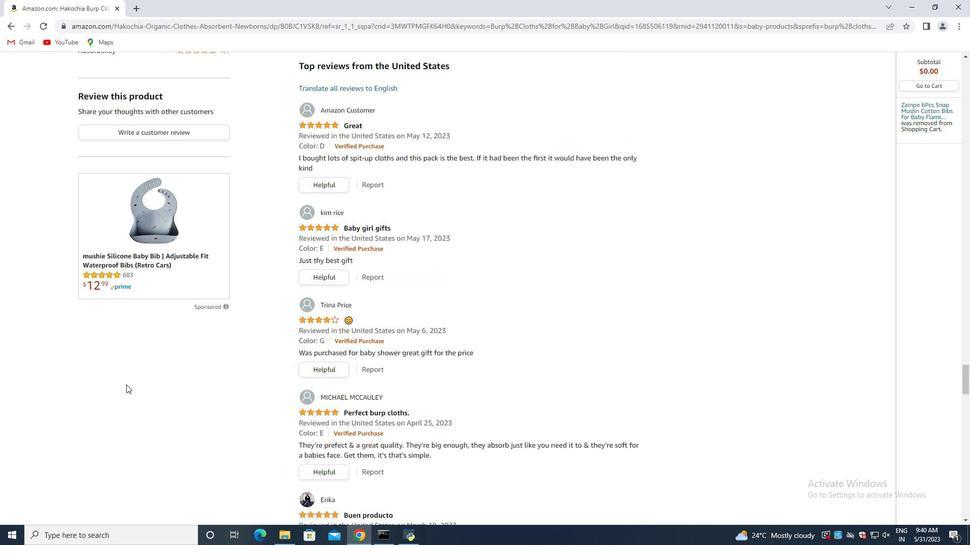 
Action: Mouse scrolled (126, 385) with delta (0, 0)
Screenshot: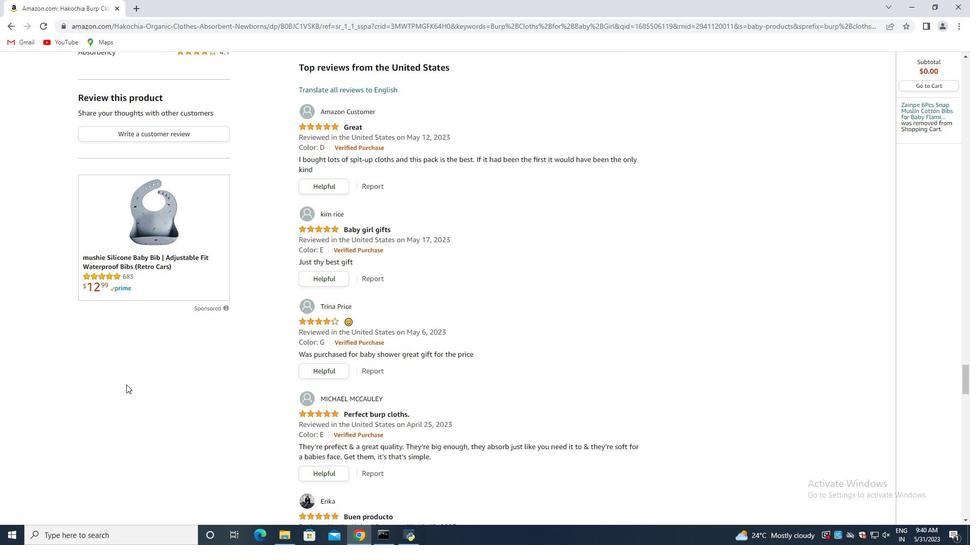 
Action: Mouse scrolled (126, 385) with delta (0, 0)
Screenshot: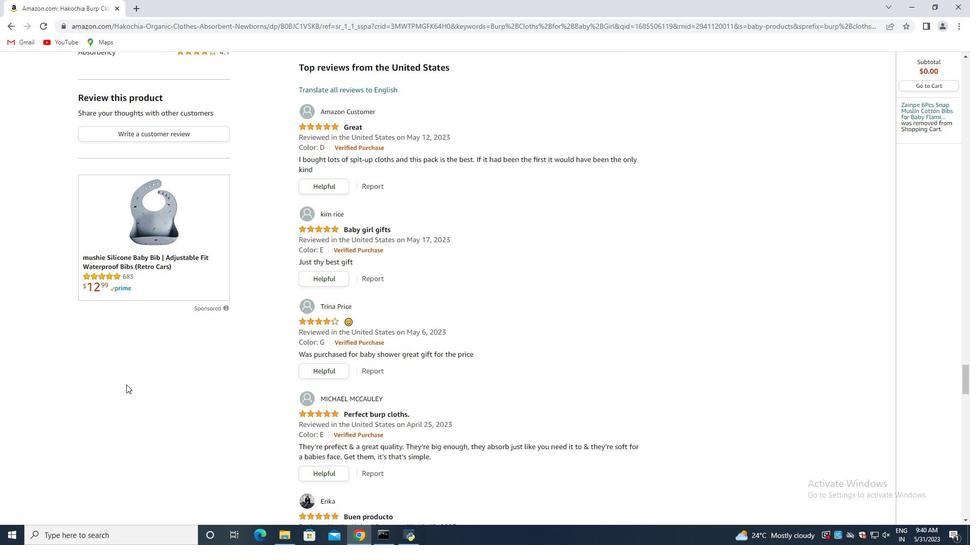 
Action: Mouse scrolled (126, 385) with delta (0, 0)
Screenshot: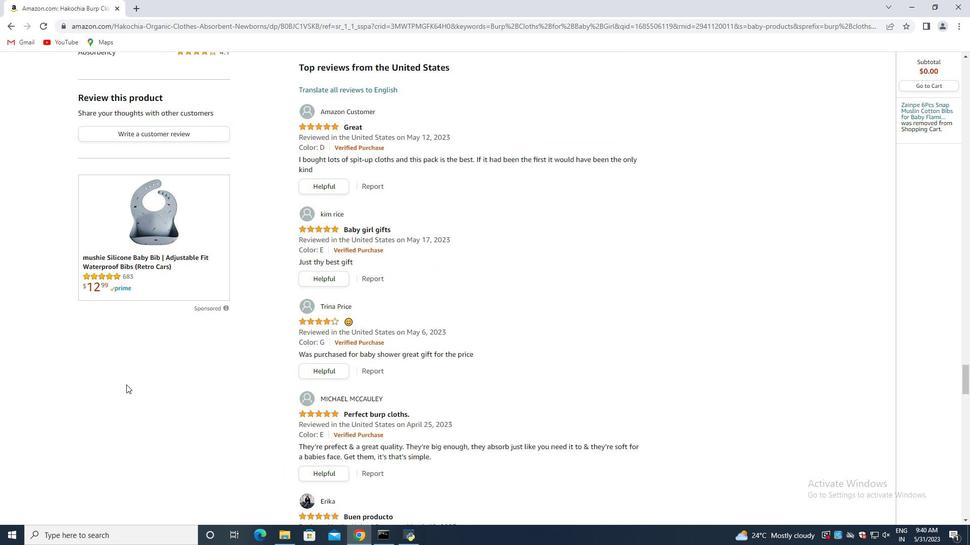
Action: Mouse scrolled (126, 385) with delta (0, 0)
Screenshot: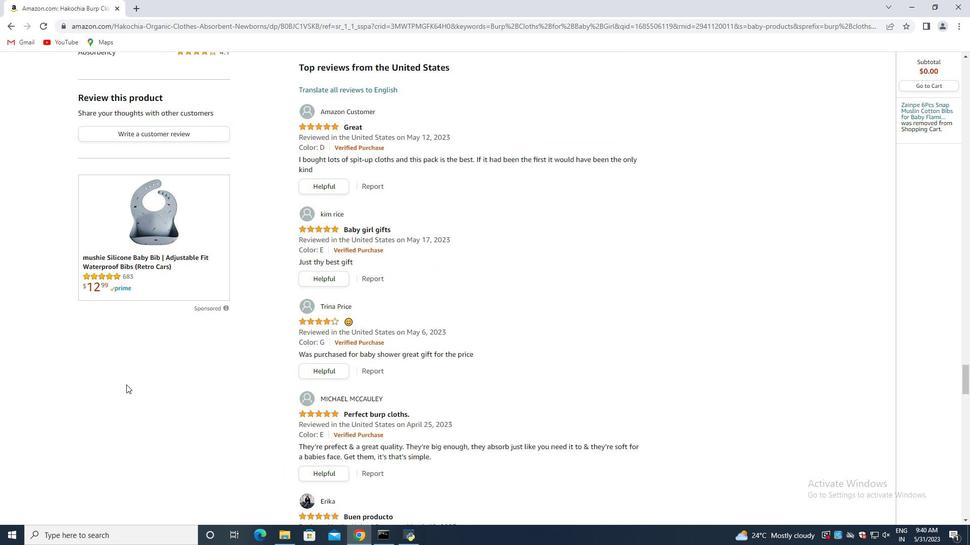
Action: Mouse scrolled (126, 385) with delta (0, 0)
Screenshot: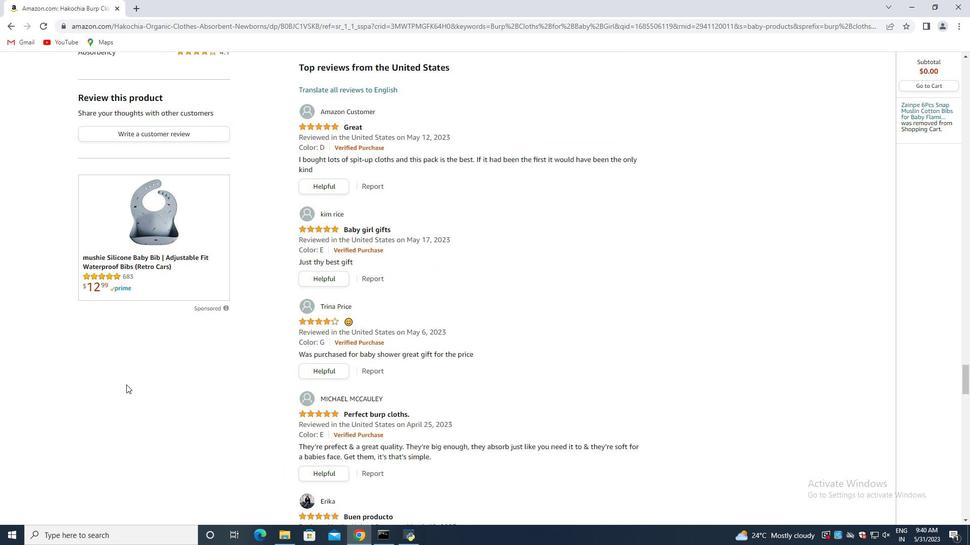 
Action: Mouse scrolled (126, 385) with delta (0, 0)
Screenshot: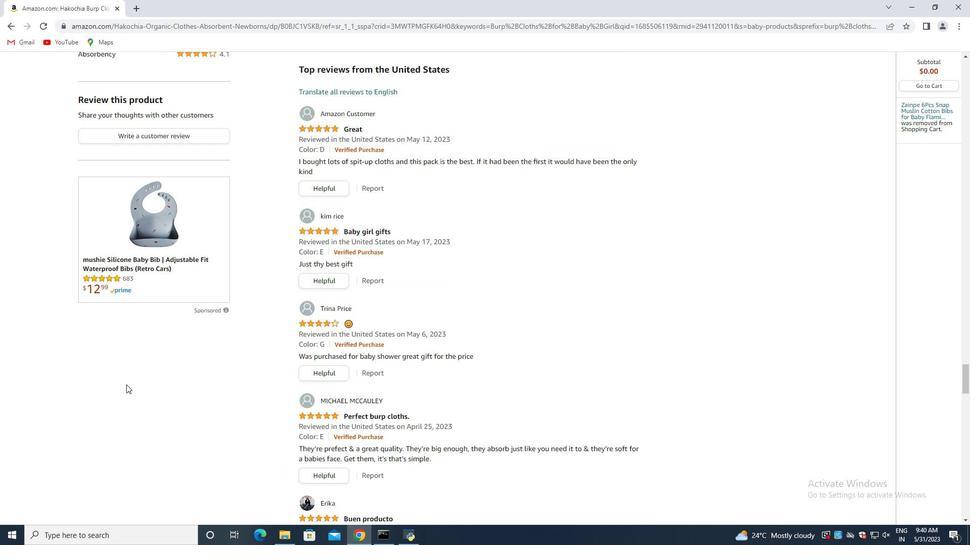 
Action: Mouse scrolled (126, 385) with delta (0, 0)
Screenshot: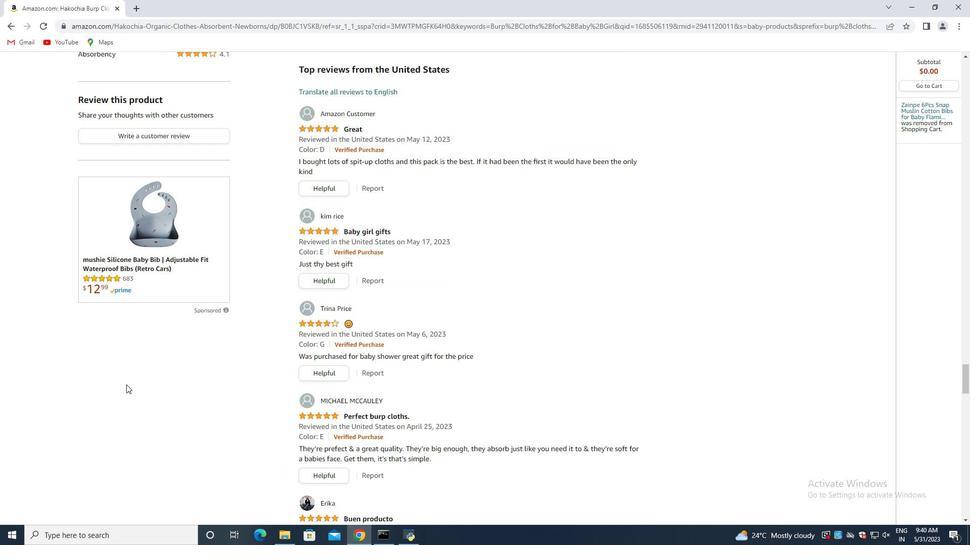 
Action: Mouse scrolled (126, 385) with delta (0, 0)
Screenshot: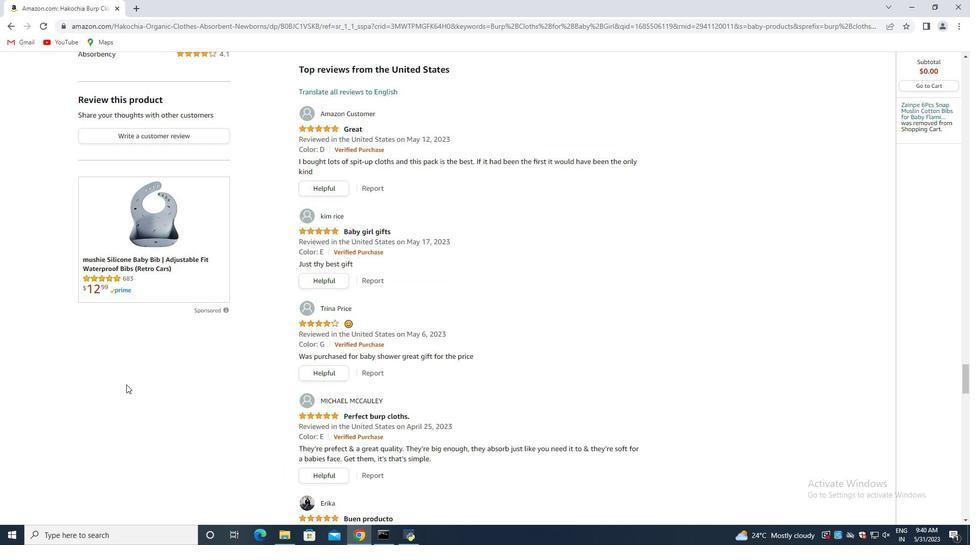 
Action: Mouse scrolled (126, 385) with delta (0, 0)
Screenshot: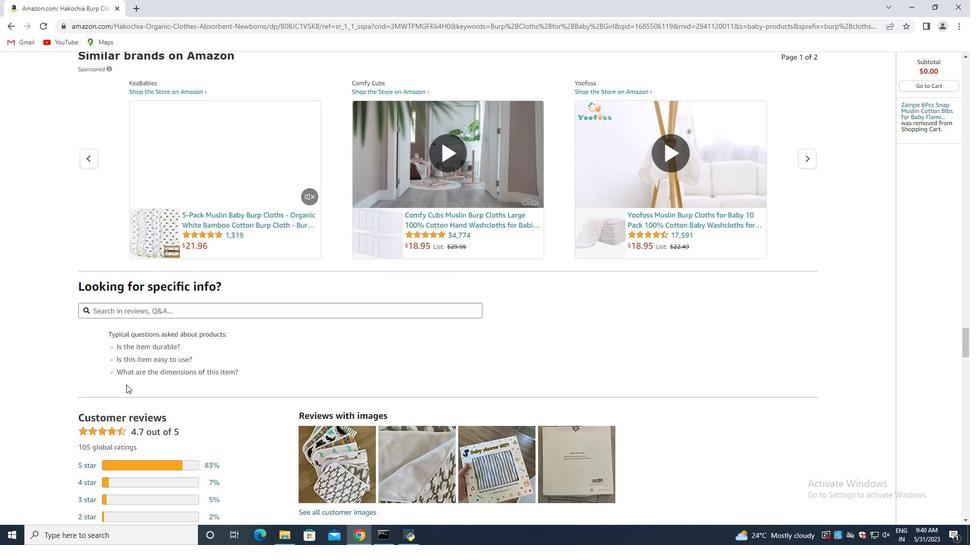 
Action: Mouse scrolled (126, 385) with delta (0, 0)
Screenshot: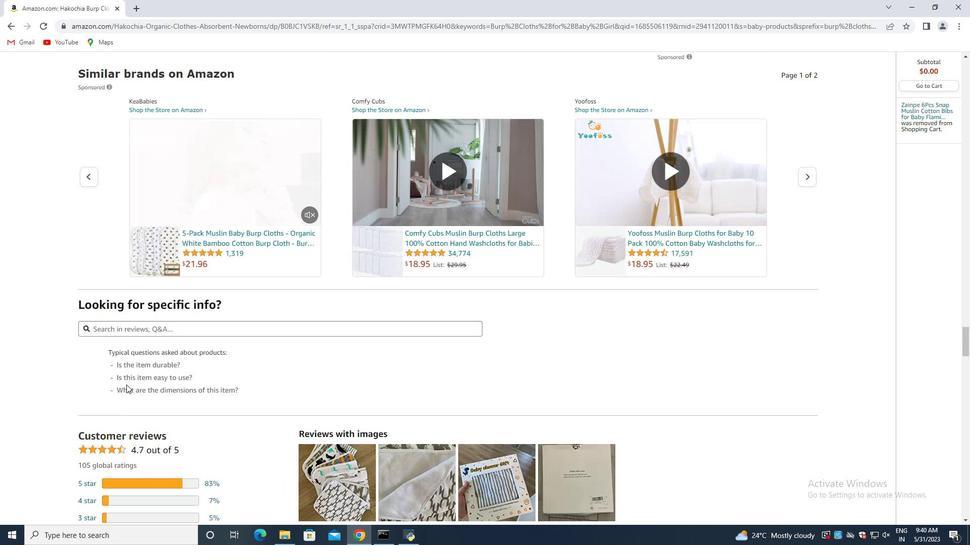 
Action: Mouse scrolled (126, 385) with delta (0, 0)
Screenshot: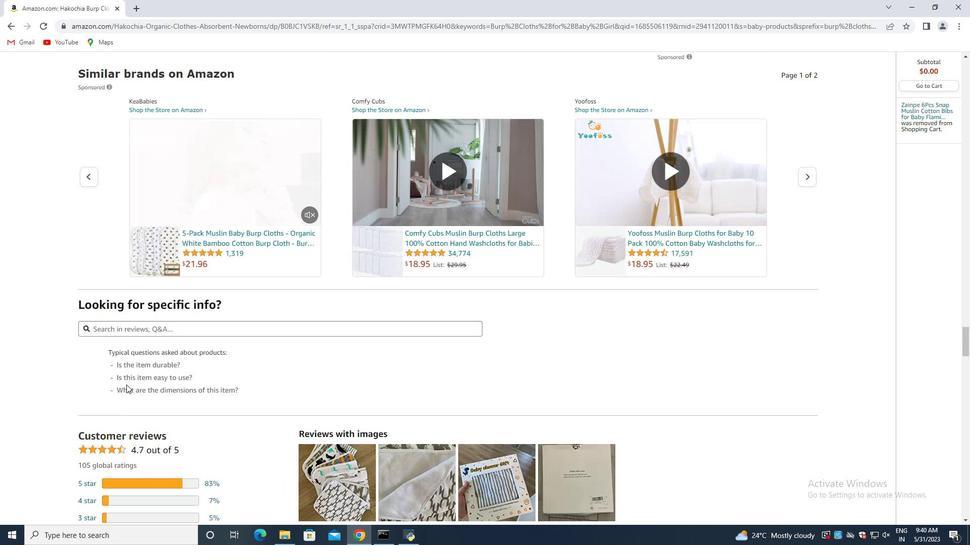 
Action: Mouse scrolled (126, 385) with delta (0, 0)
Screenshot: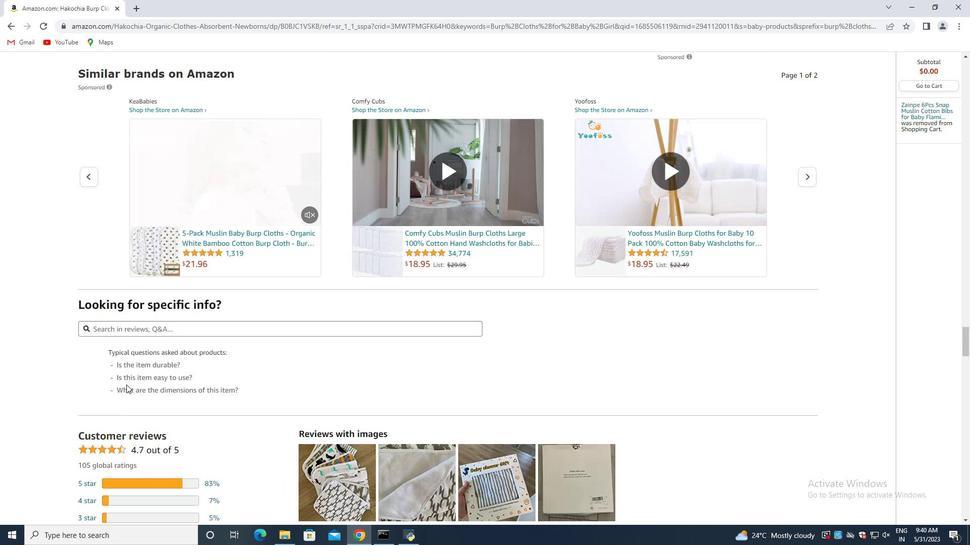 
Action: Mouse scrolled (126, 385) with delta (0, 0)
Screenshot: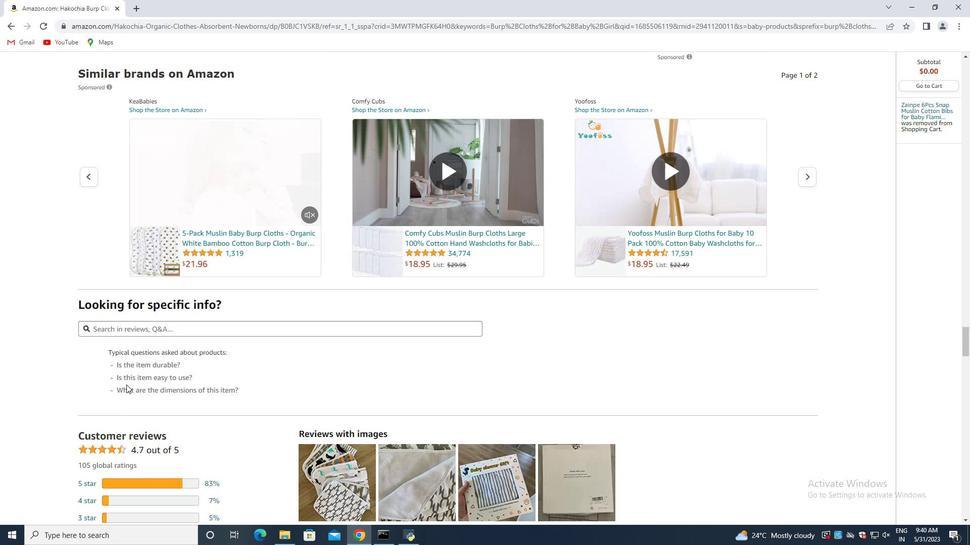 
Action: Mouse scrolled (126, 385) with delta (0, 0)
Screenshot: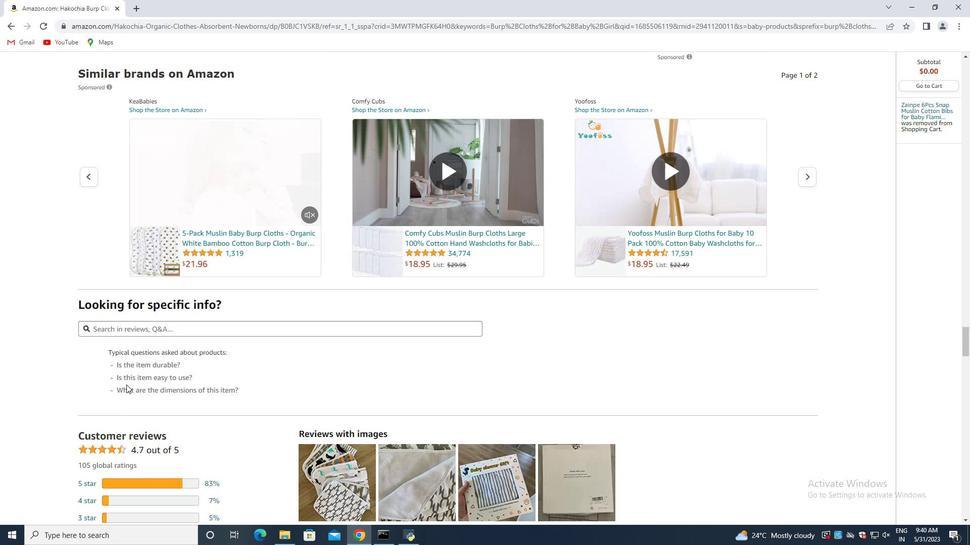 
Action: Mouse scrolled (126, 385) with delta (0, 0)
Screenshot: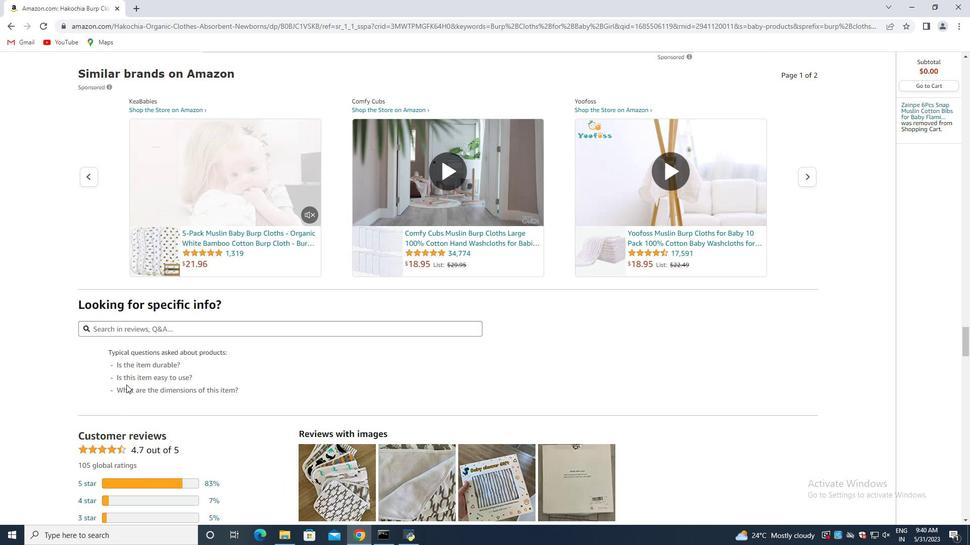 
Action: Mouse scrolled (126, 385) with delta (0, 0)
Screenshot: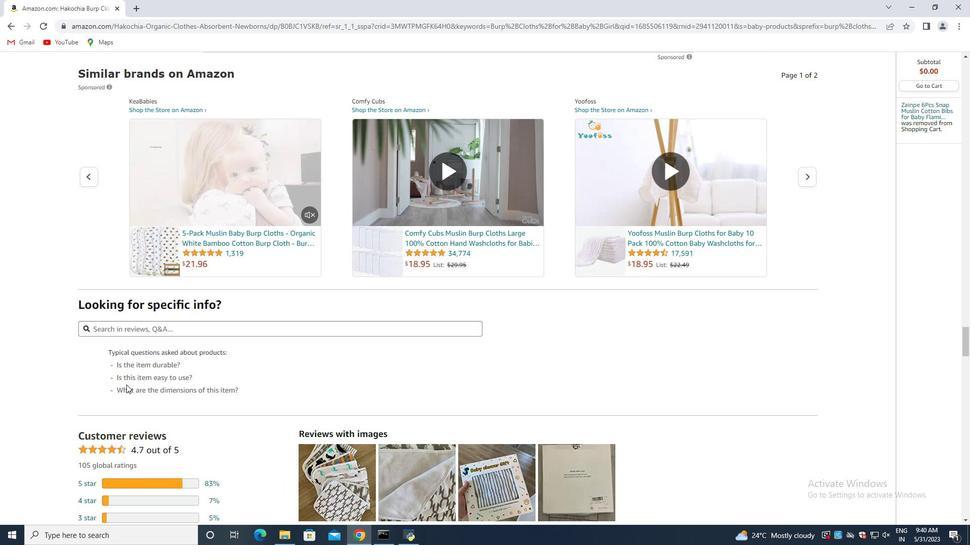 
Action: Mouse scrolled (126, 385) with delta (0, 0)
Screenshot: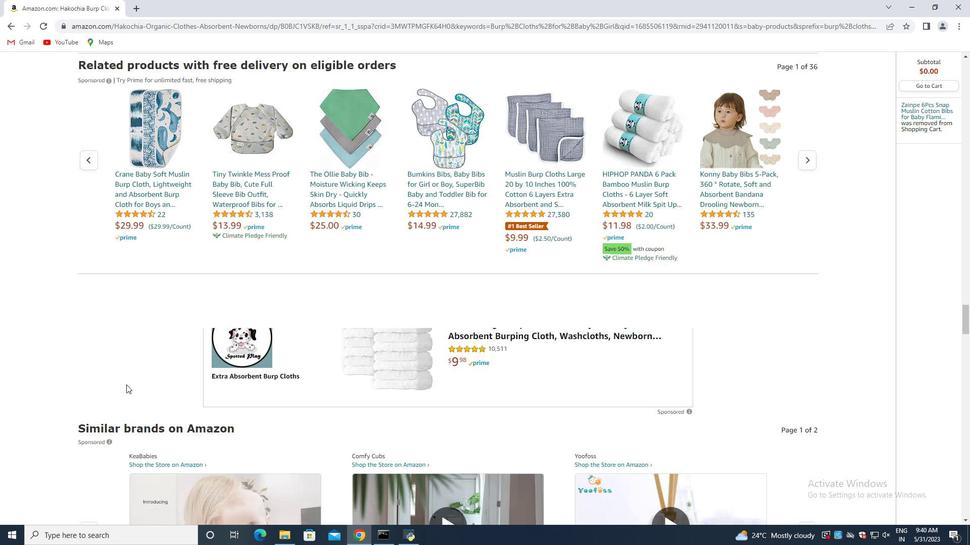 
Action: Mouse scrolled (126, 385) with delta (0, 0)
Screenshot: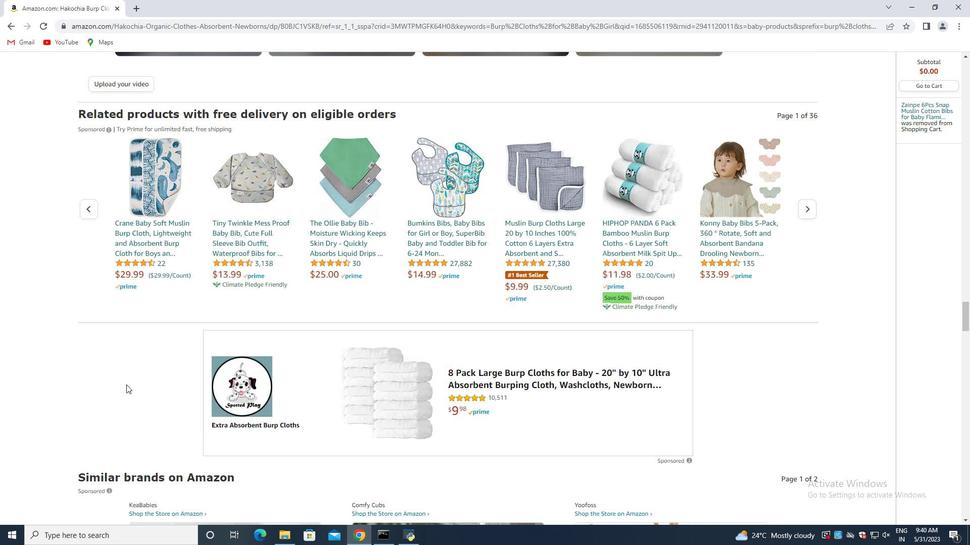 
Action: Mouse scrolled (126, 385) with delta (0, 0)
Screenshot: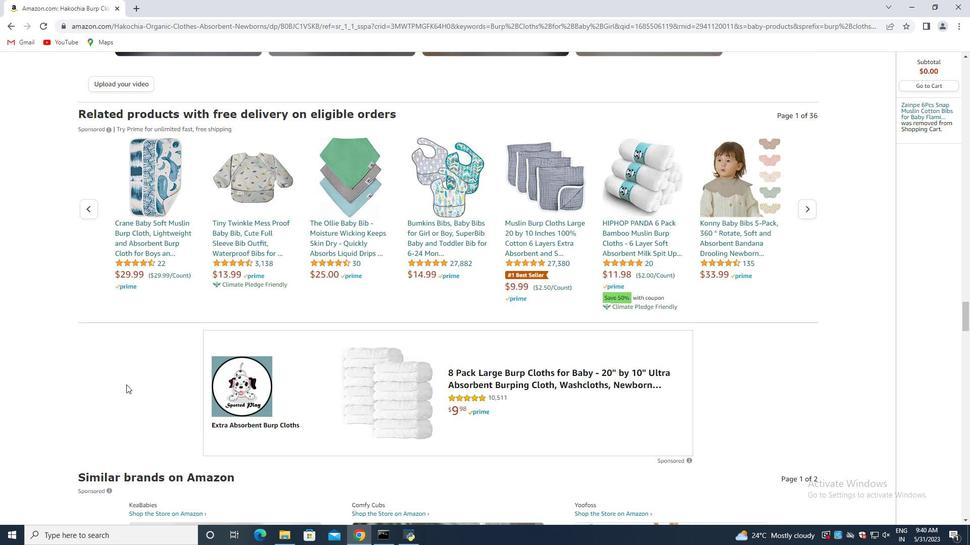
Action: Mouse scrolled (126, 385) with delta (0, 0)
Screenshot: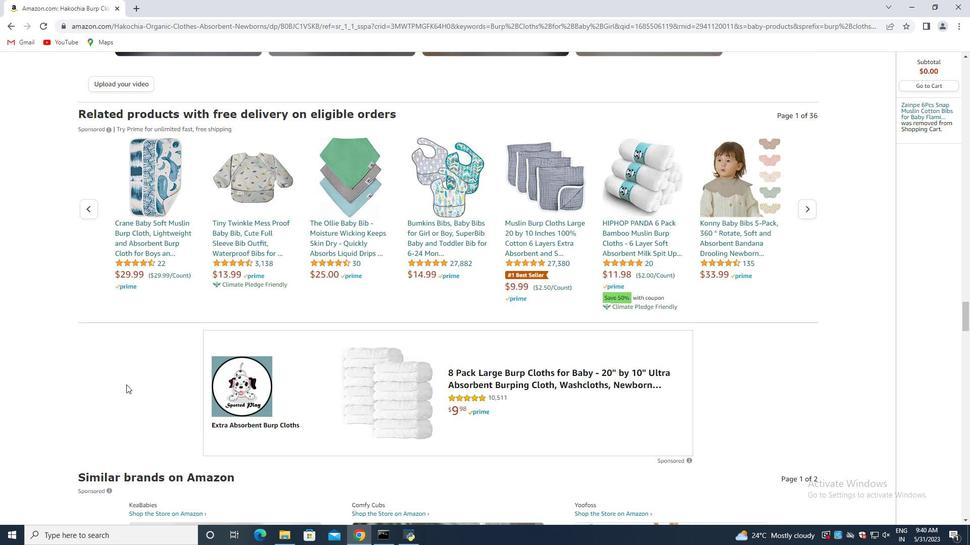 
Action: Mouse scrolled (126, 385) with delta (0, 0)
Screenshot: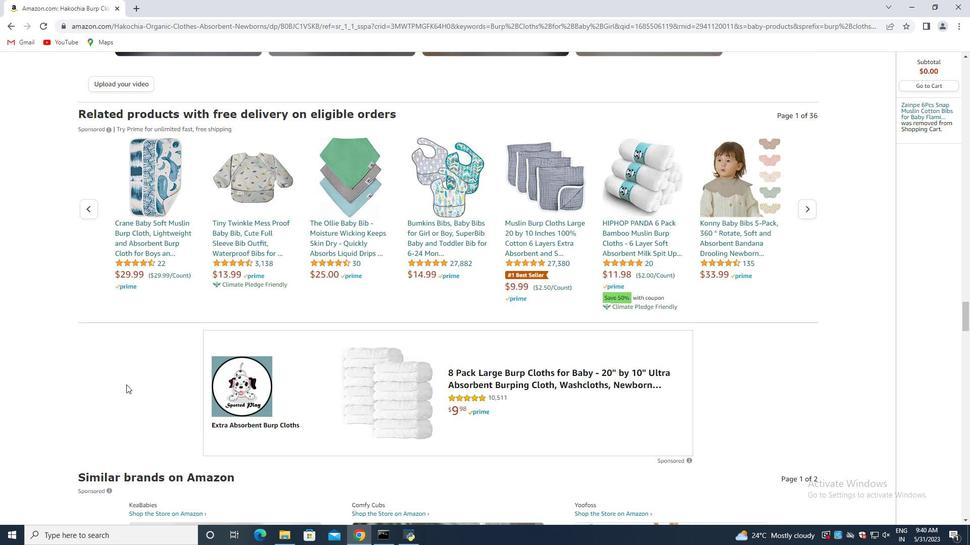 
Action: Mouse scrolled (126, 385) with delta (0, 0)
Screenshot: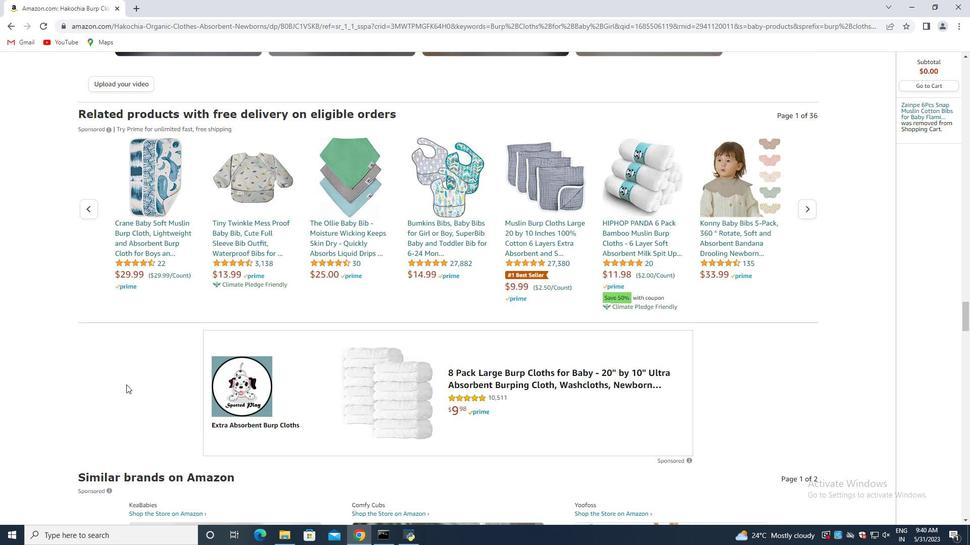 
Action: Mouse scrolled (126, 385) with delta (0, 0)
Screenshot: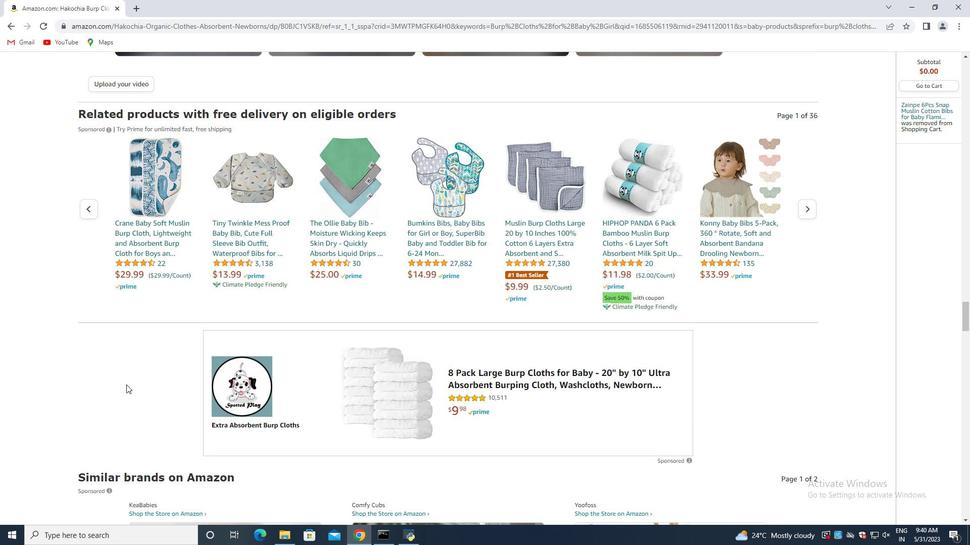 
Action: Mouse scrolled (126, 385) with delta (0, 0)
Screenshot: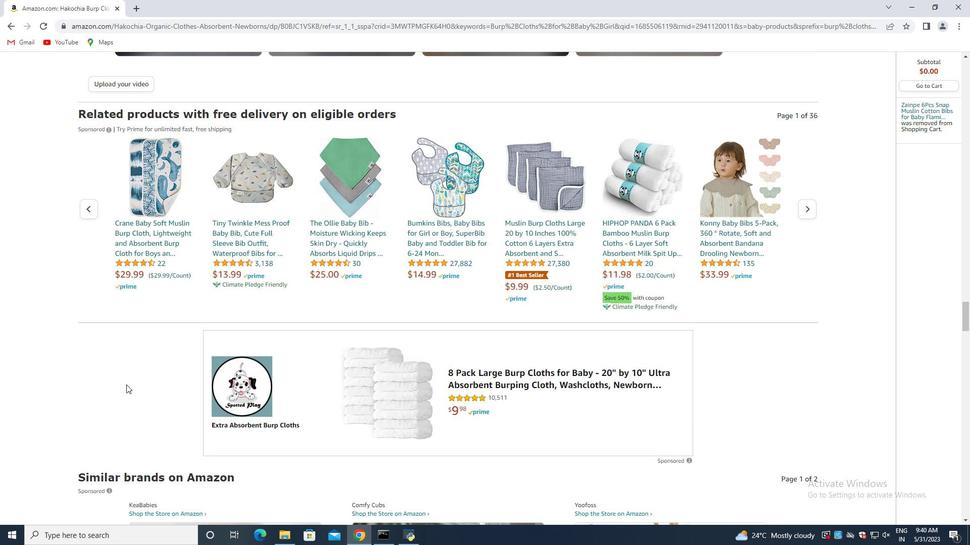 
Action: Mouse scrolled (126, 385) with delta (0, 0)
Screenshot: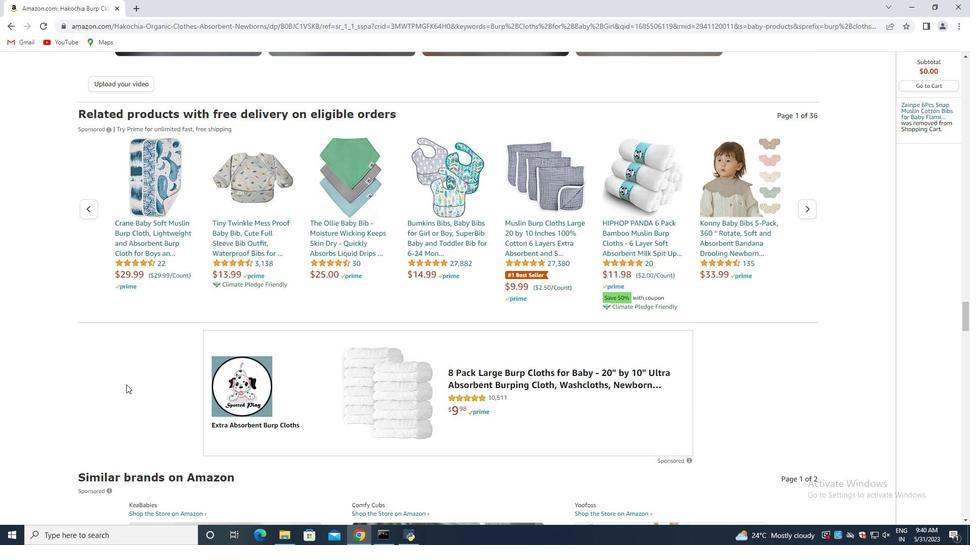 
Action: Mouse scrolled (126, 385) with delta (0, 0)
Screenshot: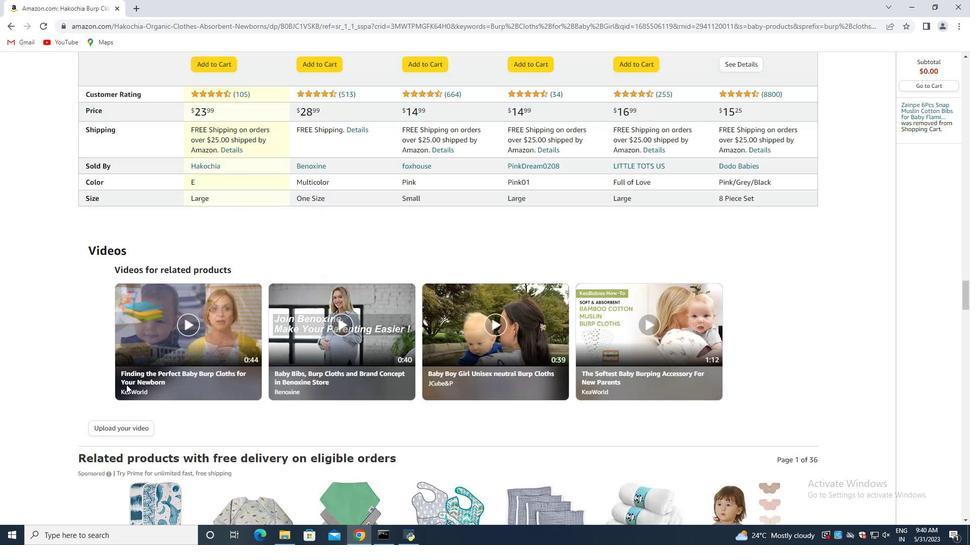 
Action: Mouse scrolled (126, 385) with delta (0, 0)
Screenshot: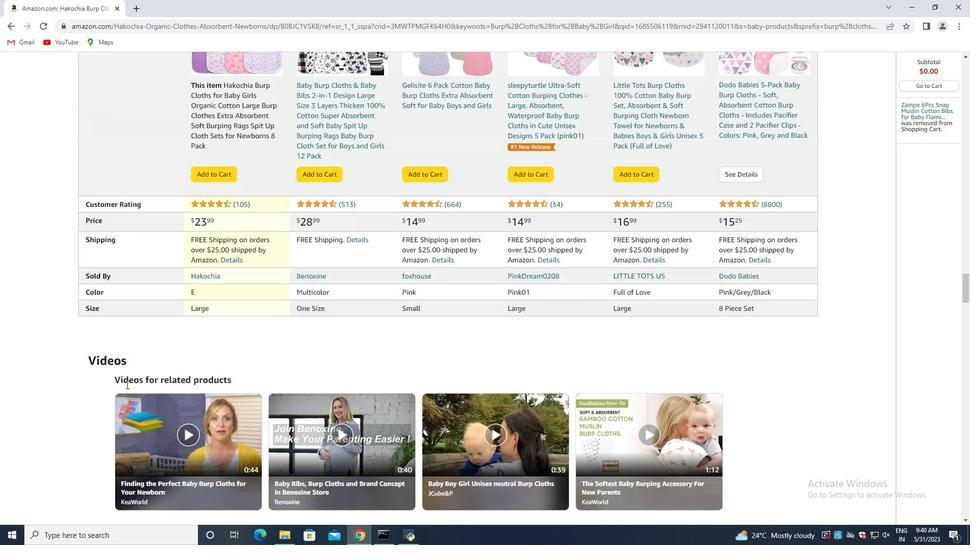 
Action: Mouse scrolled (126, 385) with delta (0, 0)
Screenshot: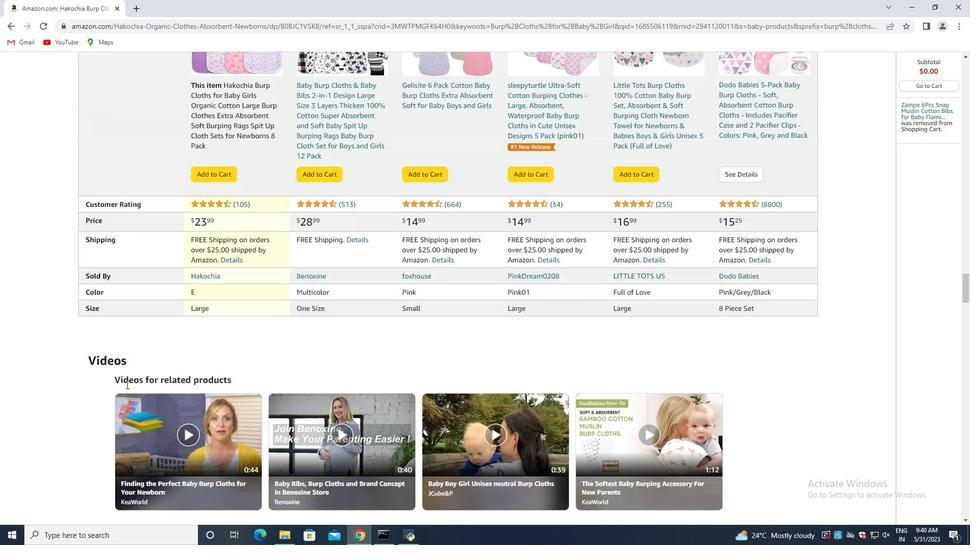 
Action: Mouse scrolled (126, 385) with delta (0, 0)
Screenshot: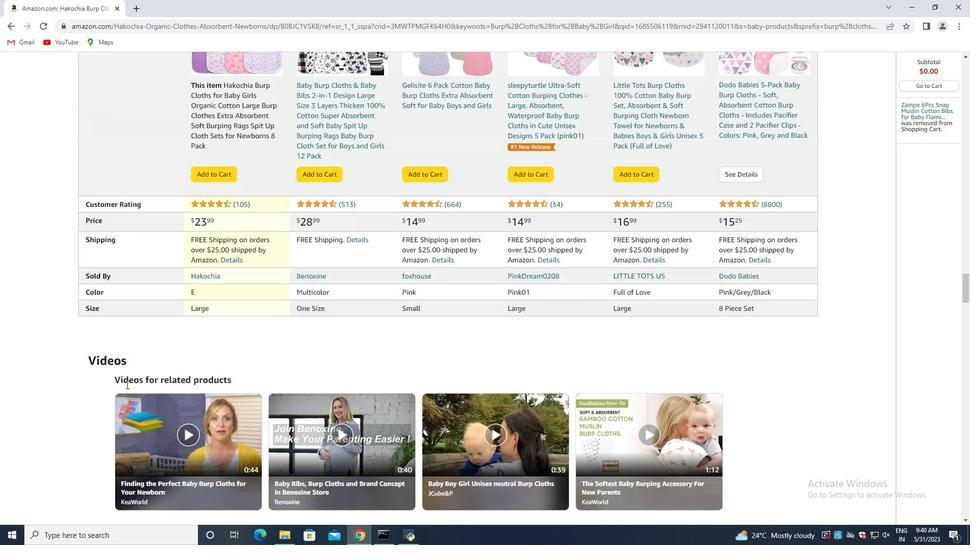 
Action: Mouse scrolled (126, 385) with delta (0, 0)
Screenshot: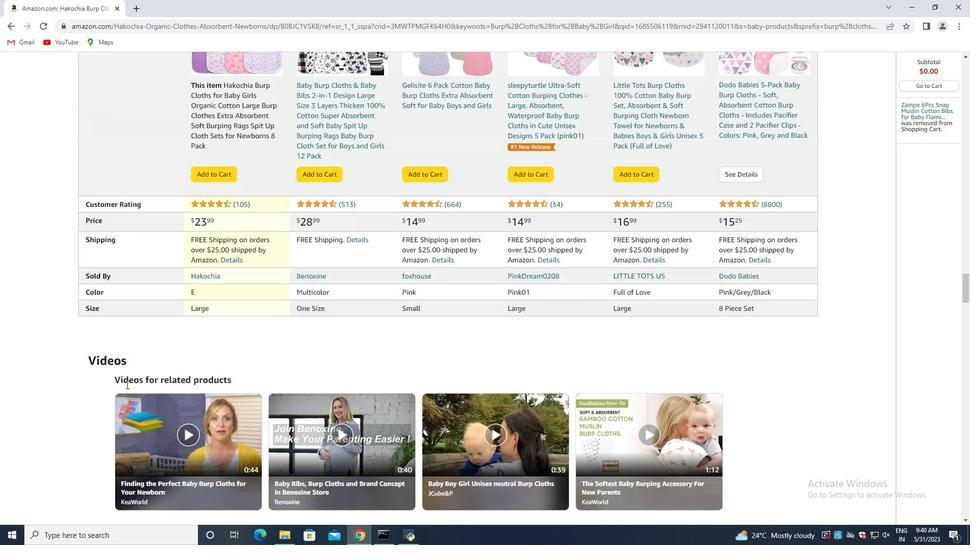 
Action: Mouse scrolled (126, 385) with delta (0, 0)
Screenshot: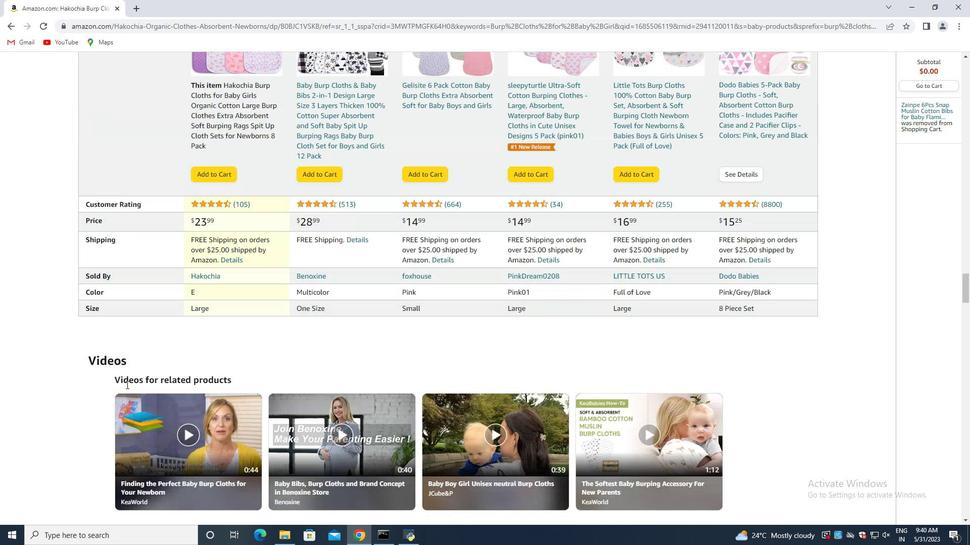 
Action: Mouse scrolled (126, 385) with delta (0, 0)
Screenshot: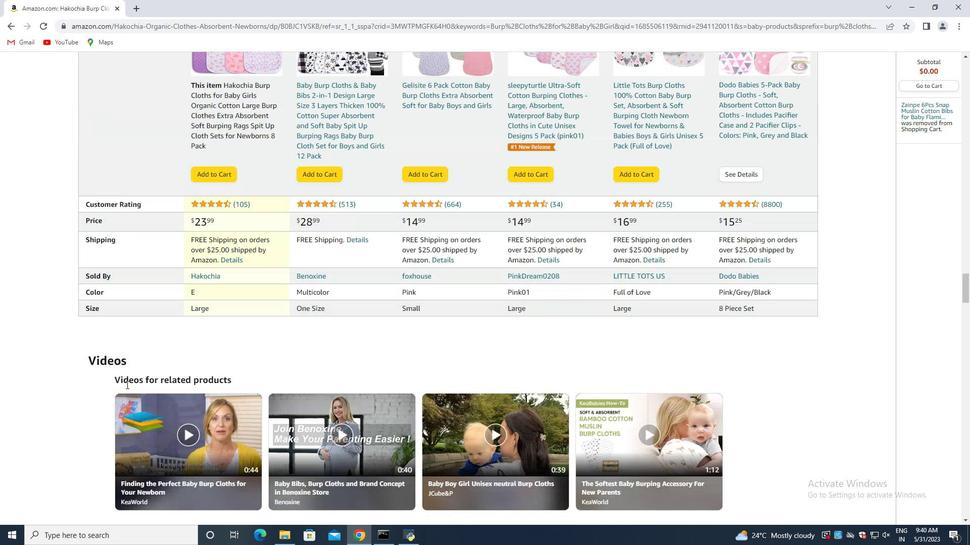
Action: Mouse scrolled (126, 385) with delta (0, 0)
Screenshot: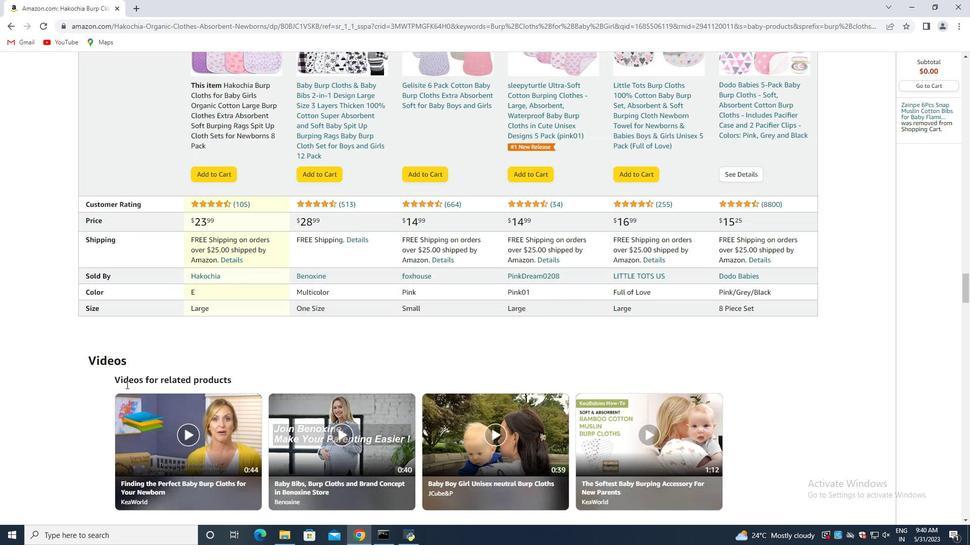 
Action: Mouse scrolled (126, 385) with delta (0, 0)
Screenshot: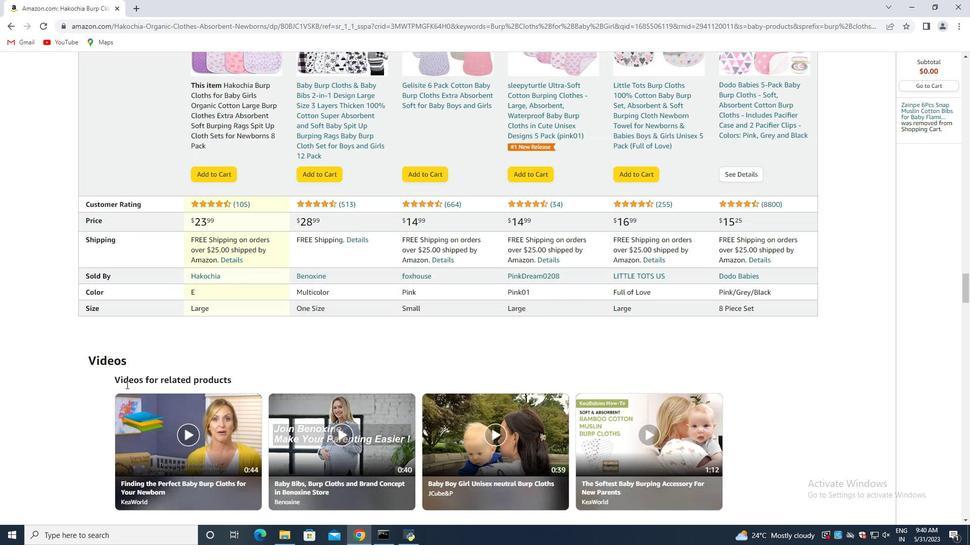
Action: Mouse scrolled (126, 385) with delta (0, 0)
Screenshot: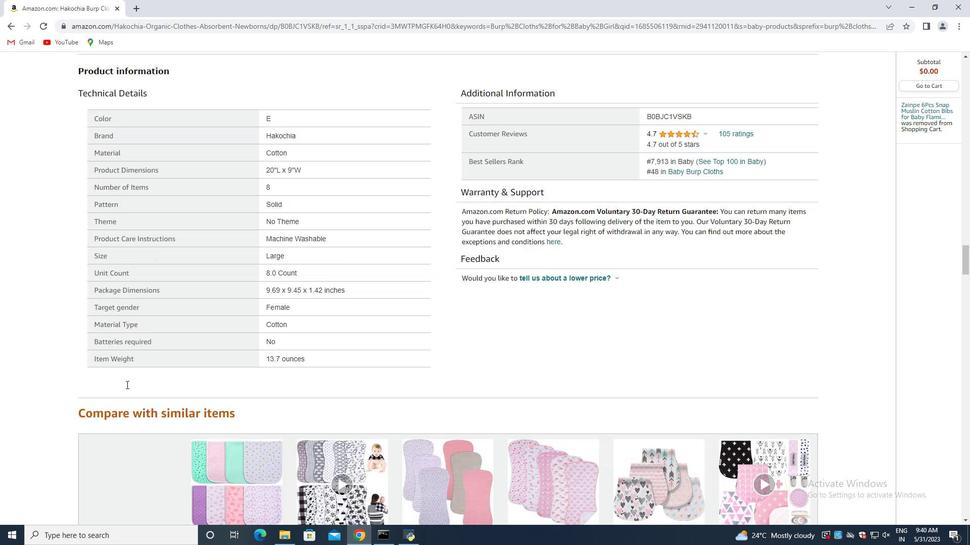 
Action: Mouse scrolled (126, 385) with delta (0, 0)
Screenshot: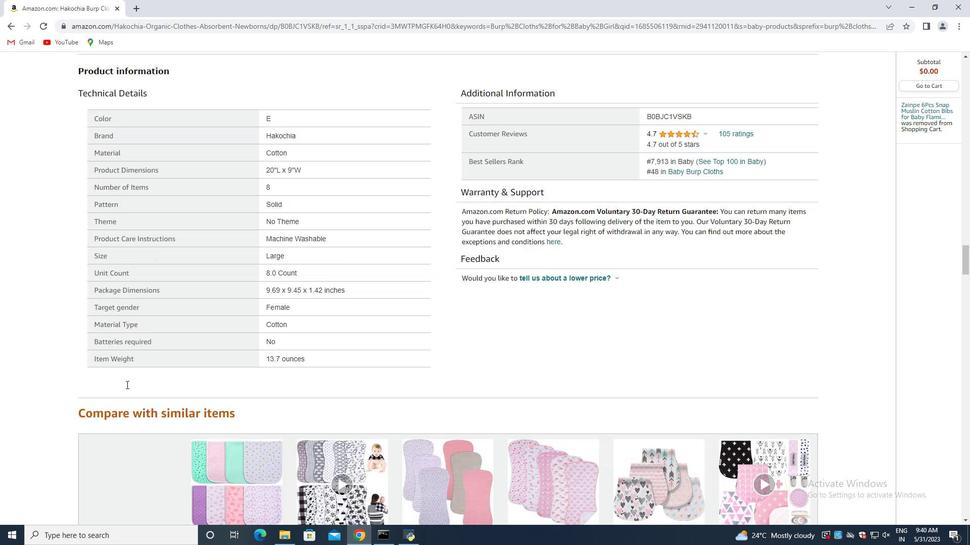 
Action: Mouse moved to (126, 385)
Screenshot: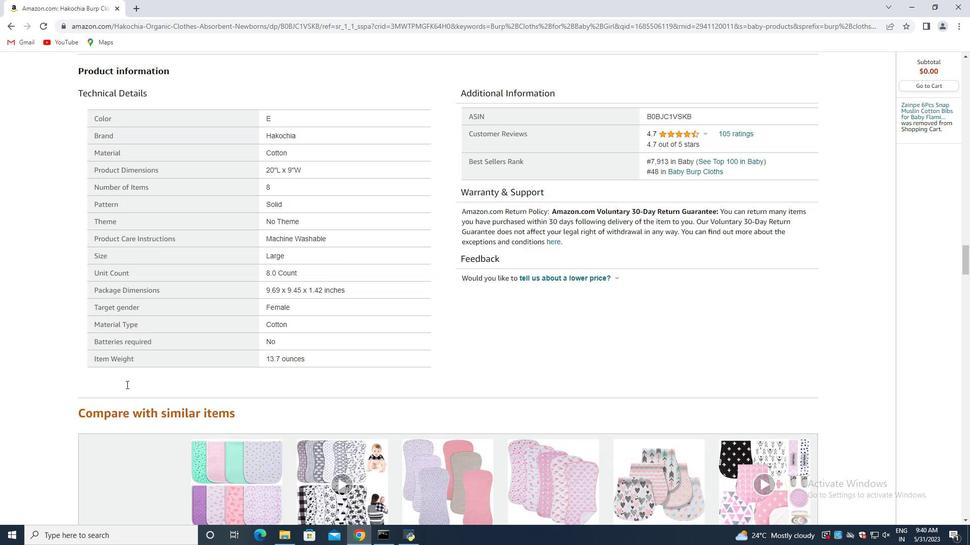 
Action: Mouse scrolled (126, 385) with delta (0, 0)
Screenshot: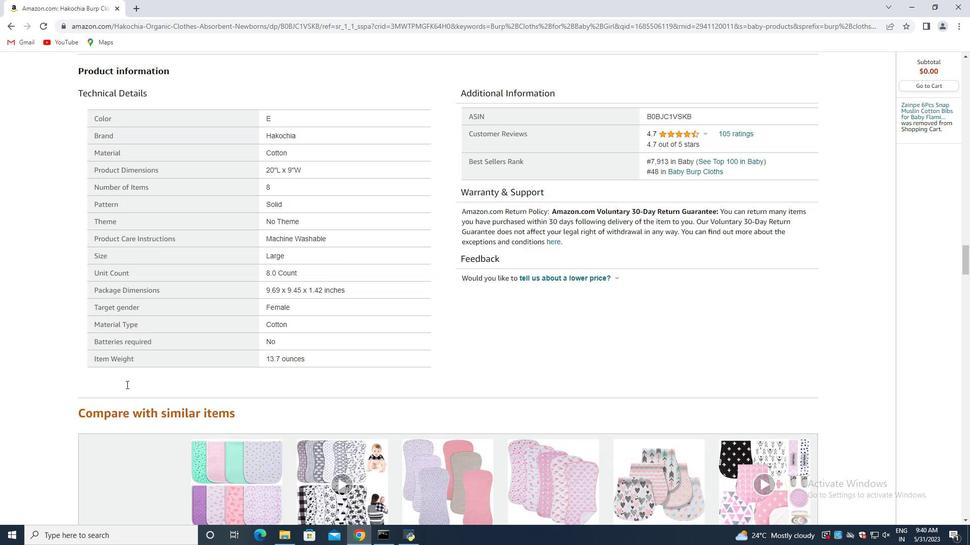 
Action: Mouse scrolled (126, 385) with delta (0, 0)
Screenshot: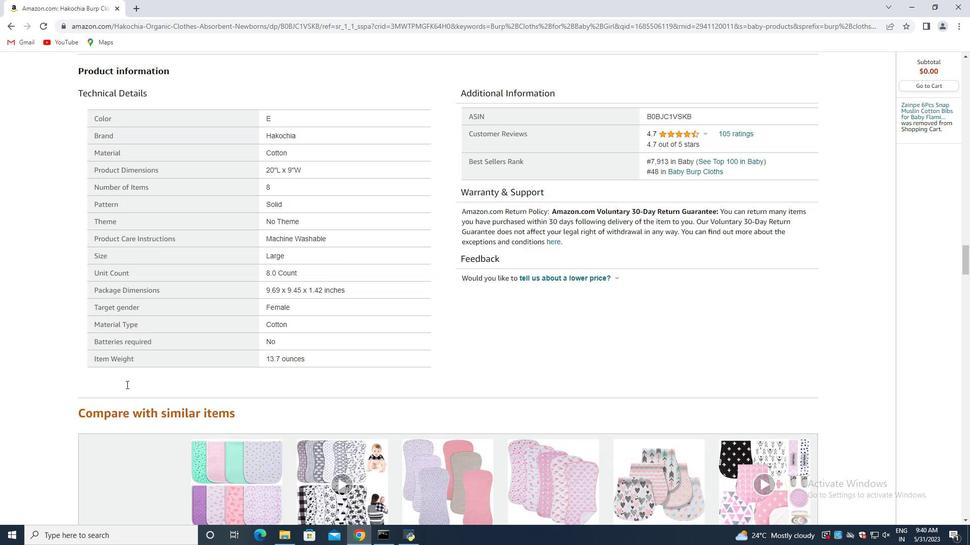 
Action: Mouse scrolled (126, 385) with delta (0, 0)
Screenshot: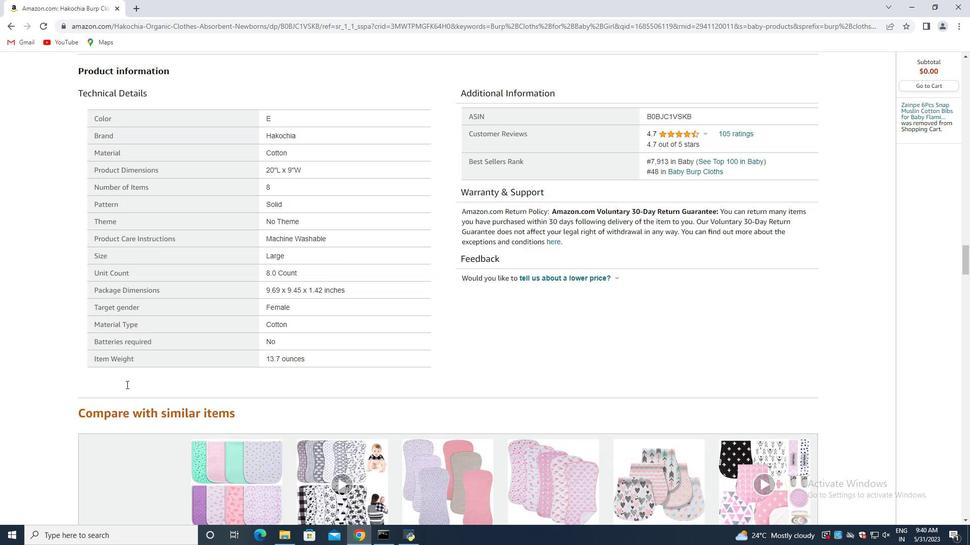 
Action: Mouse scrolled (126, 385) with delta (0, 0)
Screenshot: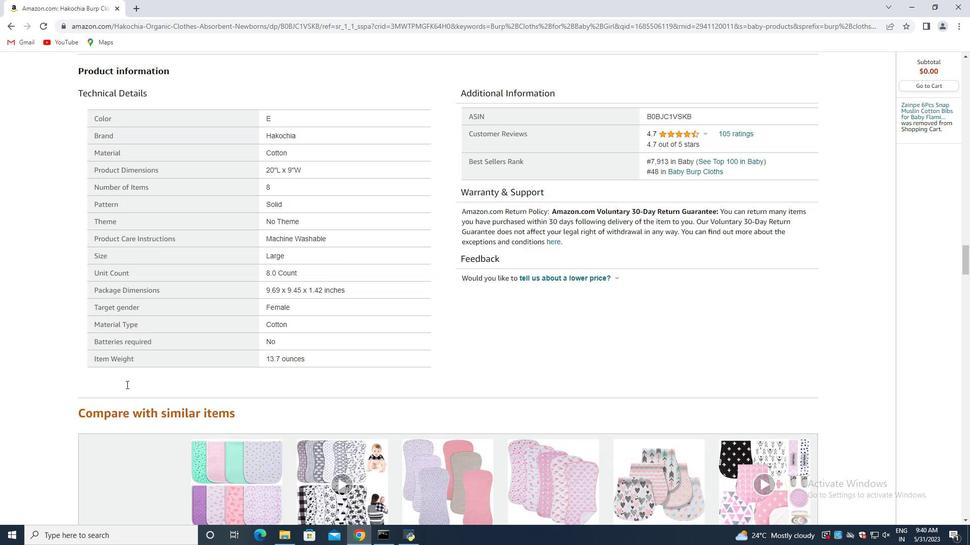 
Action: Mouse scrolled (126, 385) with delta (0, 0)
Screenshot: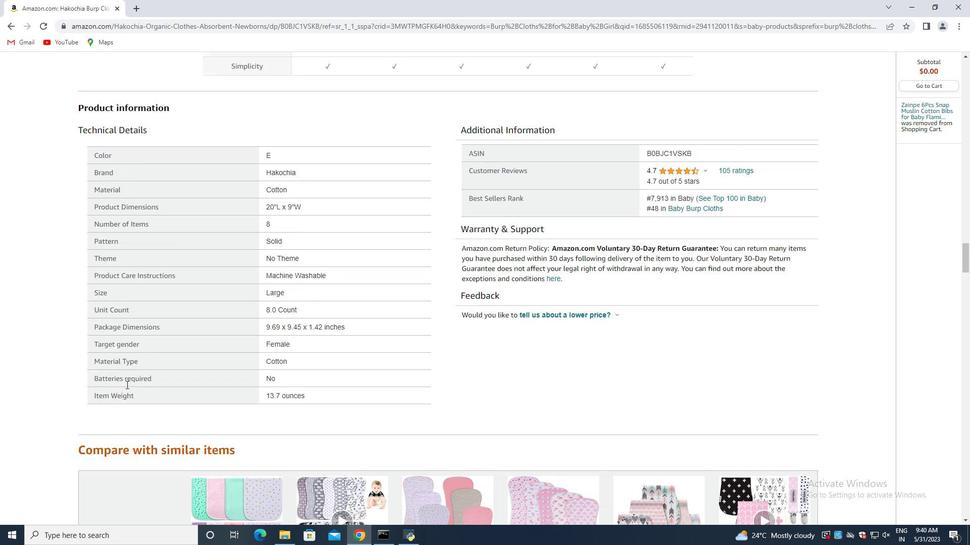 
Action: Mouse scrolled (126, 385) with delta (0, 0)
Screenshot: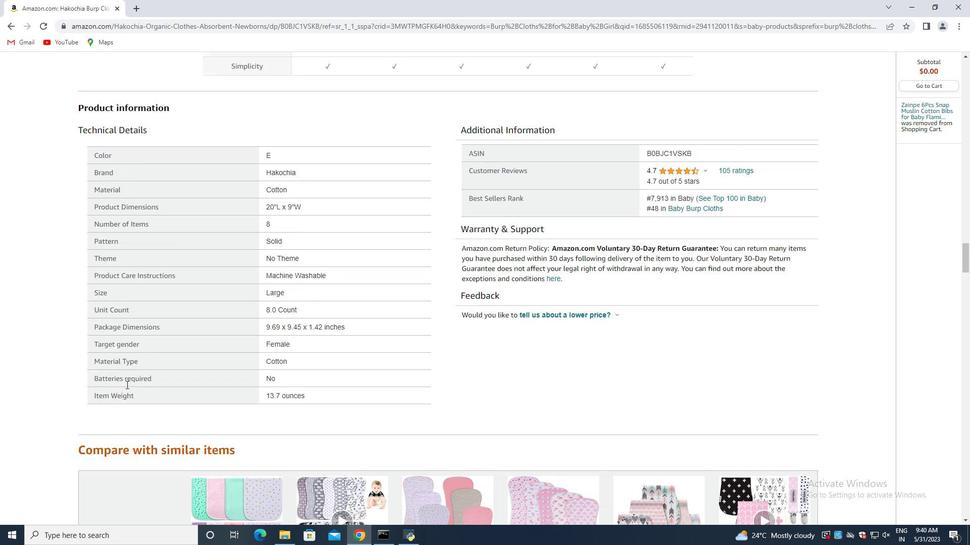 
Action: Mouse scrolled (126, 385) with delta (0, 0)
Screenshot: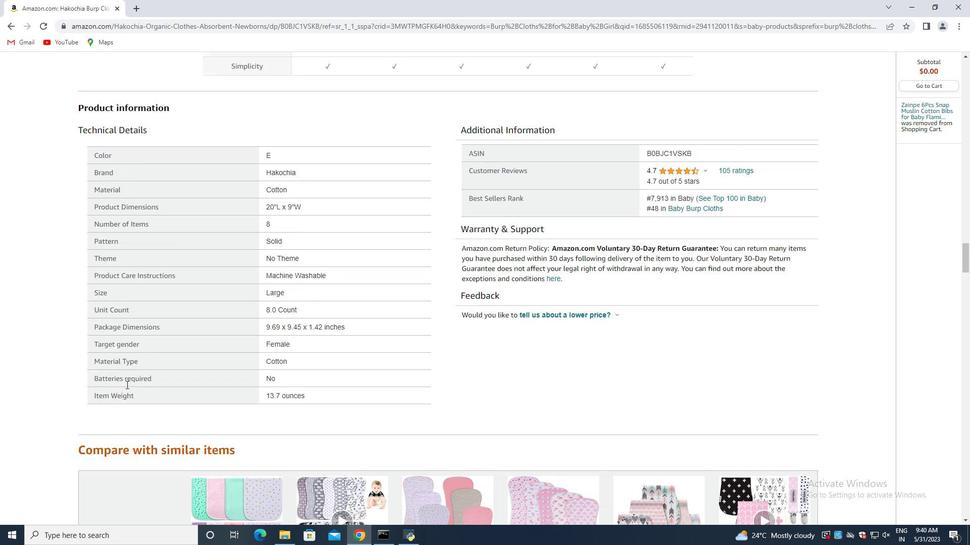 
Action: Mouse scrolled (126, 385) with delta (0, 0)
Screenshot: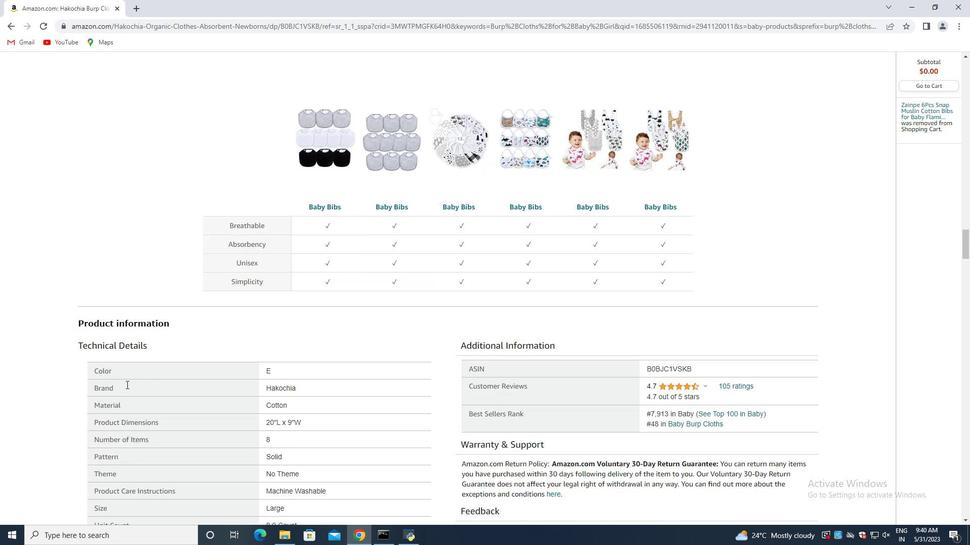 
Action: Mouse scrolled (126, 385) with delta (0, 0)
Screenshot: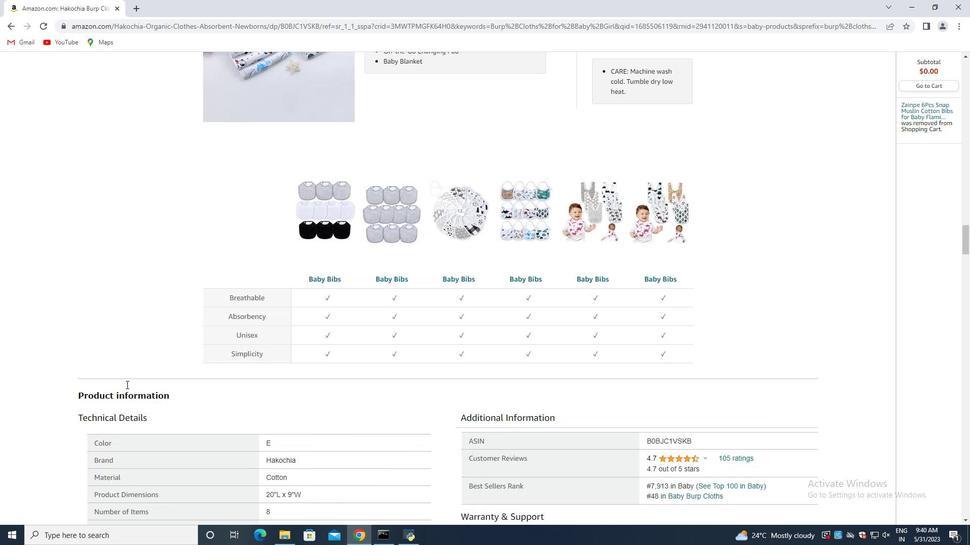 
Action: Mouse scrolled (126, 385) with delta (0, 0)
Screenshot: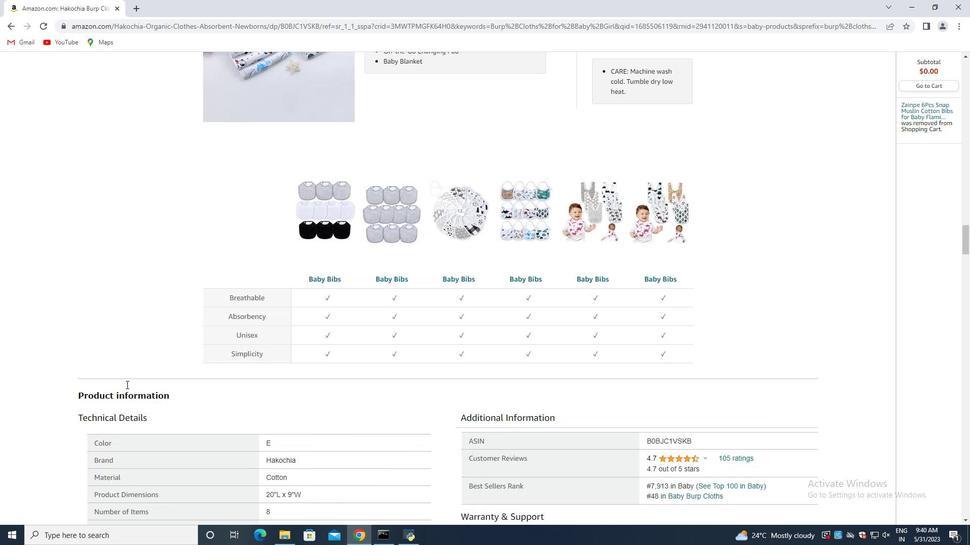 
Action: Mouse scrolled (126, 385) with delta (0, 0)
Screenshot: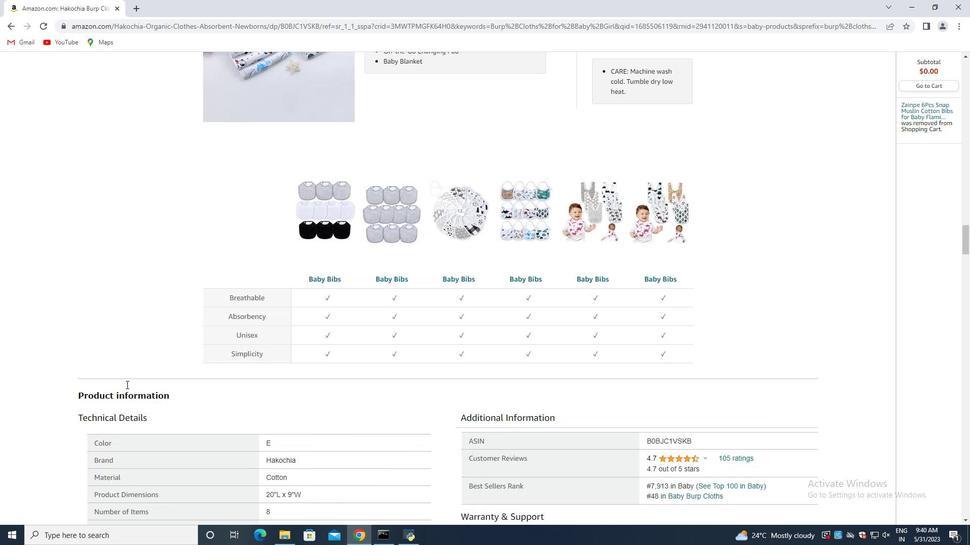 
Action: Mouse scrolled (126, 385) with delta (0, 0)
Screenshot: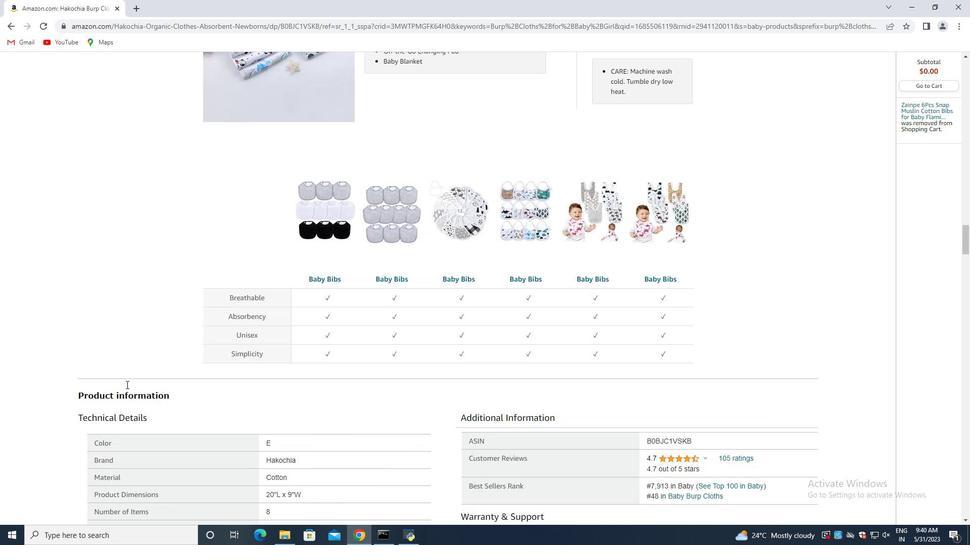 
Action: Mouse scrolled (126, 385) with delta (0, 0)
Screenshot: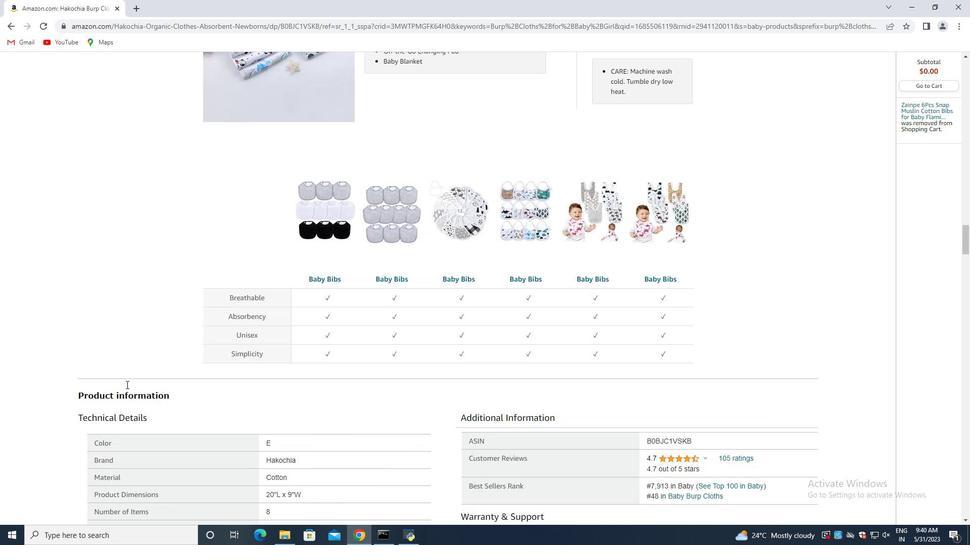 
Action: Mouse scrolled (126, 385) with delta (0, 0)
Screenshot: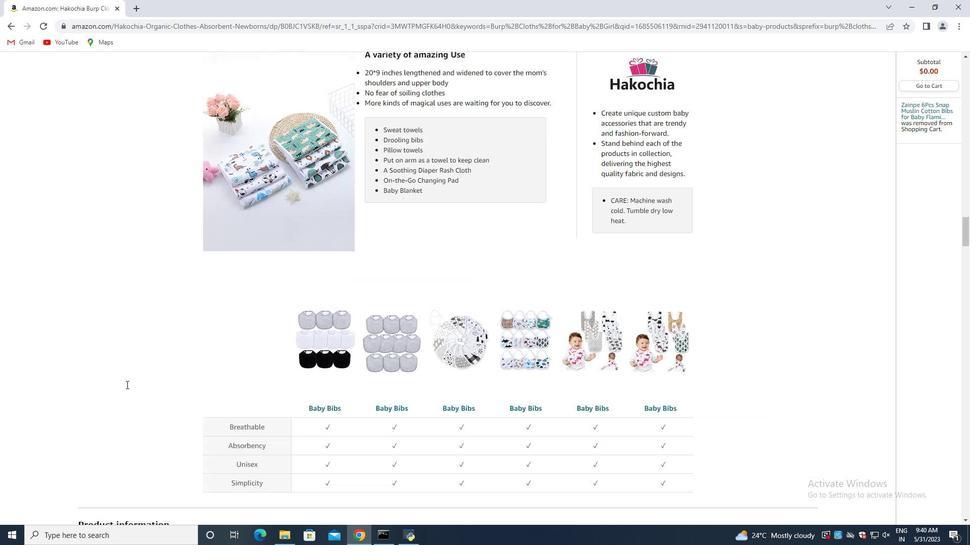 
Action: Mouse scrolled (126, 385) with delta (0, 0)
Screenshot: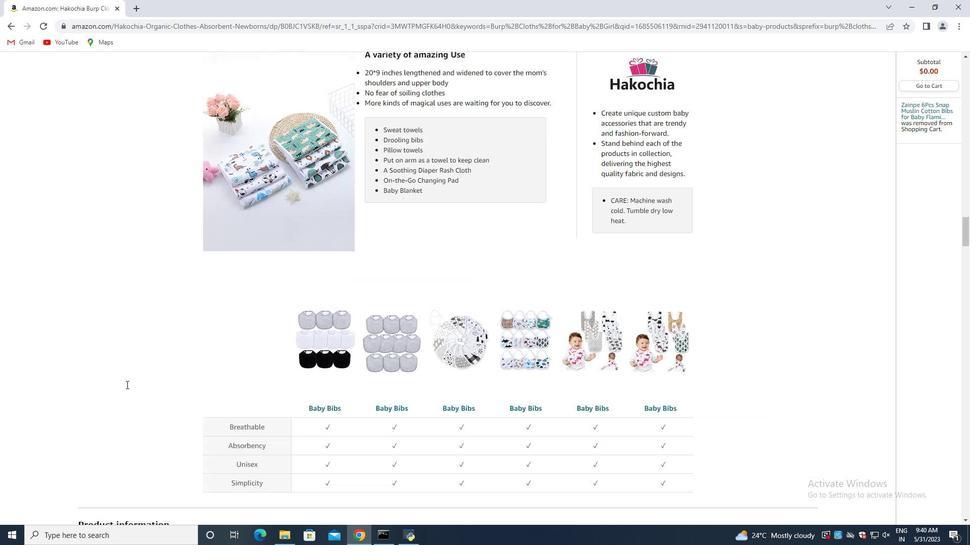 
Action: Mouse scrolled (126, 385) with delta (0, 0)
Screenshot: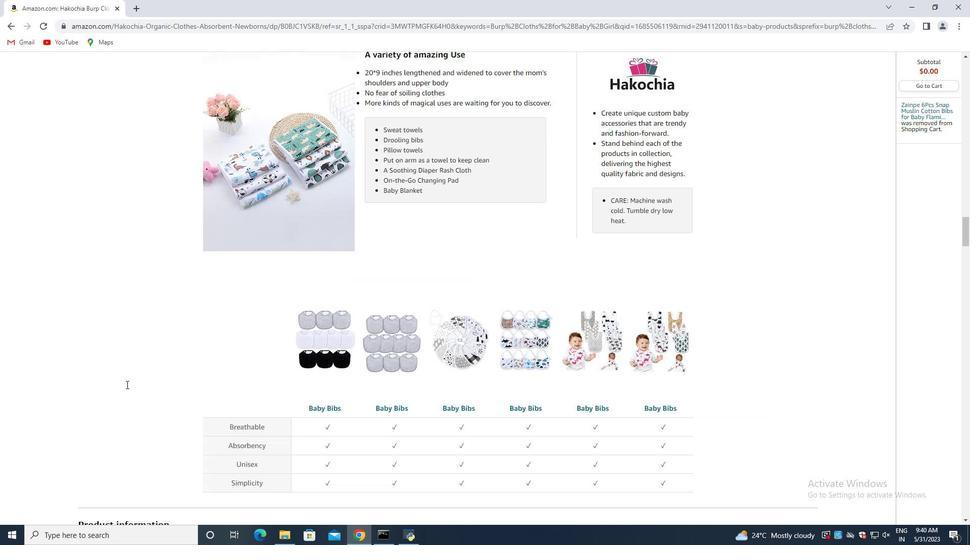 
Action: Mouse moved to (126, 384)
Screenshot: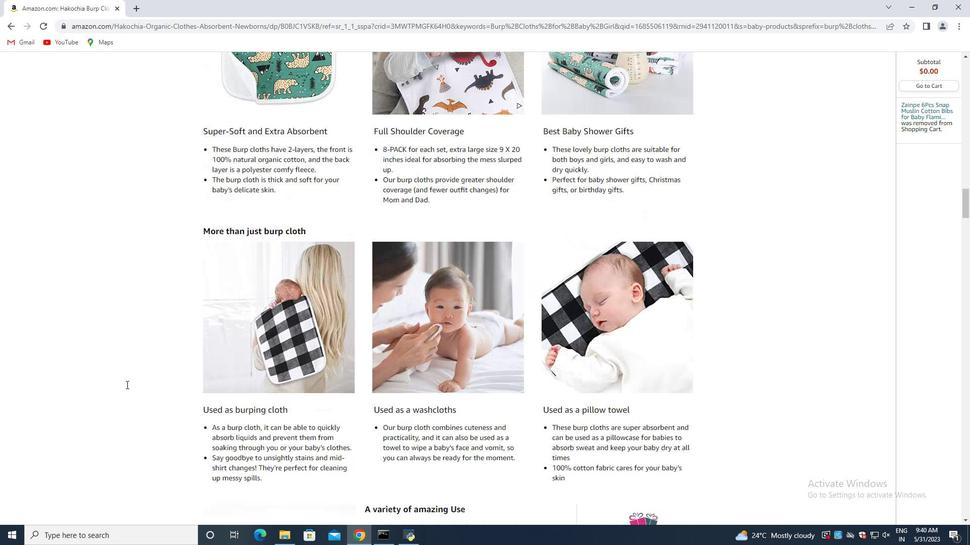 
Action: Mouse scrolled (126, 384) with delta (0, 0)
Screenshot: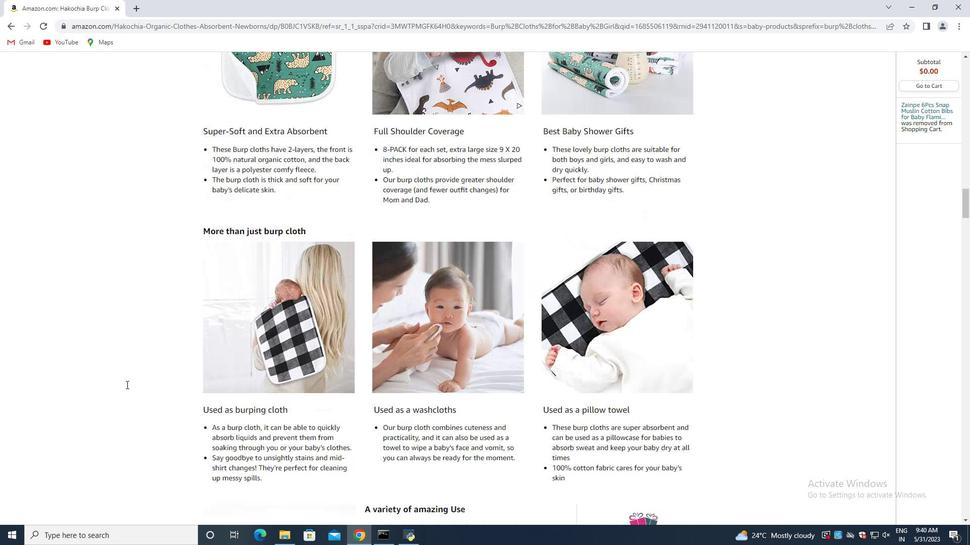 
Action: Mouse scrolled (126, 384) with delta (0, 0)
Screenshot: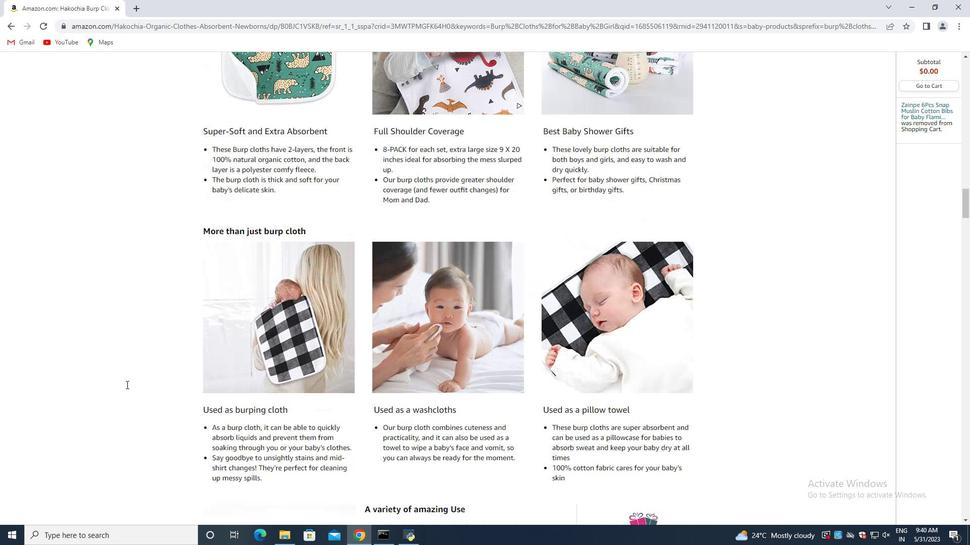 
Action: Mouse scrolled (126, 384) with delta (0, 0)
Screenshot: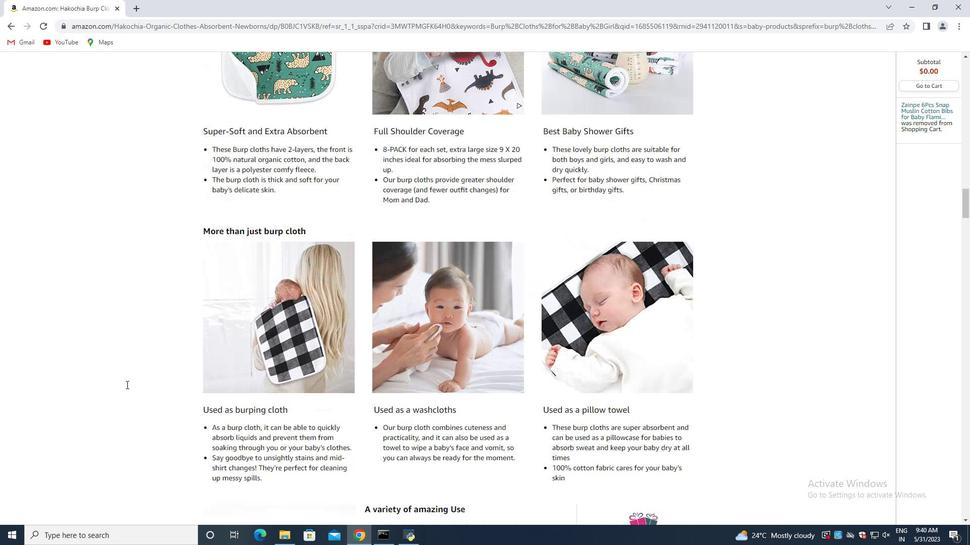 
Action: Mouse scrolled (126, 384) with delta (0, 0)
Screenshot: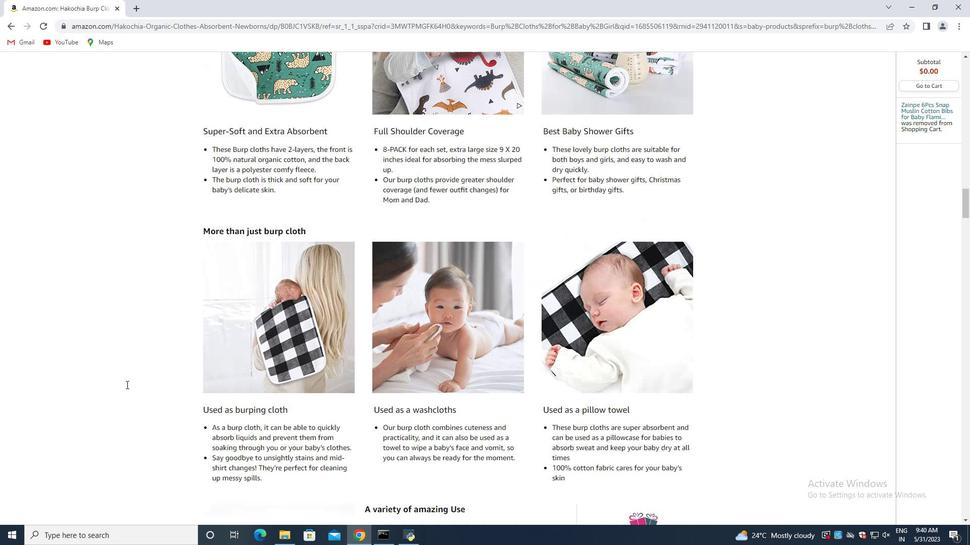 
Action: Mouse scrolled (126, 384) with delta (0, 0)
Screenshot: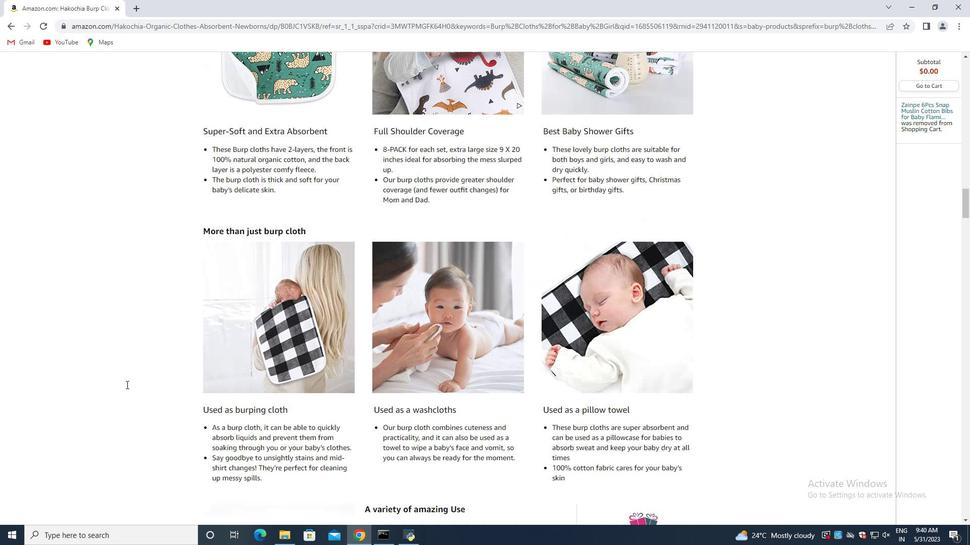 
Action: Mouse scrolled (126, 384) with delta (0, 0)
Screenshot: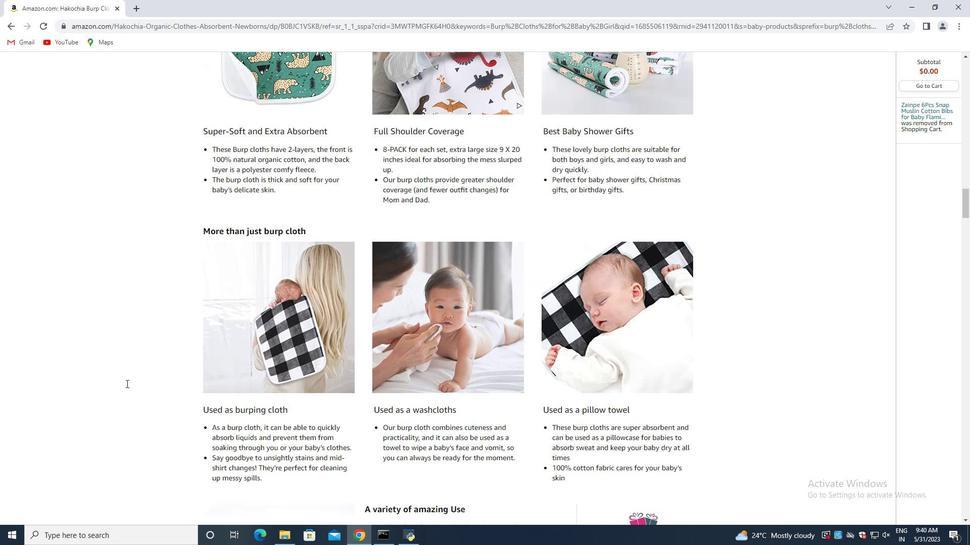 
Action: Mouse scrolled (126, 384) with delta (0, 0)
Screenshot: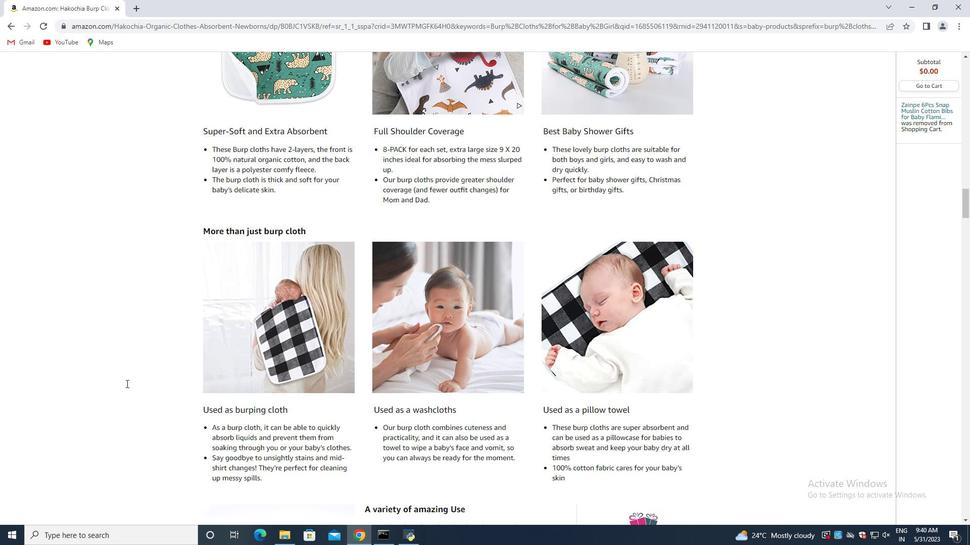 
Action: Mouse scrolled (126, 384) with delta (0, 0)
Screenshot: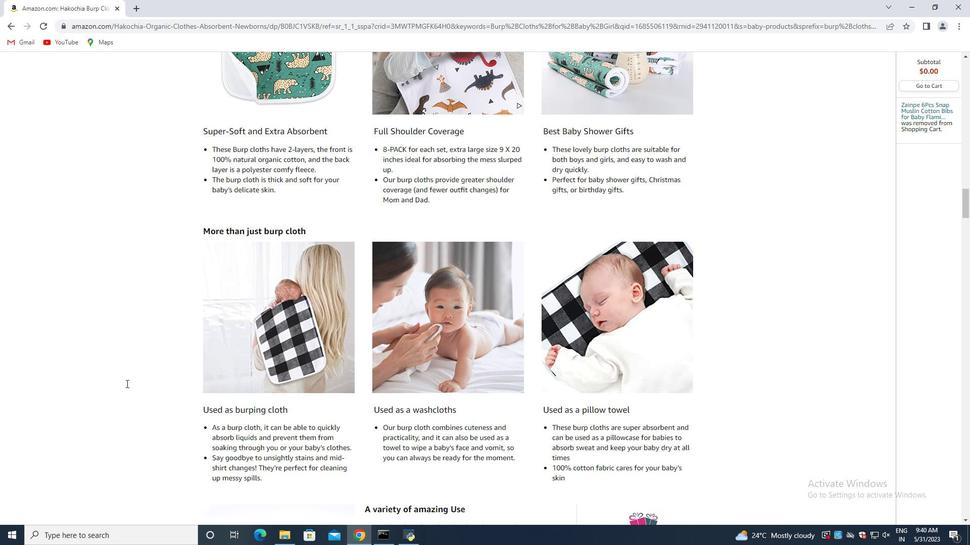 
Action: Mouse scrolled (126, 384) with delta (0, 0)
Screenshot: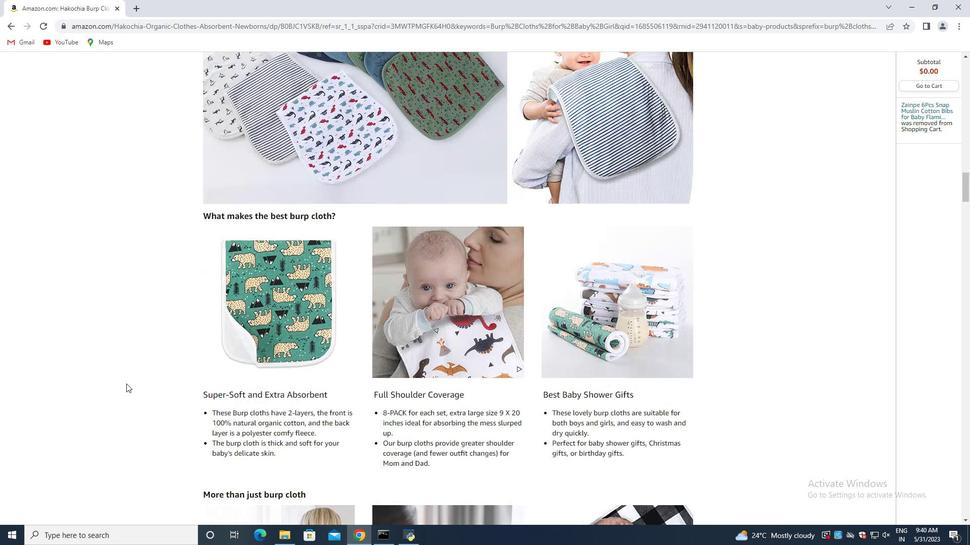 
Action: Mouse scrolled (126, 384) with delta (0, 0)
Screenshot: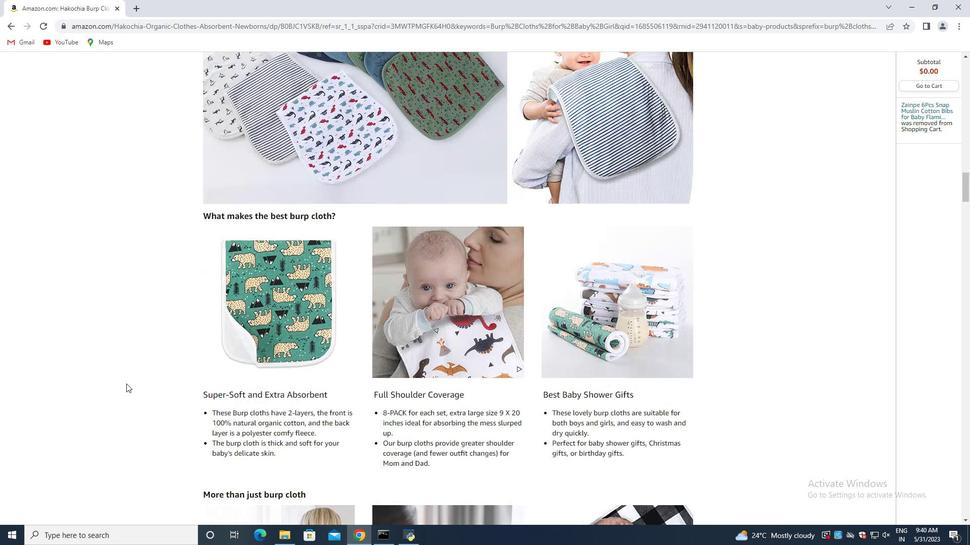 
Action: Mouse scrolled (126, 384) with delta (0, 0)
Screenshot: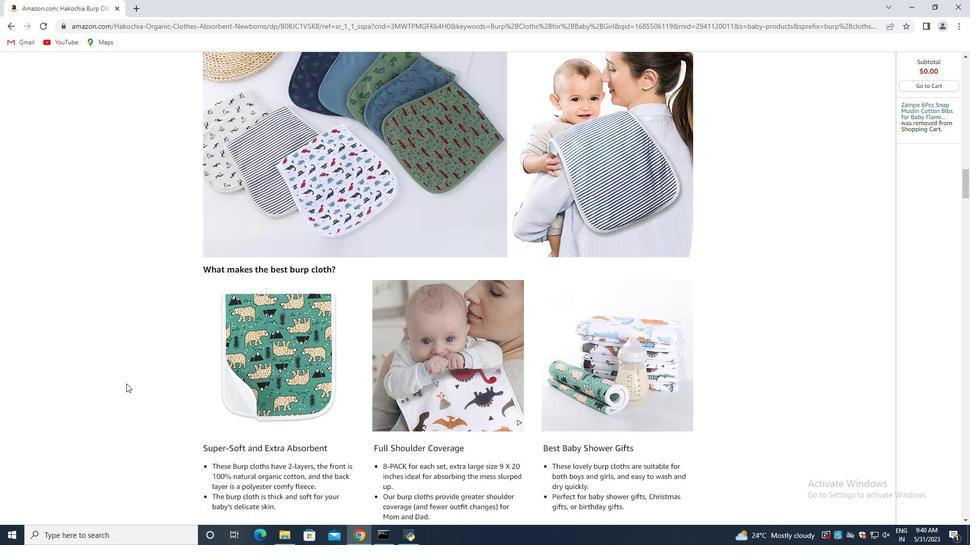 
Action: Mouse scrolled (126, 384) with delta (0, 0)
Screenshot: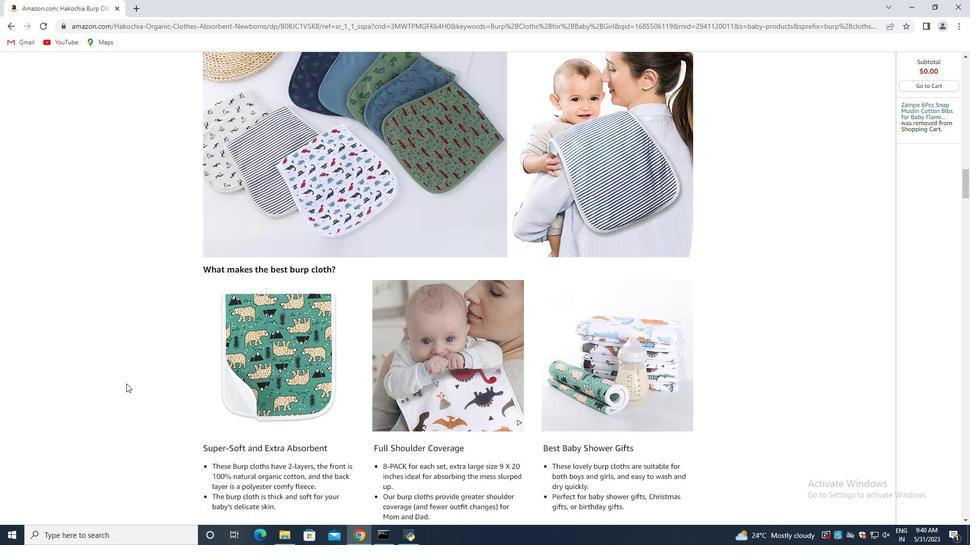 
Action: Mouse scrolled (126, 384) with delta (0, 0)
Screenshot: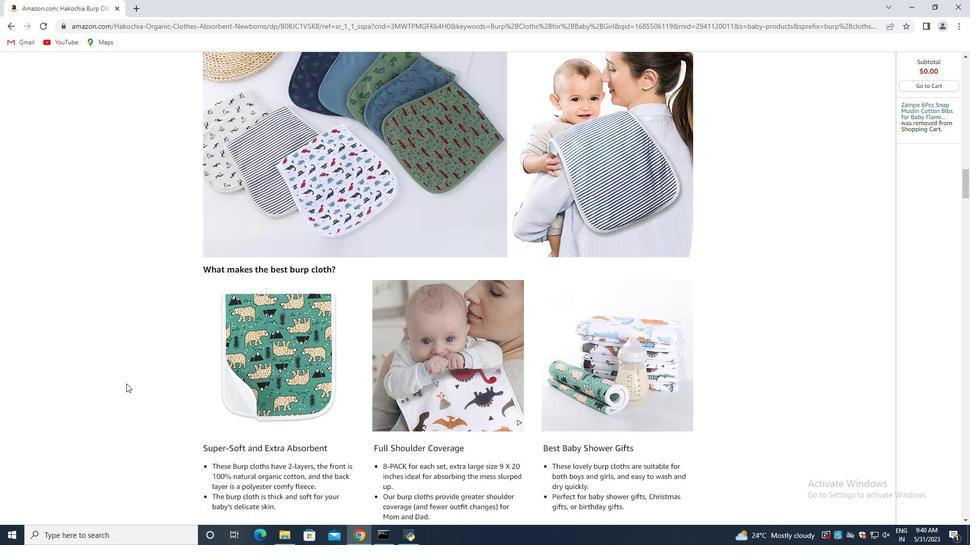 
Action: Mouse scrolled (126, 384) with delta (0, 0)
Screenshot: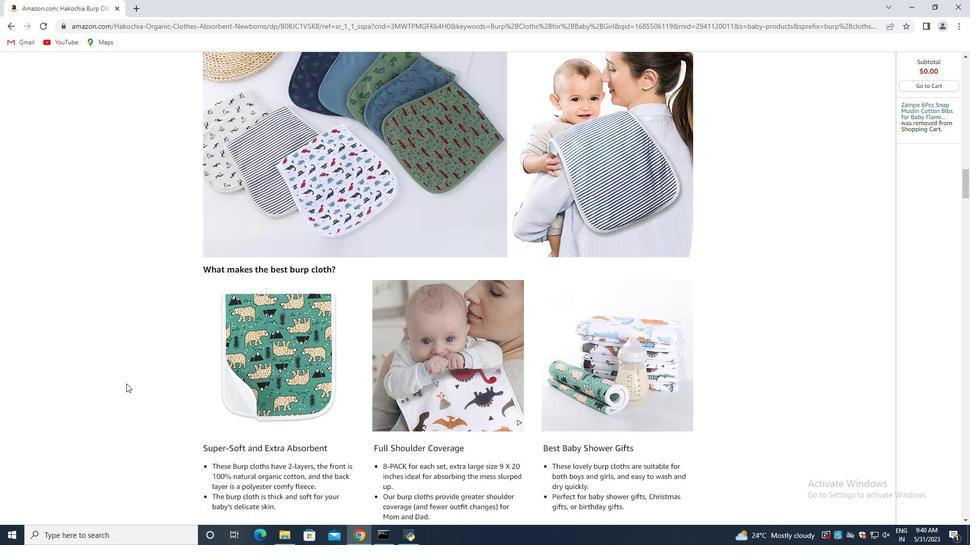 
Action: Mouse scrolled (126, 384) with delta (0, 0)
Screenshot: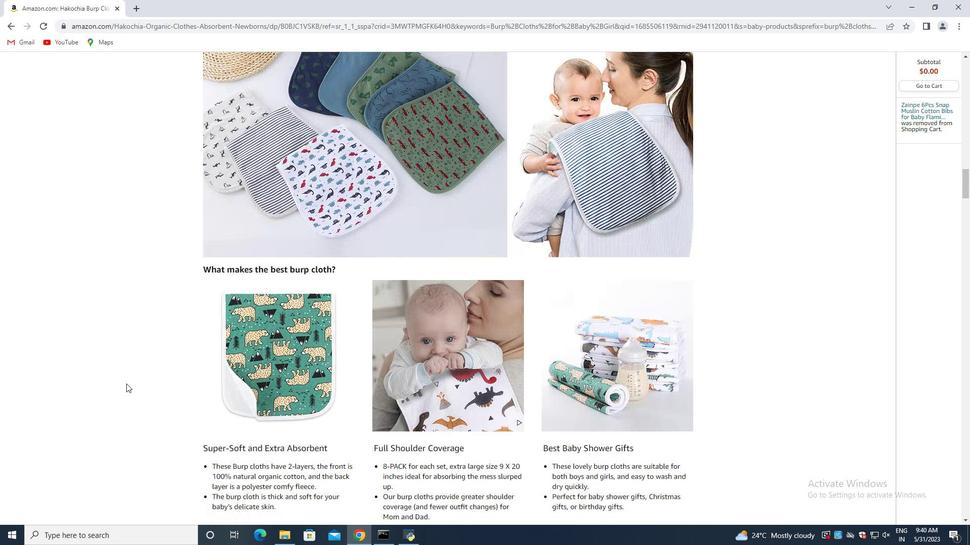 
Action: Mouse scrolled (126, 384) with delta (0, 0)
Screenshot: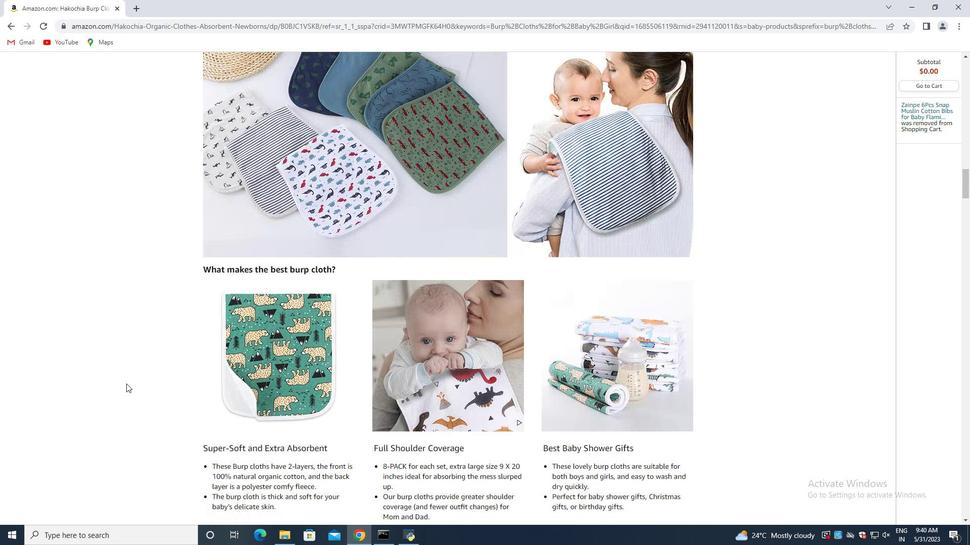 
Action: Mouse scrolled (126, 384) with delta (0, 0)
Screenshot: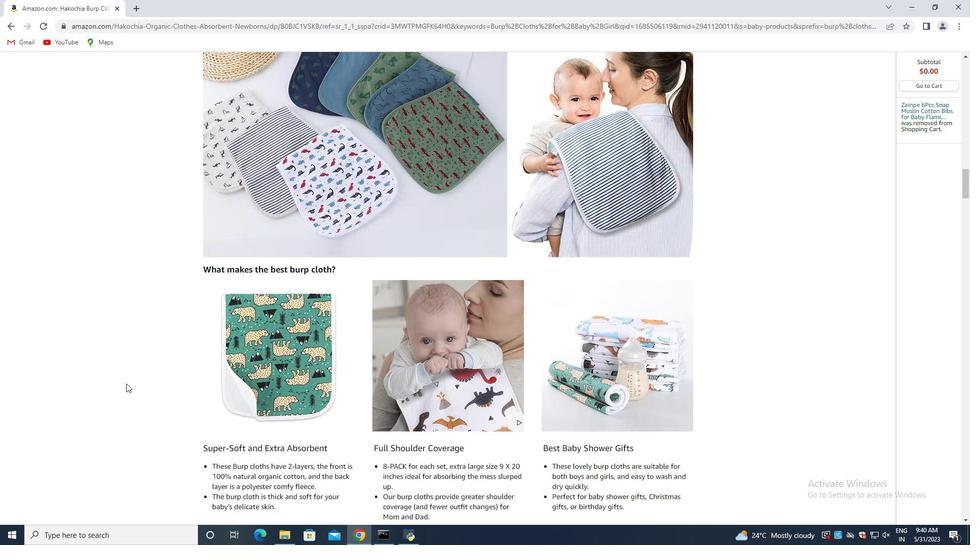 
Action: Mouse scrolled (126, 384) with delta (0, 0)
Screenshot: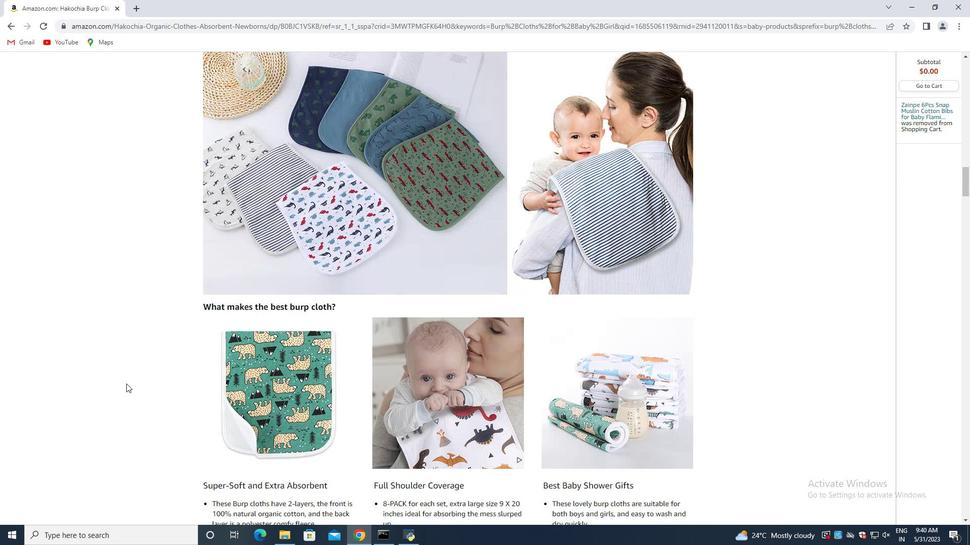 
Action: Mouse scrolled (126, 384) with delta (0, 0)
Screenshot: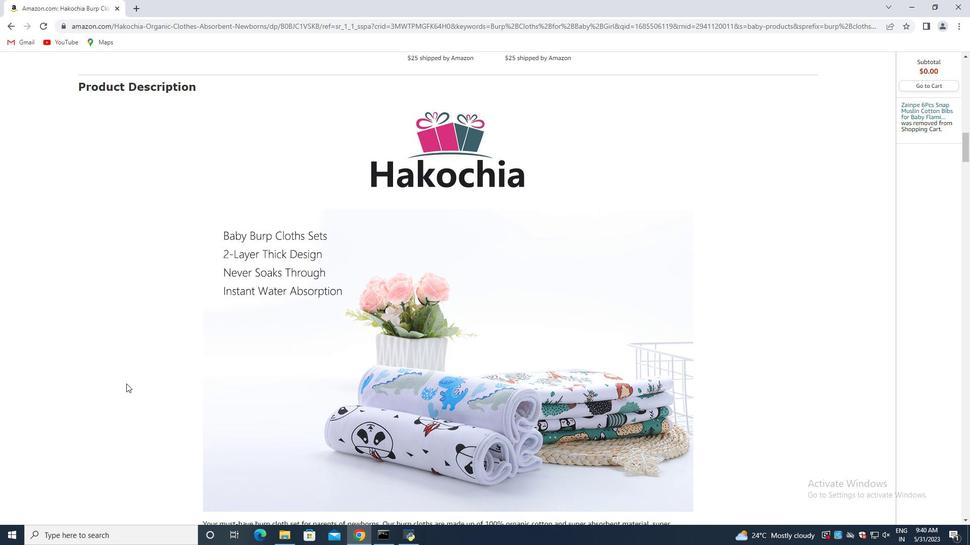 
Action: Mouse scrolled (126, 384) with delta (0, 0)
Screenshot: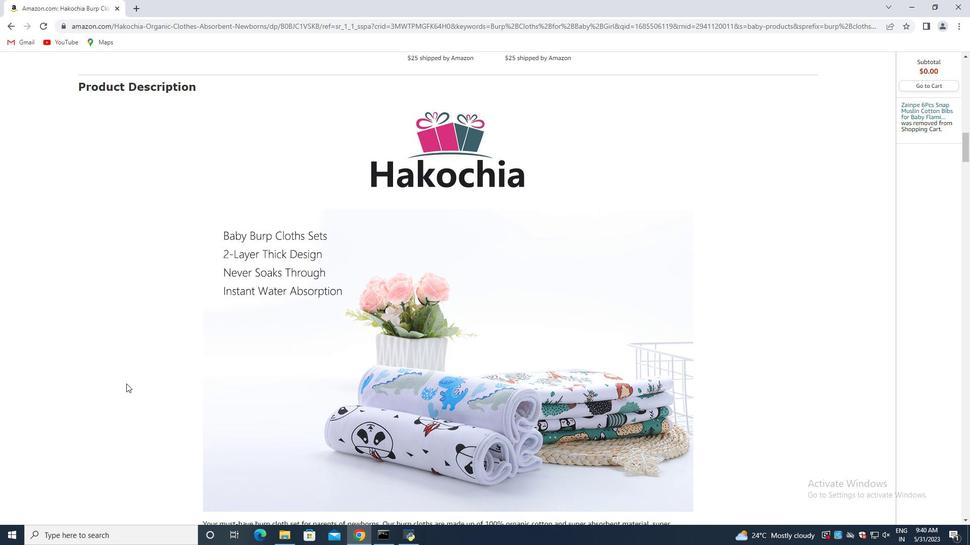 
Action: Mouse scrolled (126, 384) with delta (0, 0)
Screenshot: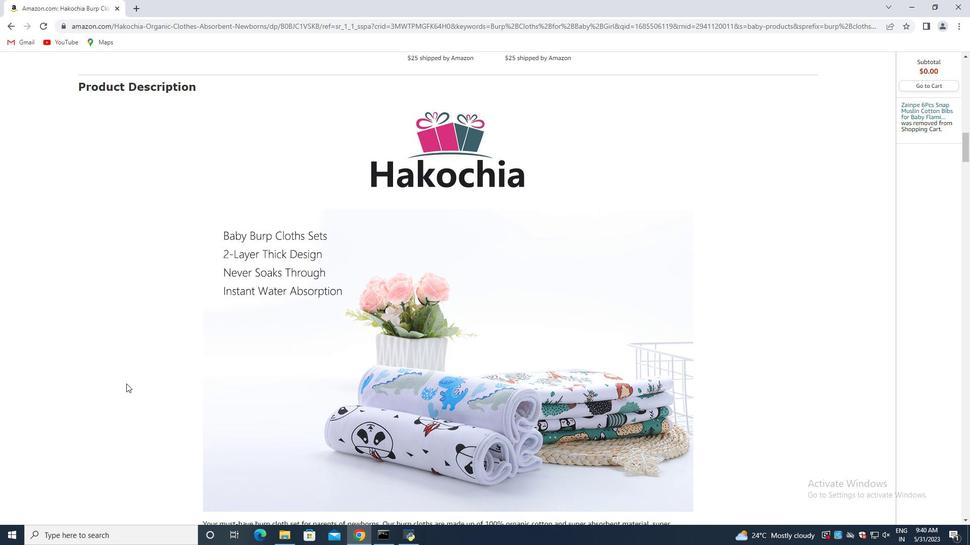 
Action: Mouse scrolled (126, 384) with delta (0, 0)
Screenshot: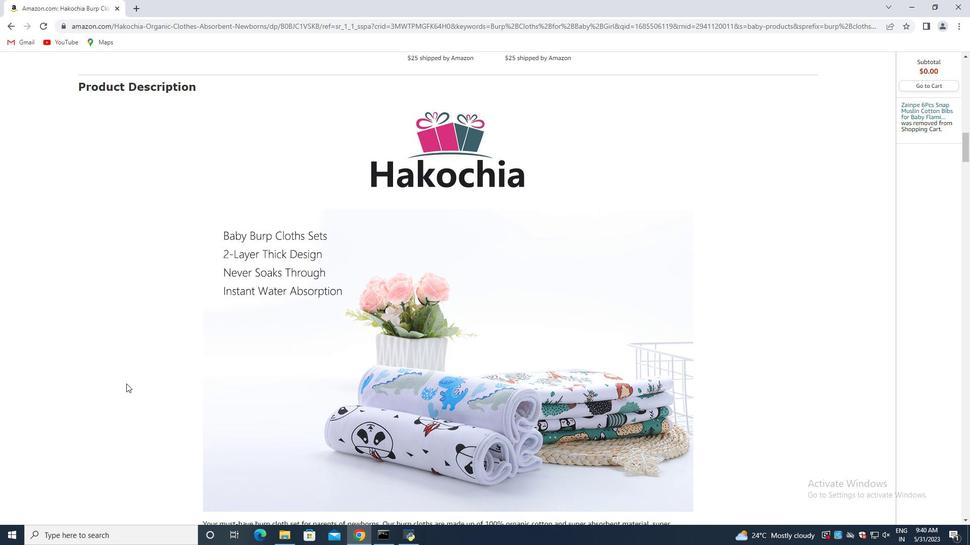
Action: Mouse scrolled (126, 384) with delta (0, 0)
Screenshot: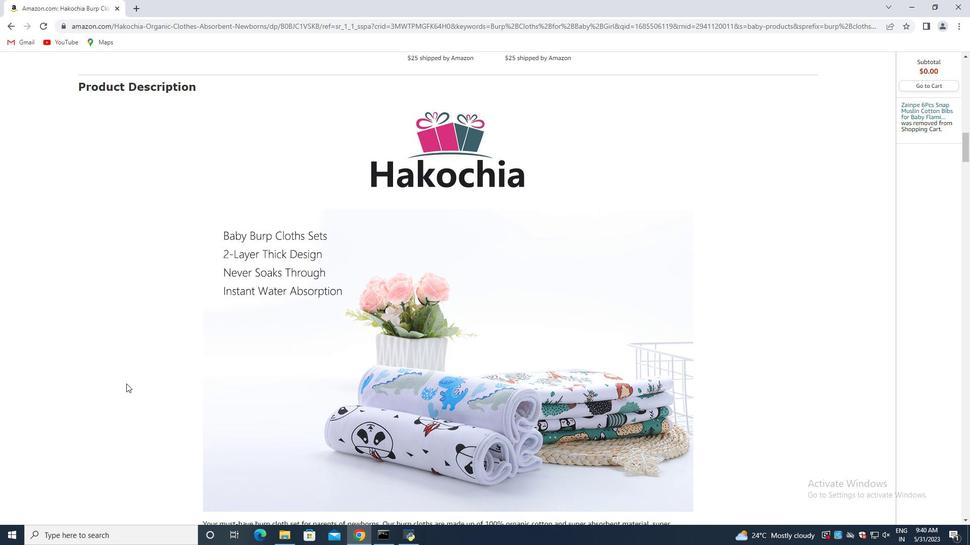 
Action: Mouse scrolled (126, 384) with delta (0, 0)
Screenshot: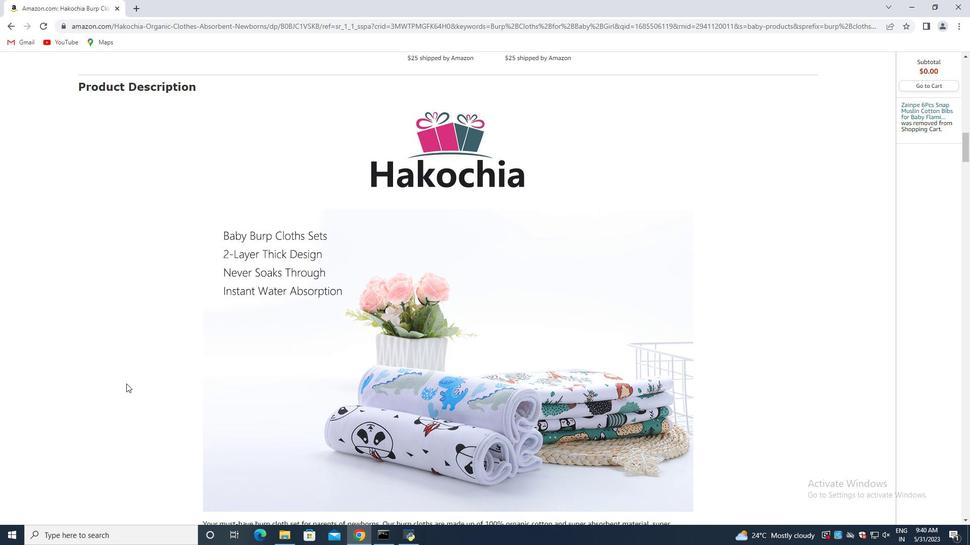 
Action: Mouse scrolled (126, 384) with delta (0, 0)
Screenshot: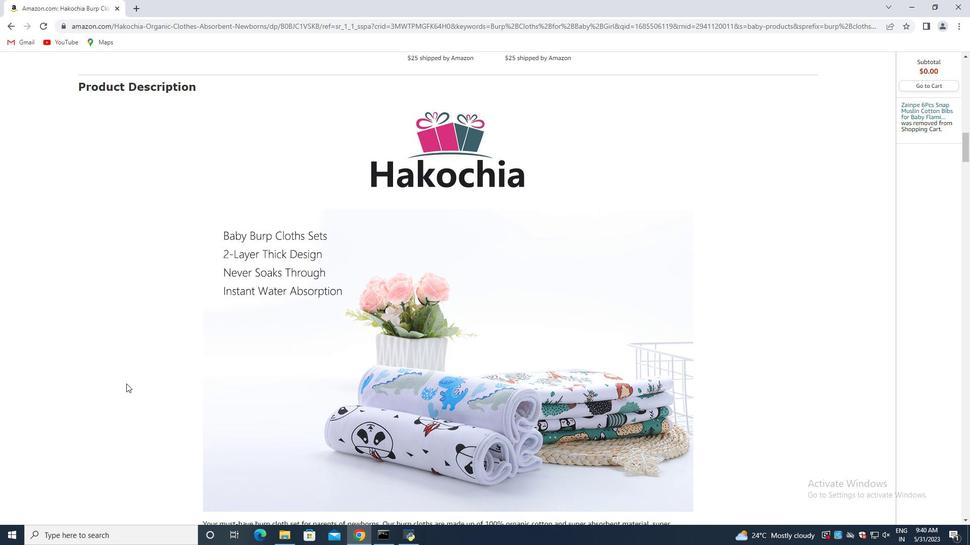 
Action: Mouse scrolled (126, 384) with delta (0, 0)
Screenshot: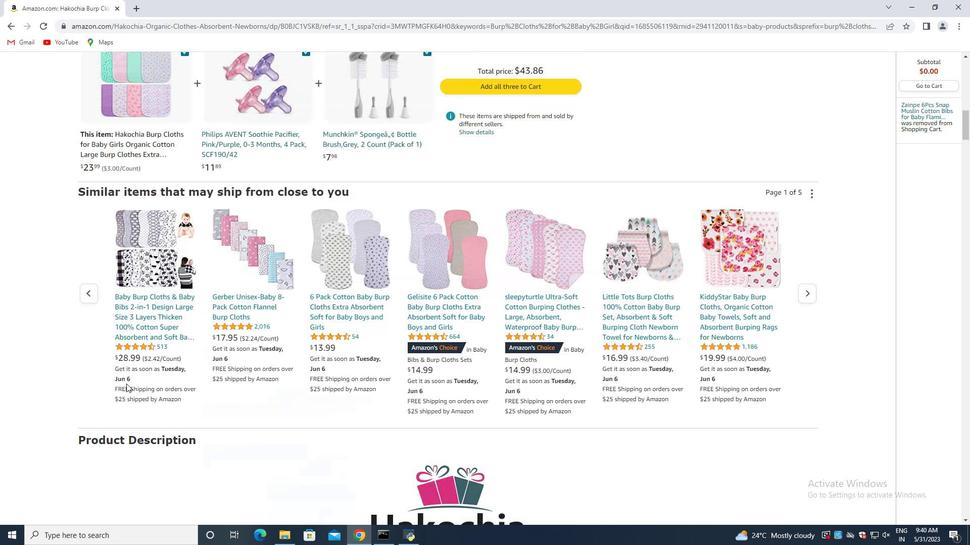 
Action: Mouse scrolled (126, 384) with delta (0, 0)
Screenshot: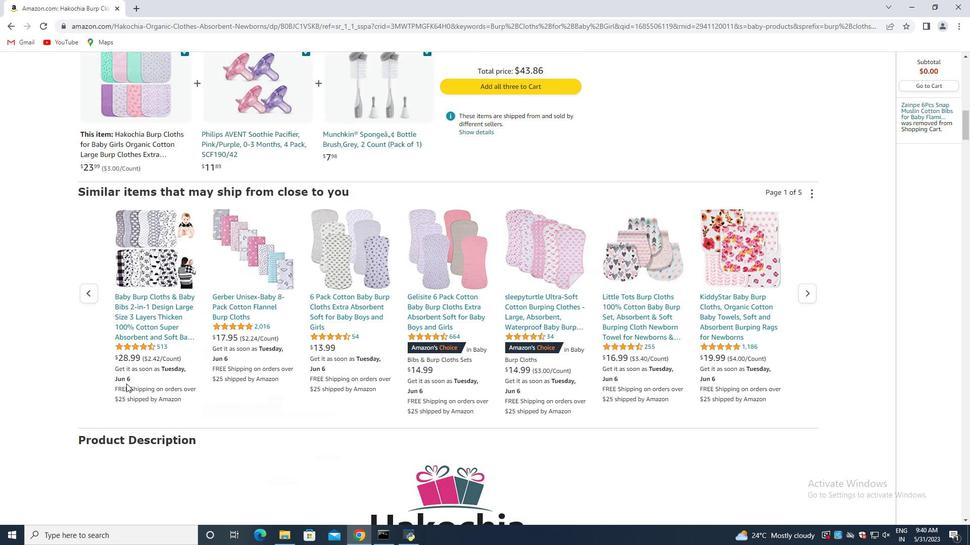 
Action: Mouse scrolled (126, 384) with delta (0, 0)
Screenshot: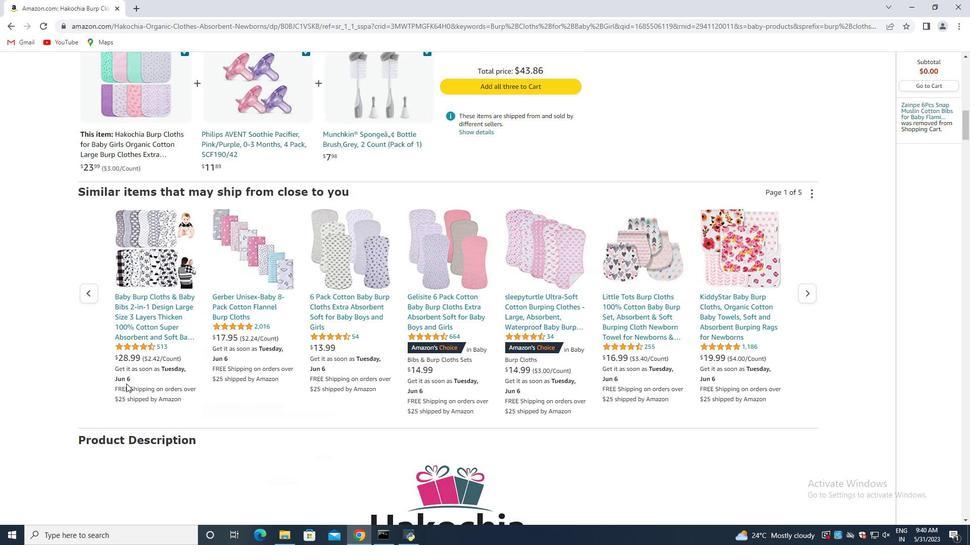
Action: Mouse scrolled (126, 384) with delta (0, 0)
Screenshot: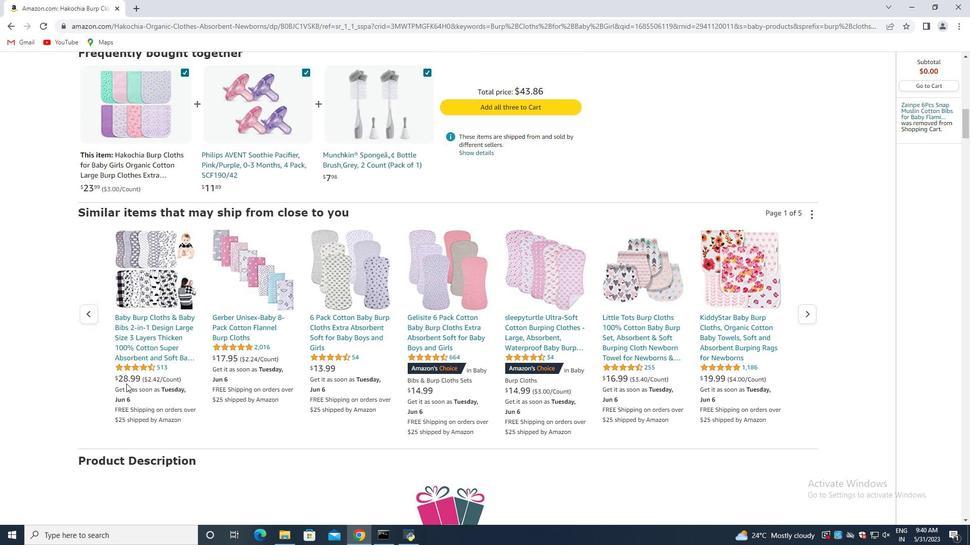 
Action: Mouse scrolled (126, 384) with delta (0, 0)
Screenshot: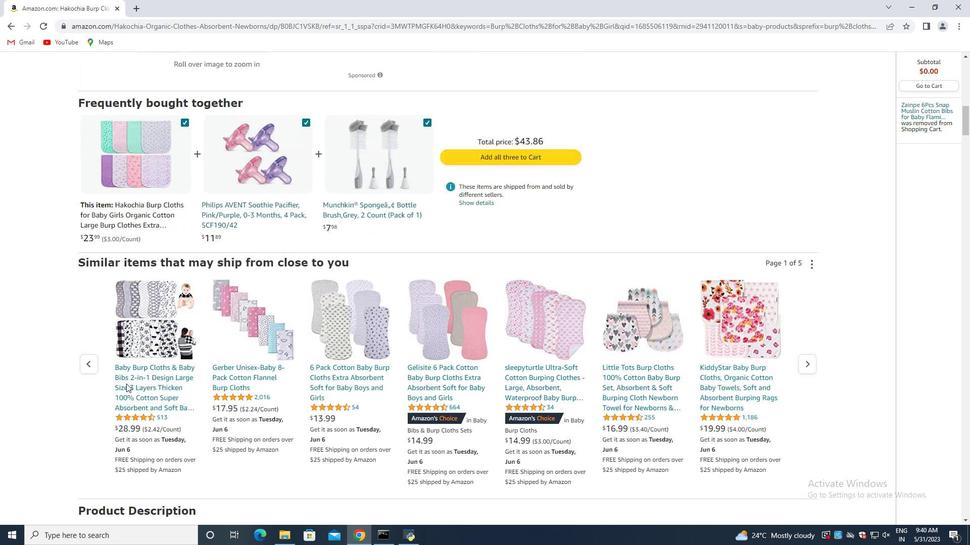 
Action: Mouse scrolled (126, 384) with delta (0, 0)
Screenshot: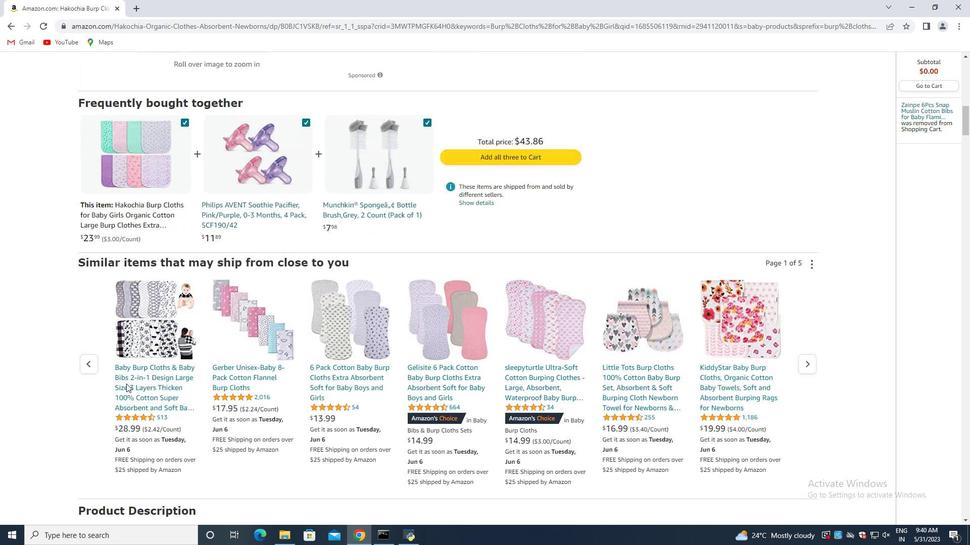 
Action: Mouse scrolled (126, 384) with delta (0, 0)
Screenshot: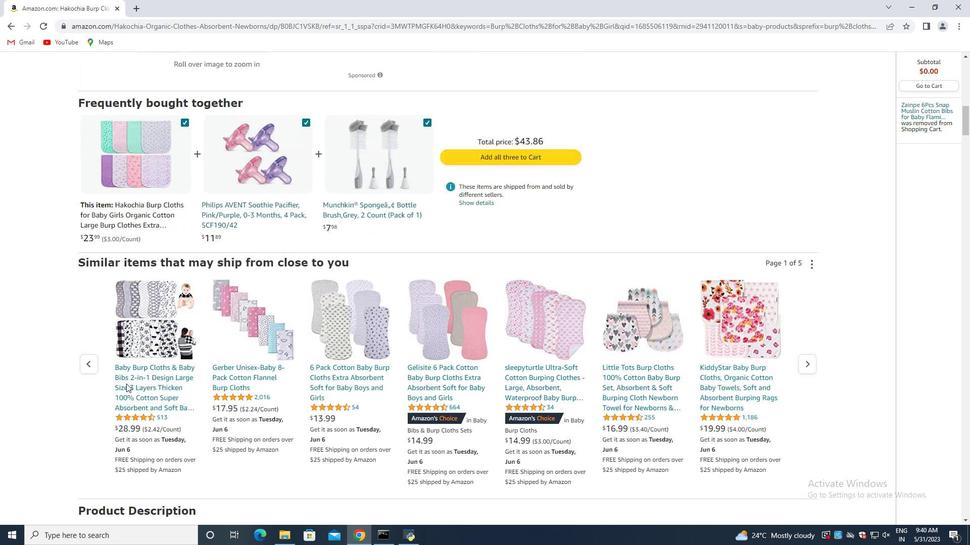 
Action: Mouse scrolled (126, 384) with delta (0, 0)
Screenshot: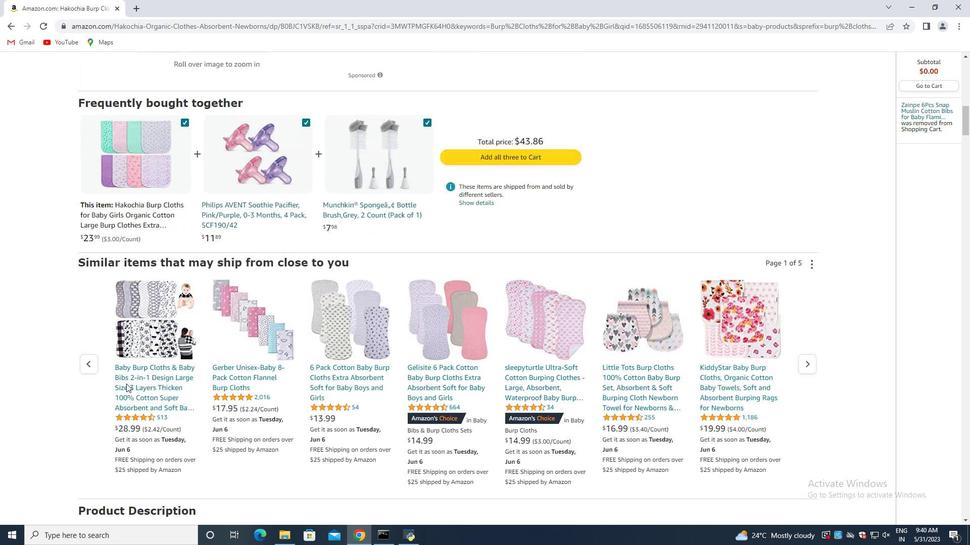 
Action: Mouse scrolled (126, 384) with delta (0, 0)
Screenshot: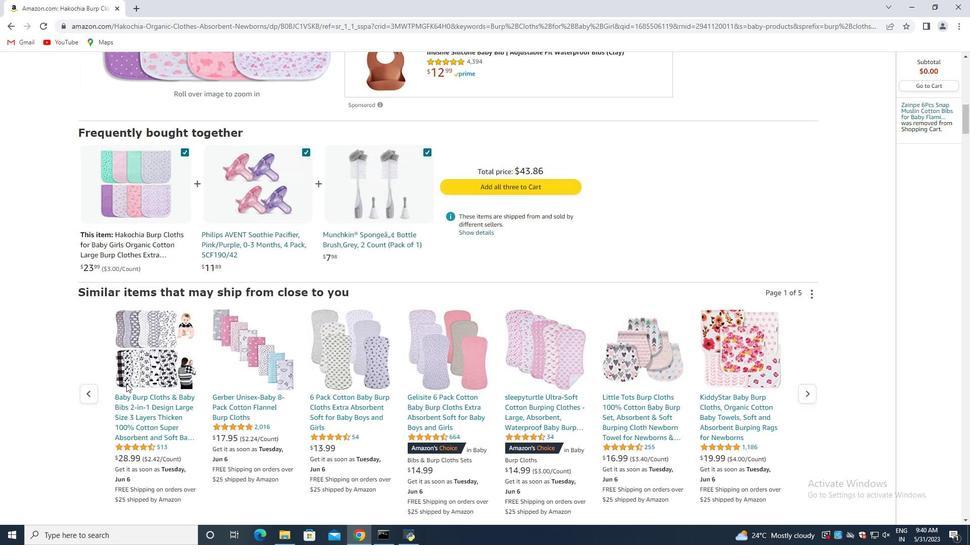 
Action: Mouse scrolled (126, 384) with delta (0, 0)
Screenshot: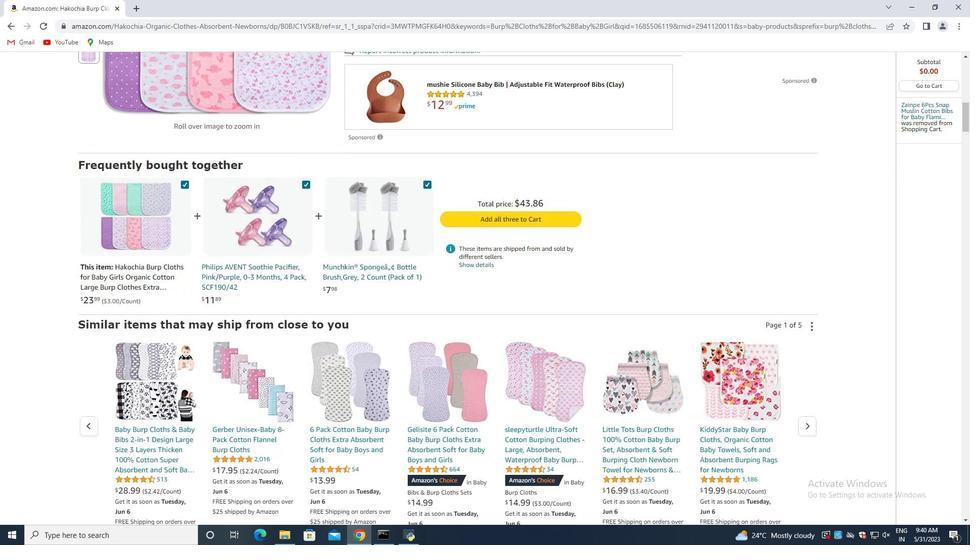 
Action: Mouse scrolled (126, 384) with delta (0, 0)
Screenshot: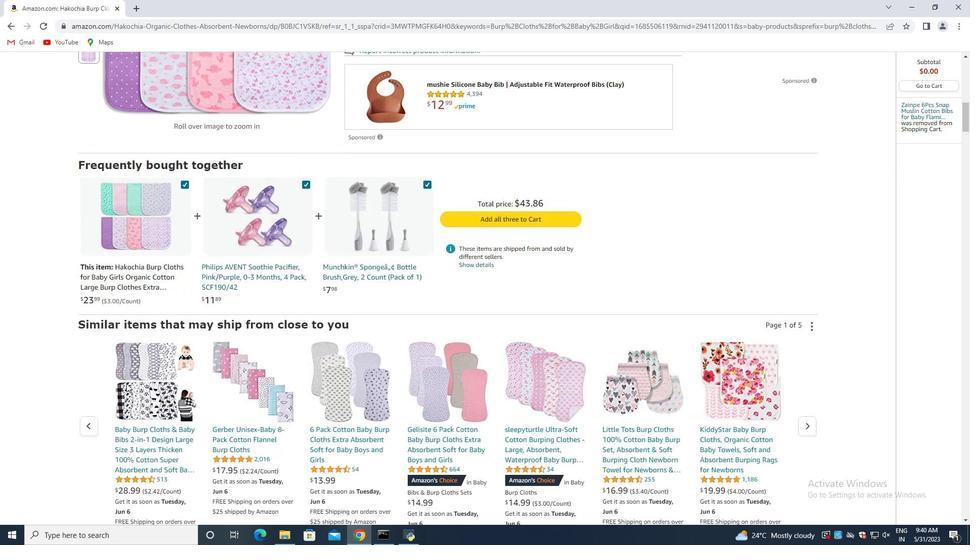 
Action: Mouse scrolled (126, 384) with delta (0, 0)
Screenshot: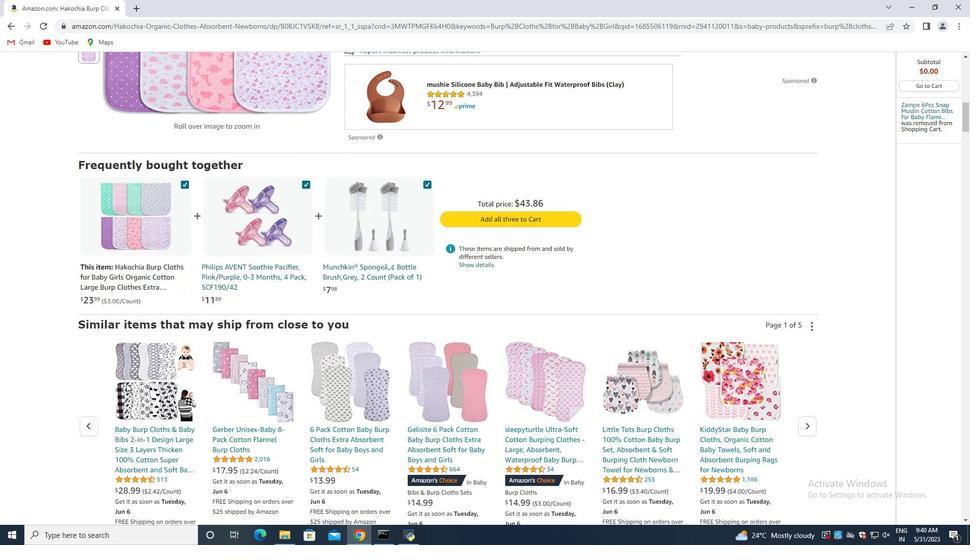 
Action: Mouse scrolled (126, 384) with delta (0, 0)
Screenshot: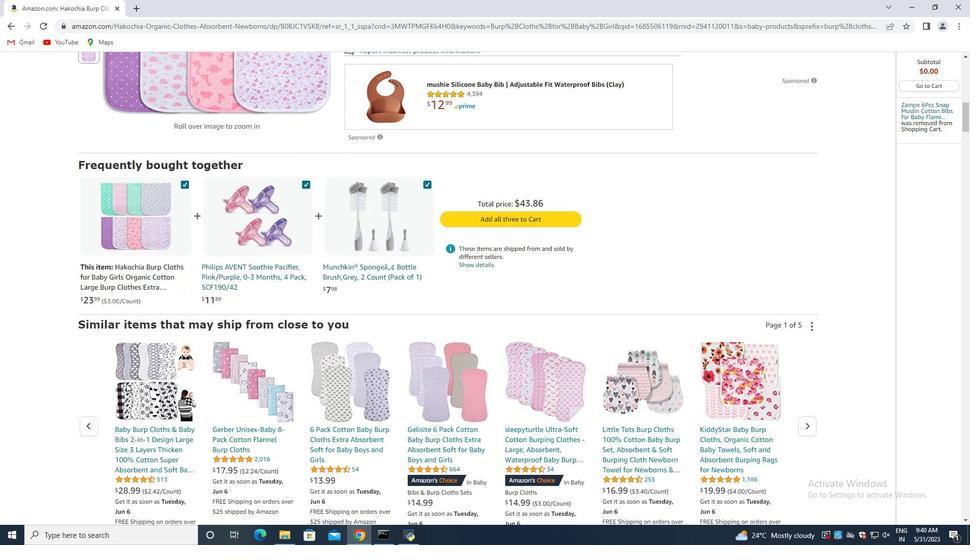 
Action: Mouse scrolled (126, 384) with delta (0, 0)
Screenshot: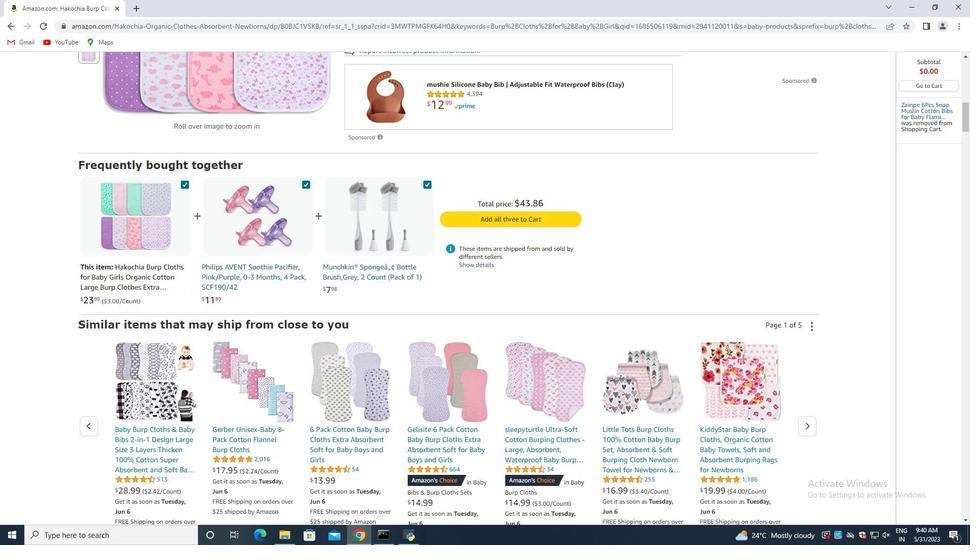 
Action: Mouse scrolled (126, 384) with delta (0, 0)
Screenshot: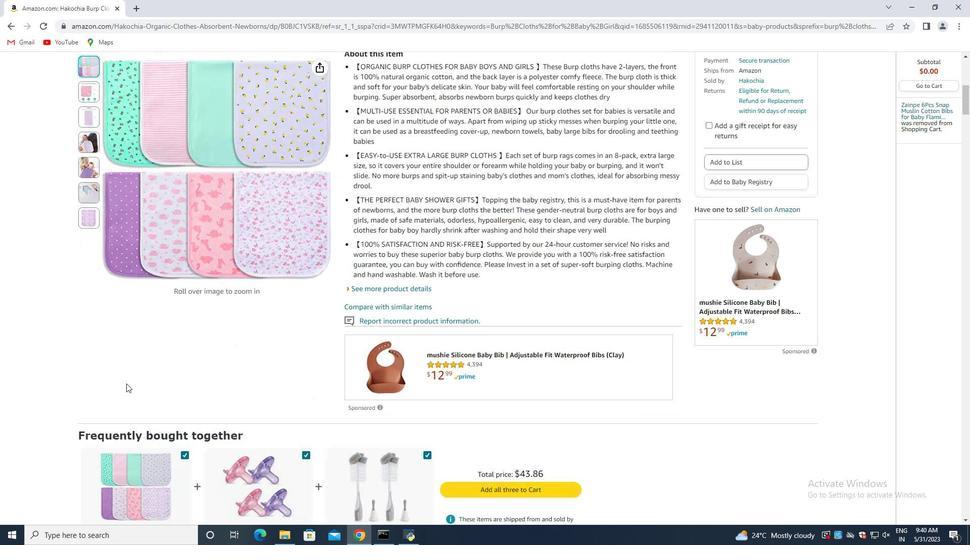 
Action: Mouse scrolled (126, 384) with delta (0, 0)
Screenshot: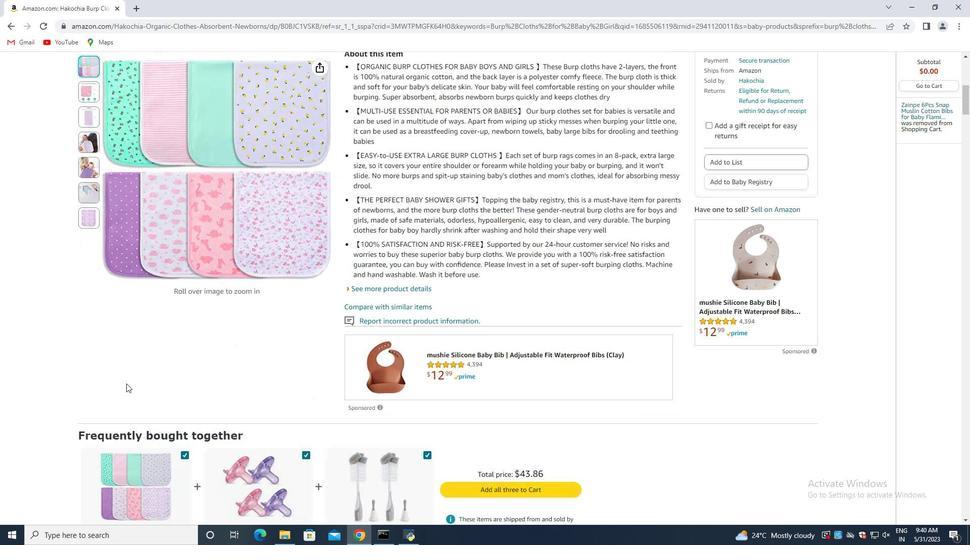 
Action: Mouse moved to (246, 360)
Screenshot: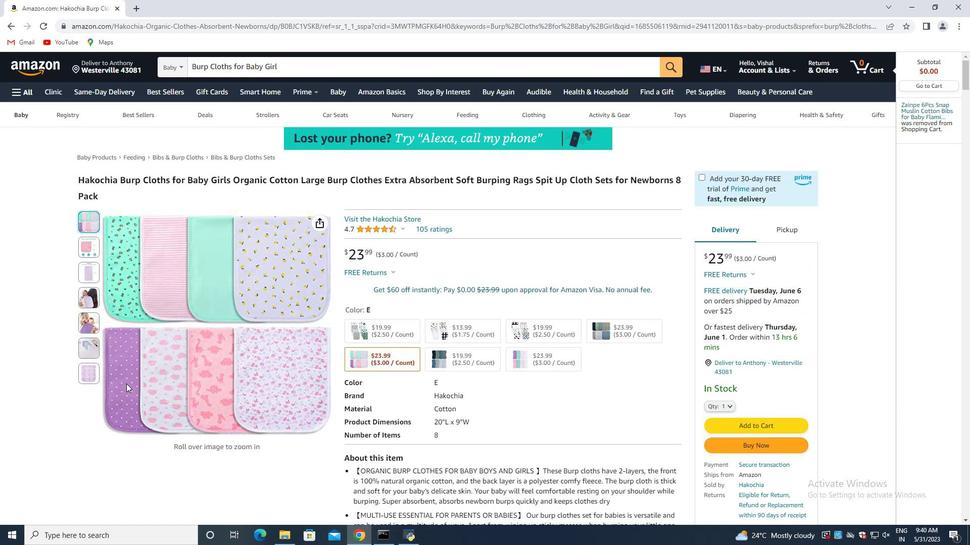 
Action: Mouse scrolled (246, 360) with delta (0, 0)
Screenshot: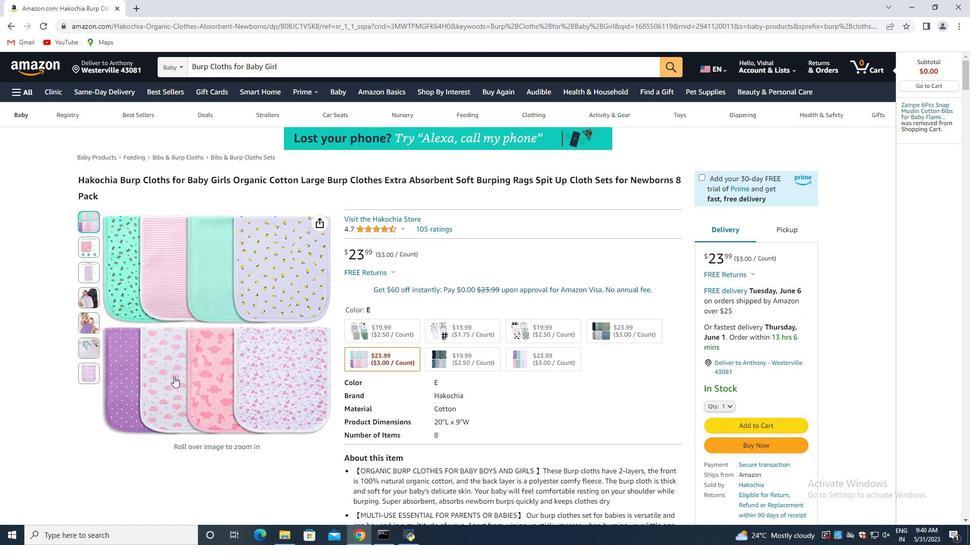 
Action: Mouse scrolled (246, 360) with delta (0, 0)
Screenshot: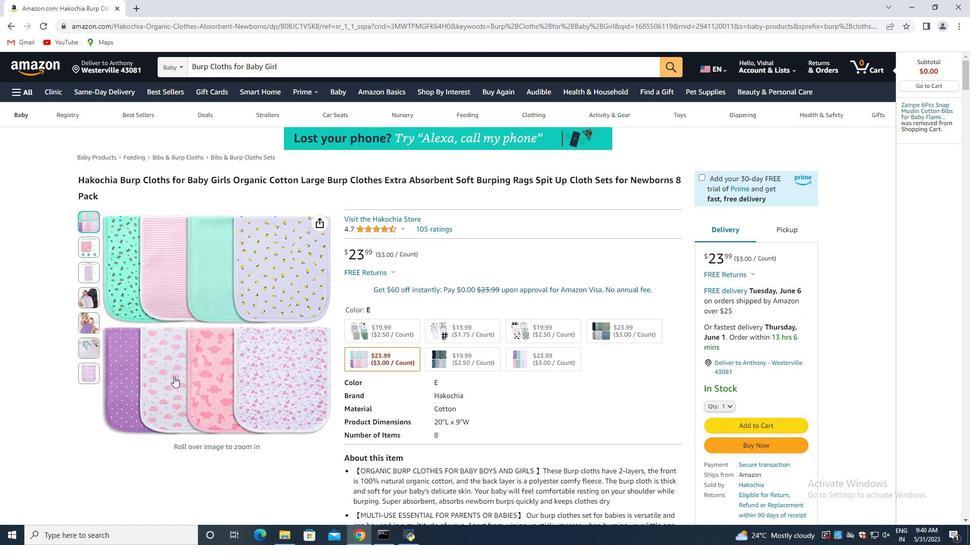 
Action: Mouse scrolled (246, 360) with delta (0, 0)
Screenshot: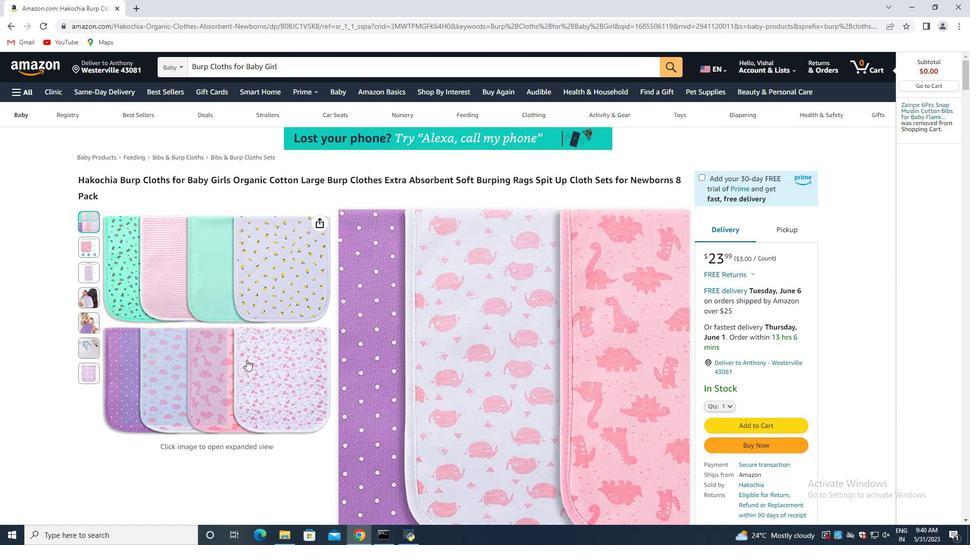 
Action: Mouse scrolled (246, 360) with delta (0, 0)
Screenshot: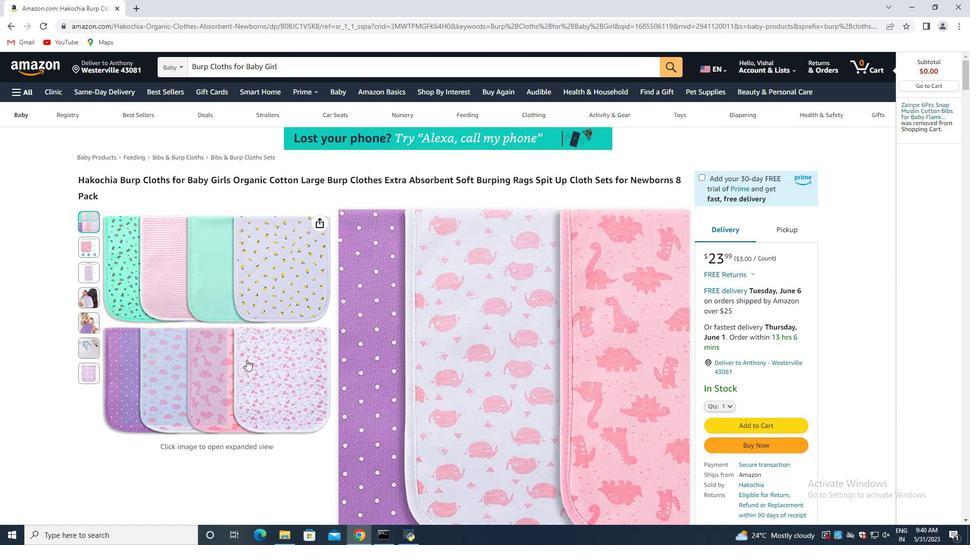 
Action: Mouse scrolled (246, 360) with delta (0, 0)
Screenshot: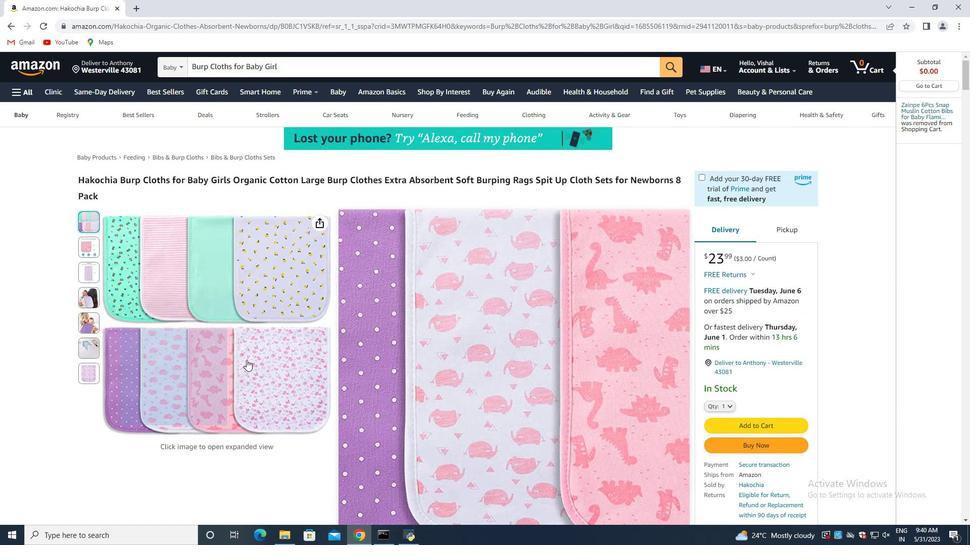 
Action: Mouse scrolled (246, 360) with delta (0, 0)
Screenshot: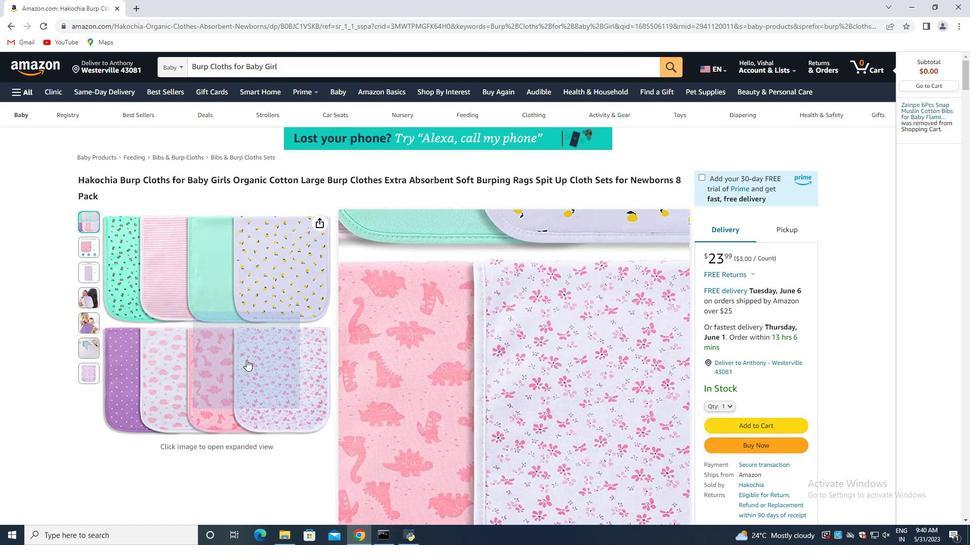 
Action: Mouse moved to (730, 405)
Screenshot: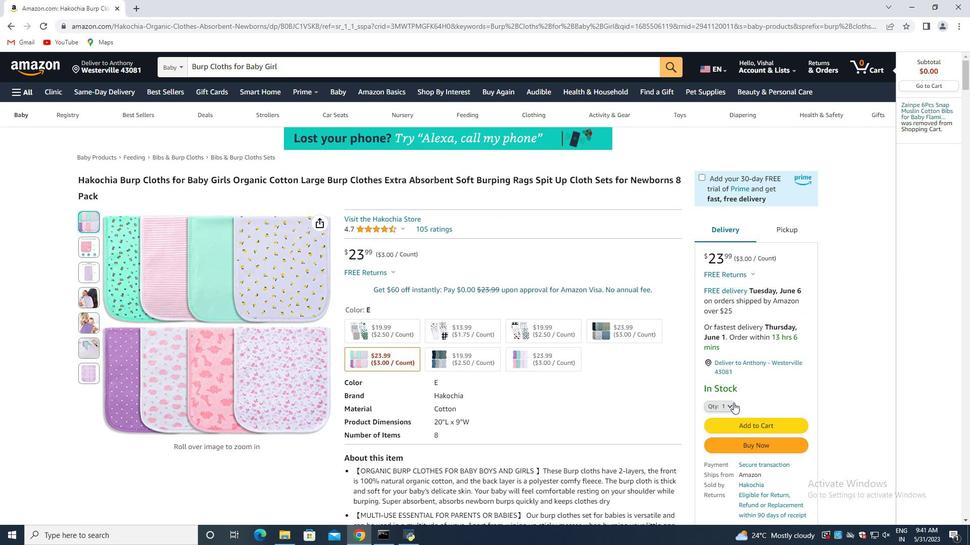 
Action: Mouse pressed left at (730, 405)
Screenshot: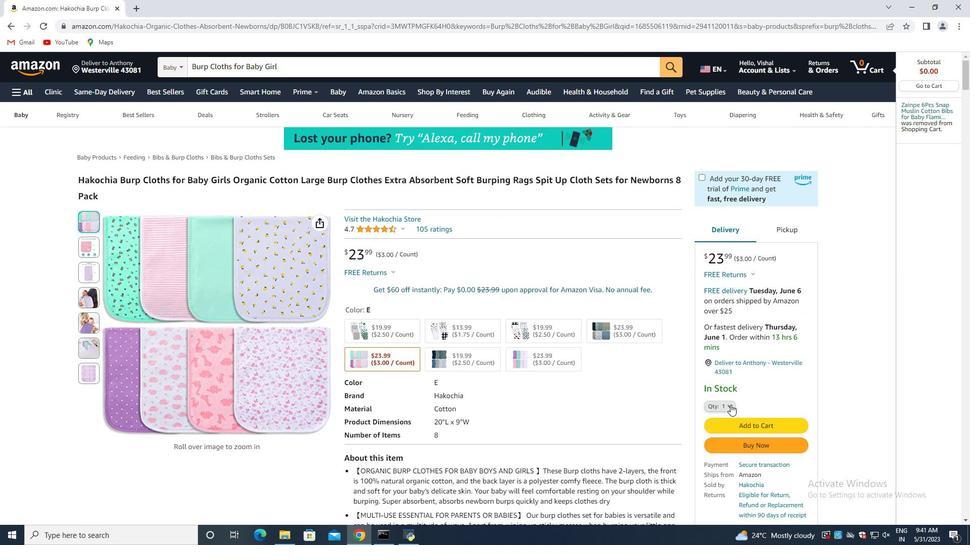 
Action: Mouse moved to (716, 82)
Screenshot: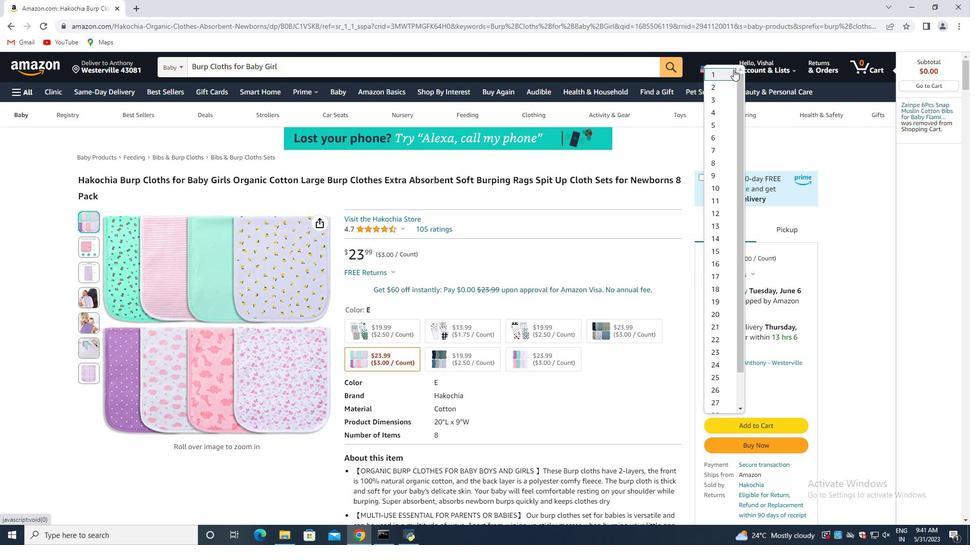 
Action: Mouse pressed left at (716, 82)
Screenshot: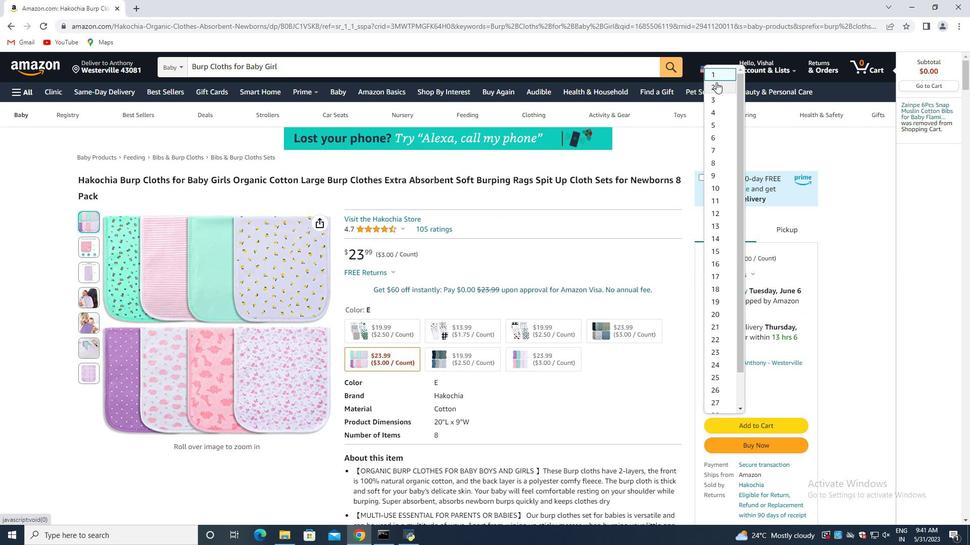 
Action: Mouse moved to (769, 430)
Screenshot: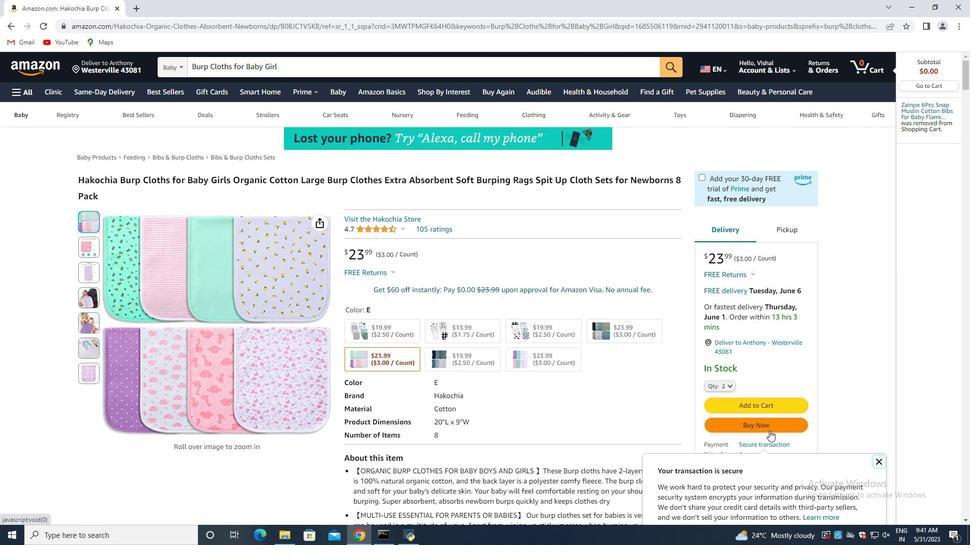 
Action: Mouse pressed left at (769, 430)
Screenshot: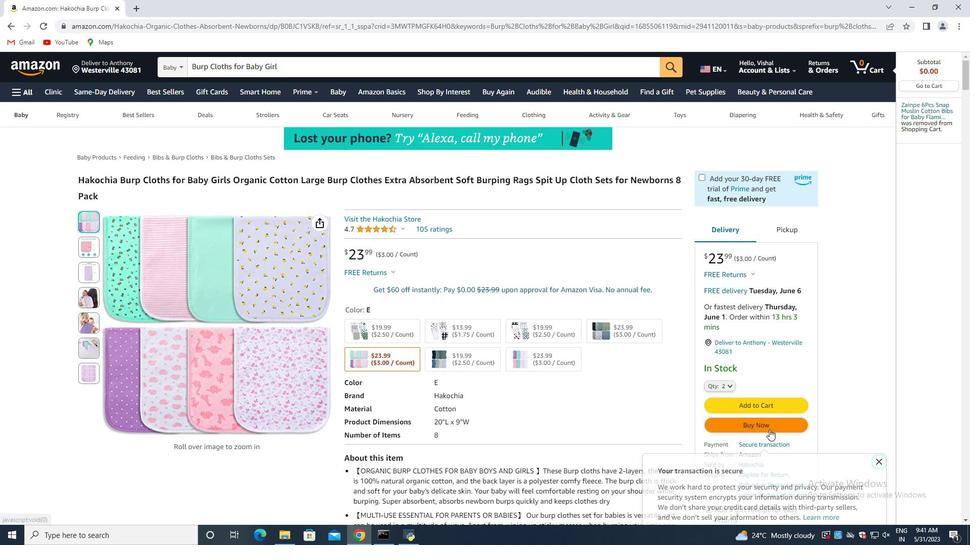 
Action: Mouse moved to (588, 101)
Screenshot: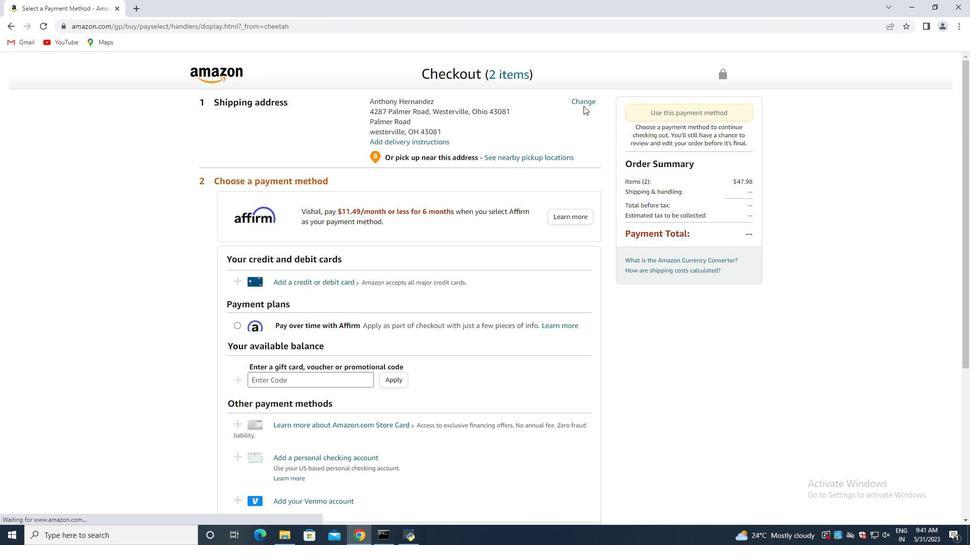 
Action: Mouse pressed left at (588, 101)
Screenshot: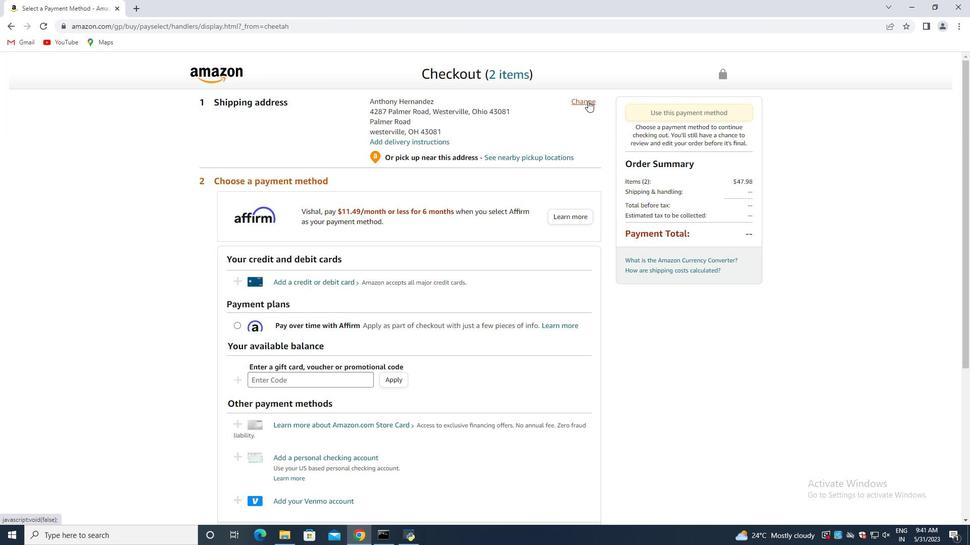 
Action: Mouse moved to (270, 227)
Screenshot: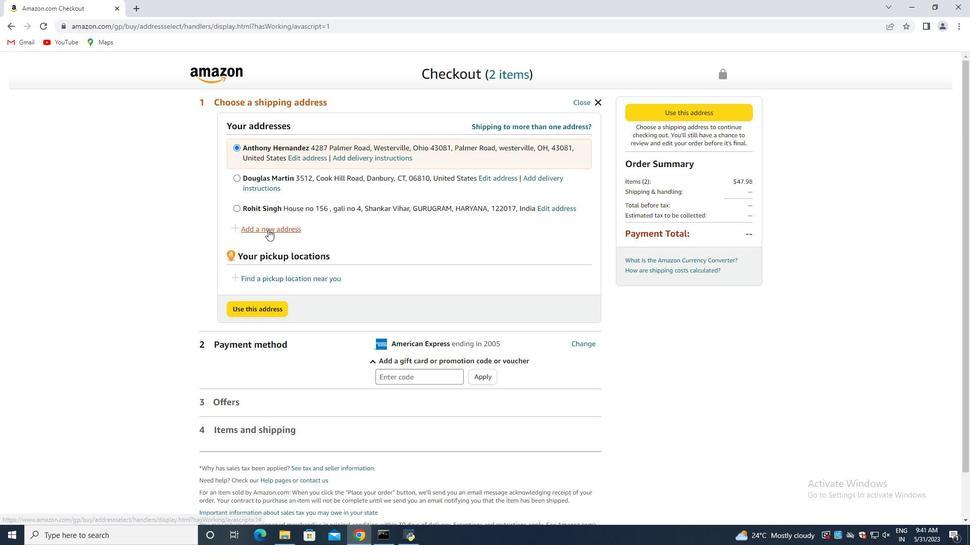 
Action: Mouse pressed left at (270, 227)
Screenshot: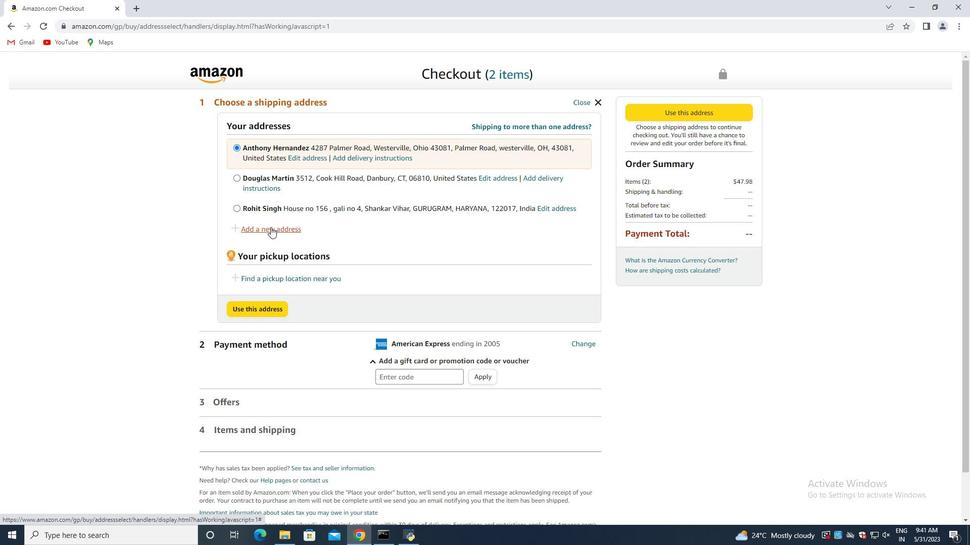 
Action: Mouse moved to (341, 248)
Screenshot: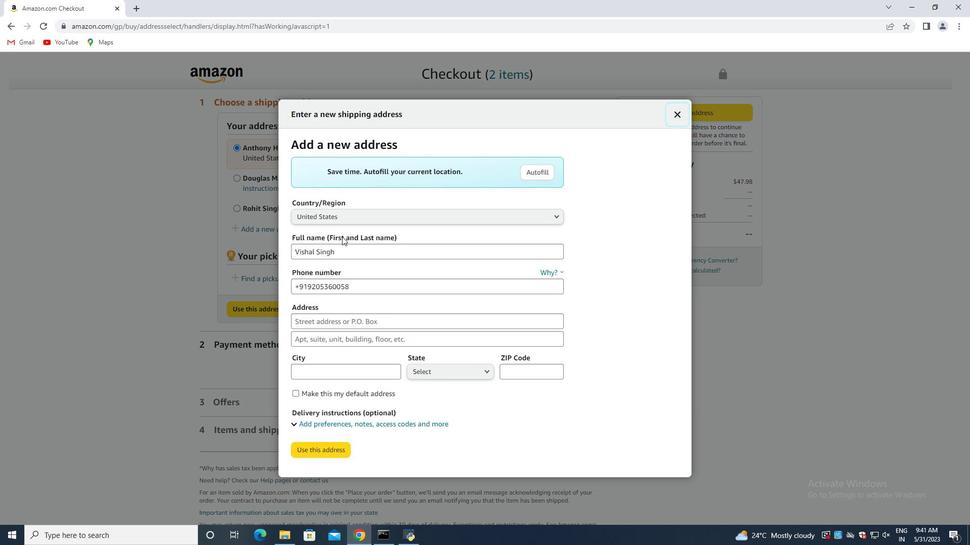 
Action: Mouse pressed left at (341, 248)
Screenshot: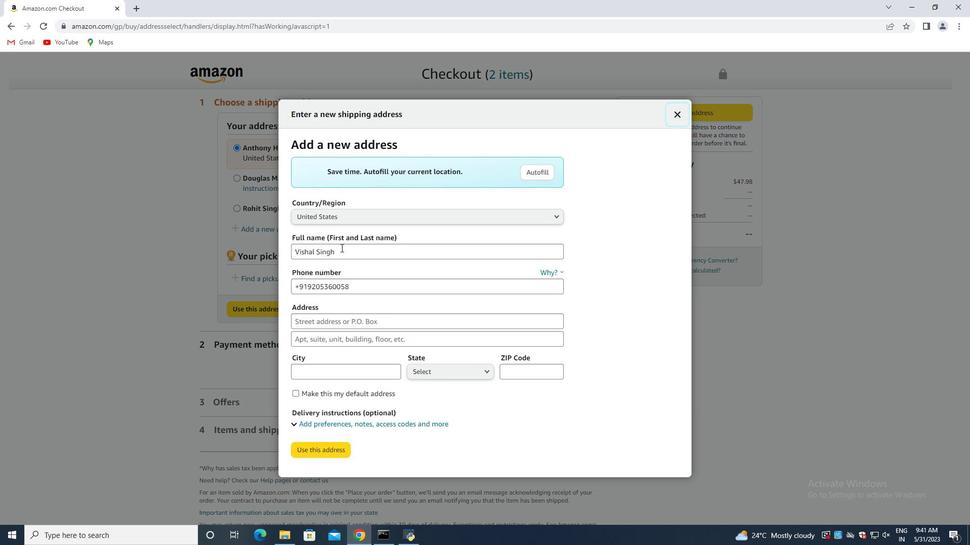 
Action: Mouse pressed left at (341, 248)
Screenshot: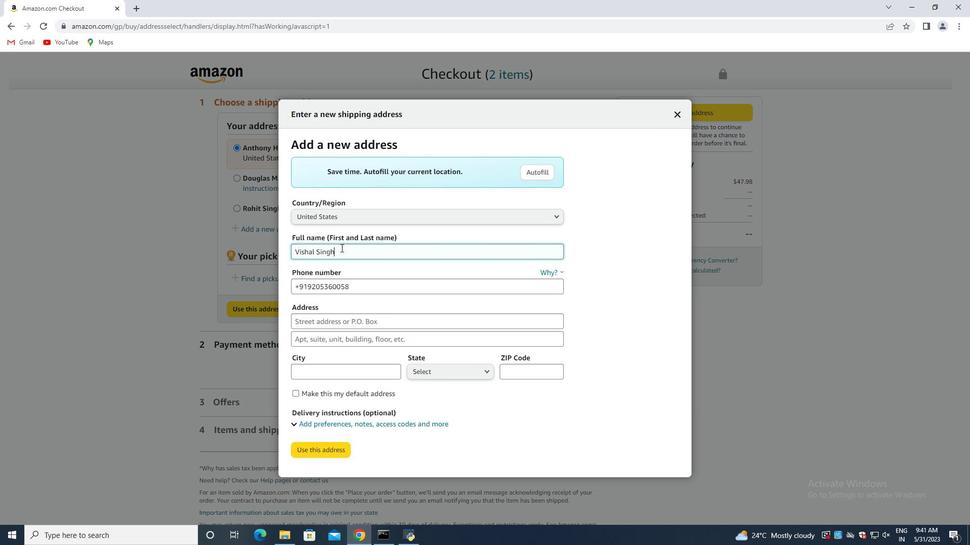 
Action: Mouse pressed left at (341, 248)
Screenshot: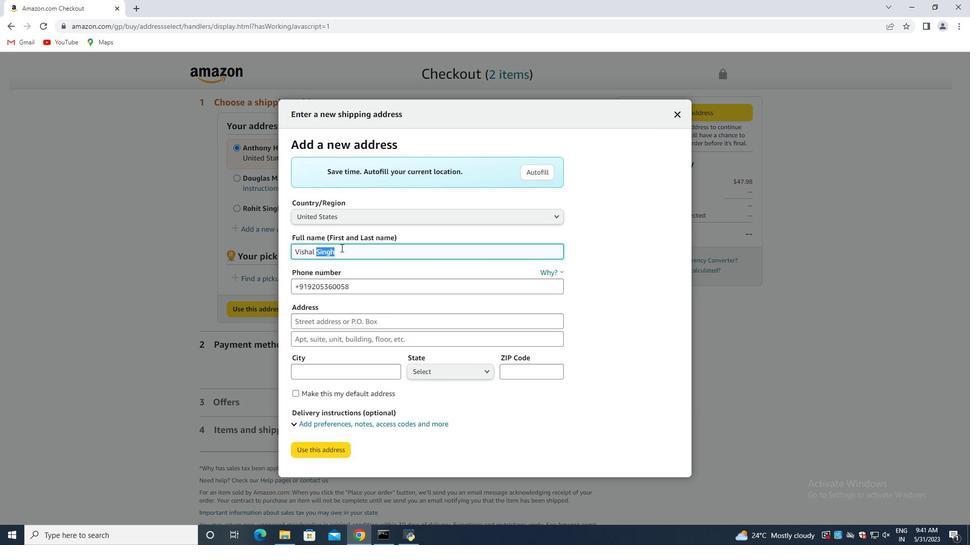 
Action: Key pressed <Key.backspace><Key.backspace><Key.backspace><Key.shift>Drake<Key.space><Key.shift>Wright<Key.tab><Key.tab>2034707320<Key.tab>3513<Key.tab><Key.shift>Cook<Key.space><Key.shift>Hill<Key.space><Key.shift>Road<Key.tab><Key.shift>Danbury<Key.tab>
Screenshot: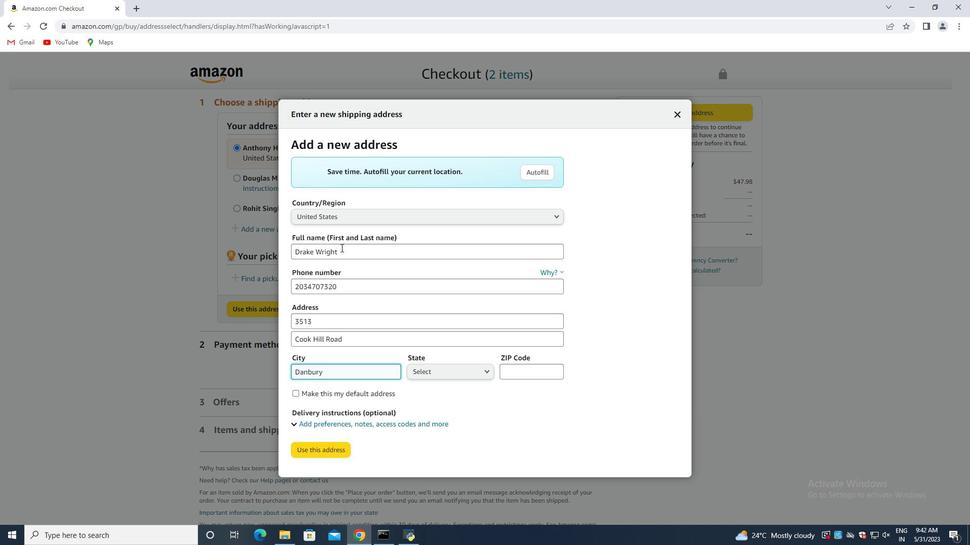 
Action: Mouse moved to (474, 368)
